 Task: In the Page activelisten.pptxinsert a new slide 'blank', insert the shape ' moon'with color yellow, insert the text boxwith the name  moonApply the font style Arialand save the file as pdf  moon
Action: Mouse moved to (92, 233)
Screenshot: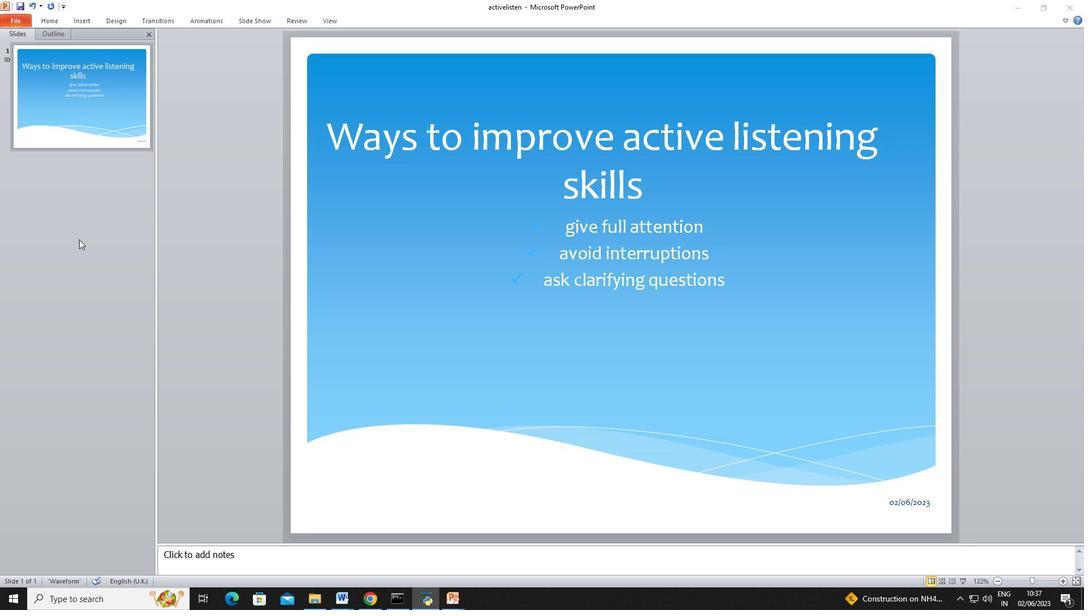 
Action: Mouse pressed right at (92, 233)
Screenshot: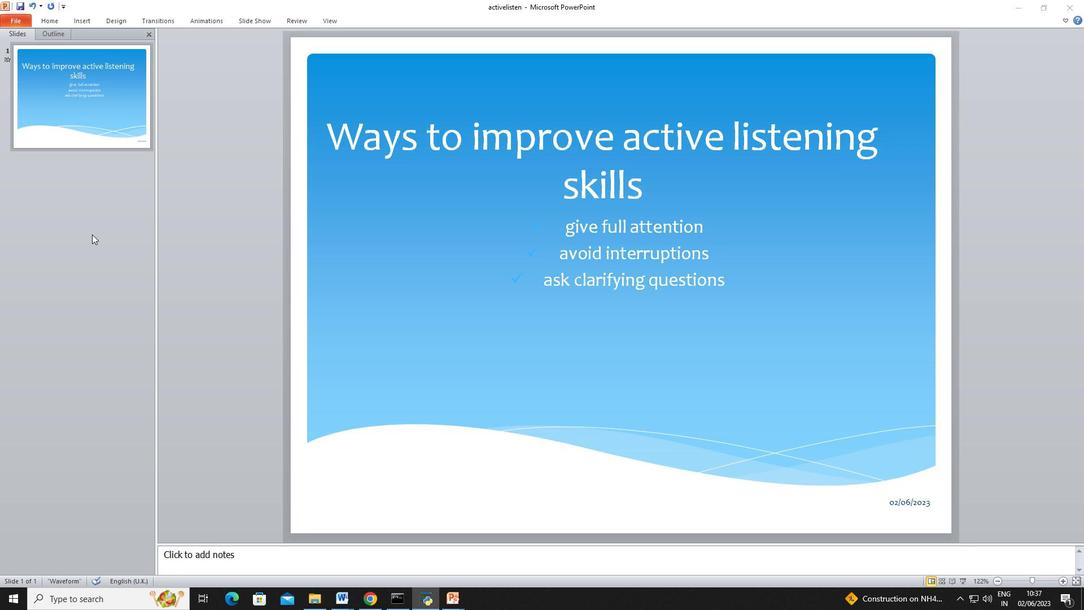 
Action: Mouse moved to (50, 209)
Screenshot: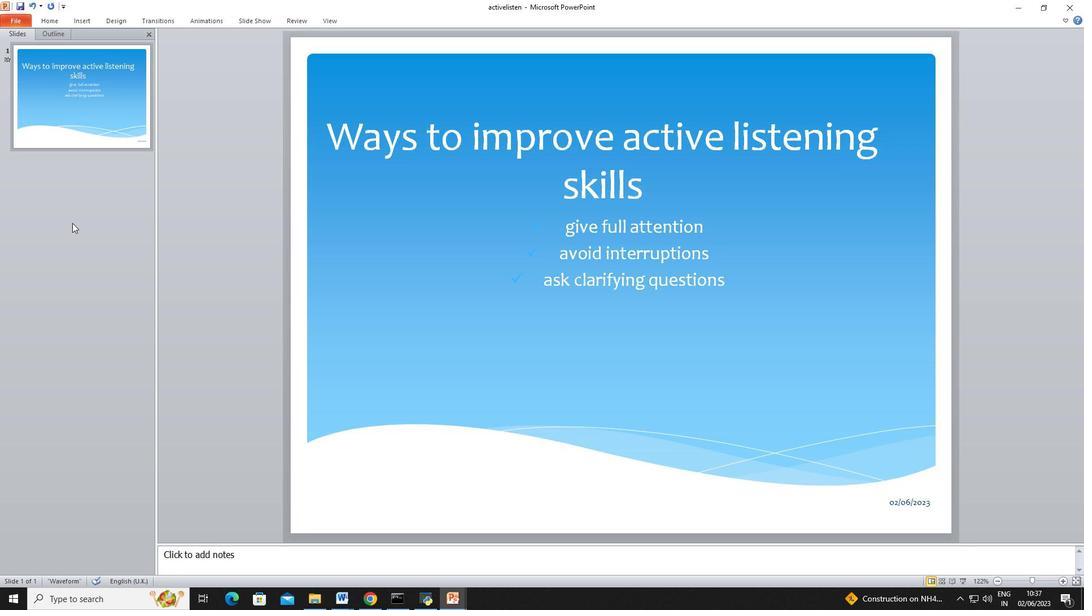 
Action: Mouse pressed right at (50, 209)
Screenshot: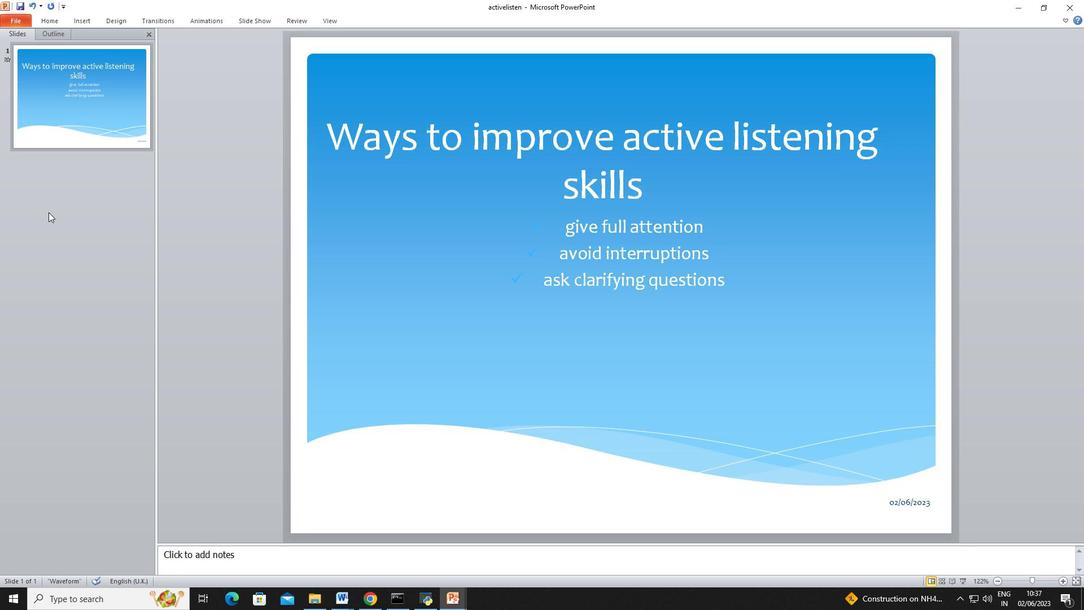 
Action: Mouse moved to (76, 270)
Screenshot: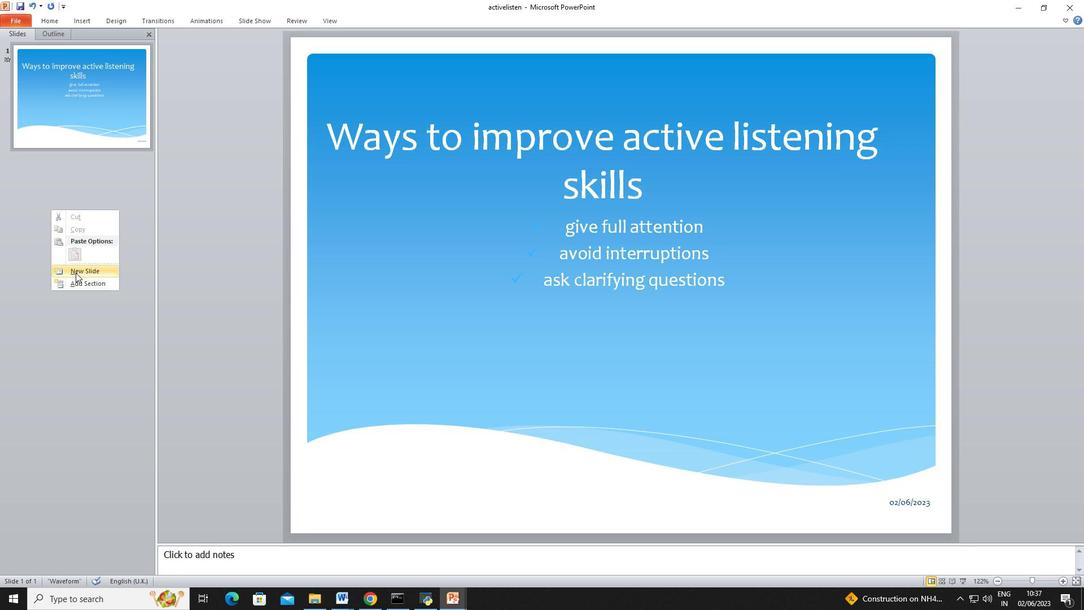 
Action: Mouse pressed left at (76, 270)
Screenshot: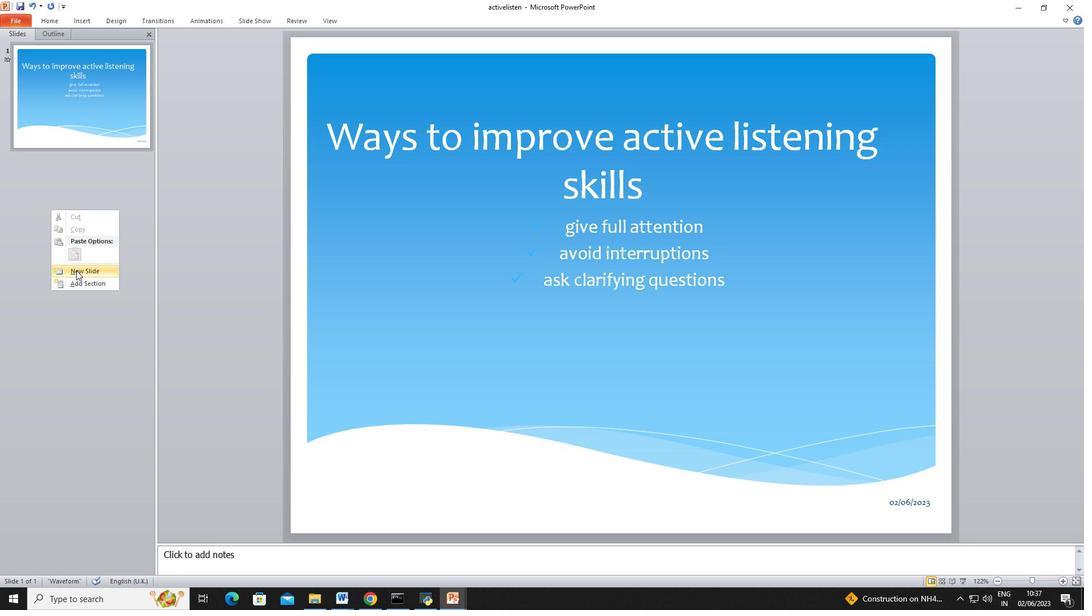 
Action: Mouse moved to (74, 23)
Screenshot: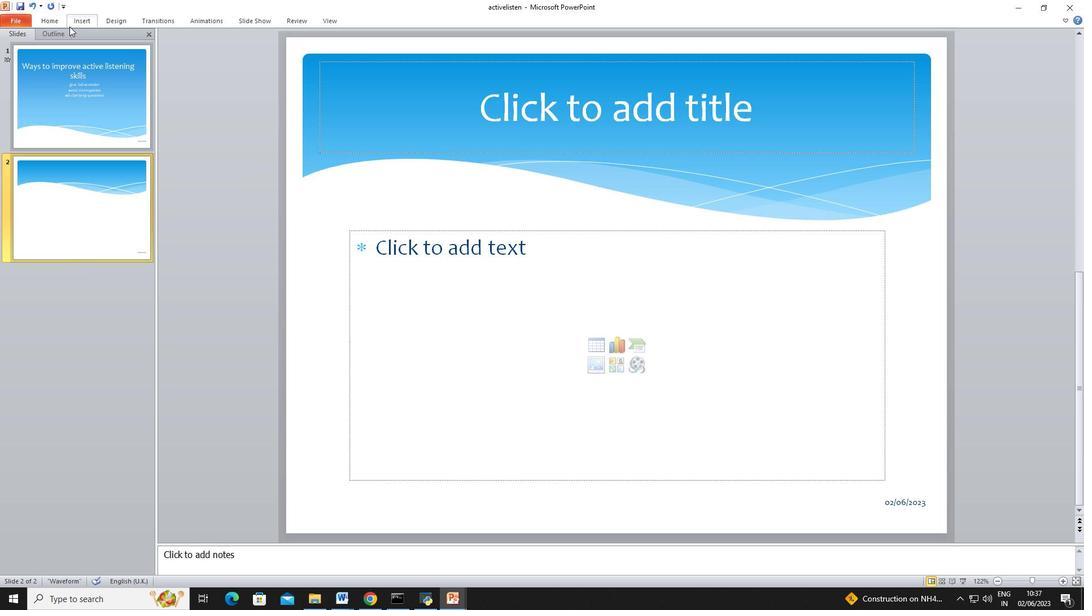 
Action: Mouse pressed left at (74, 23)
Screenshot: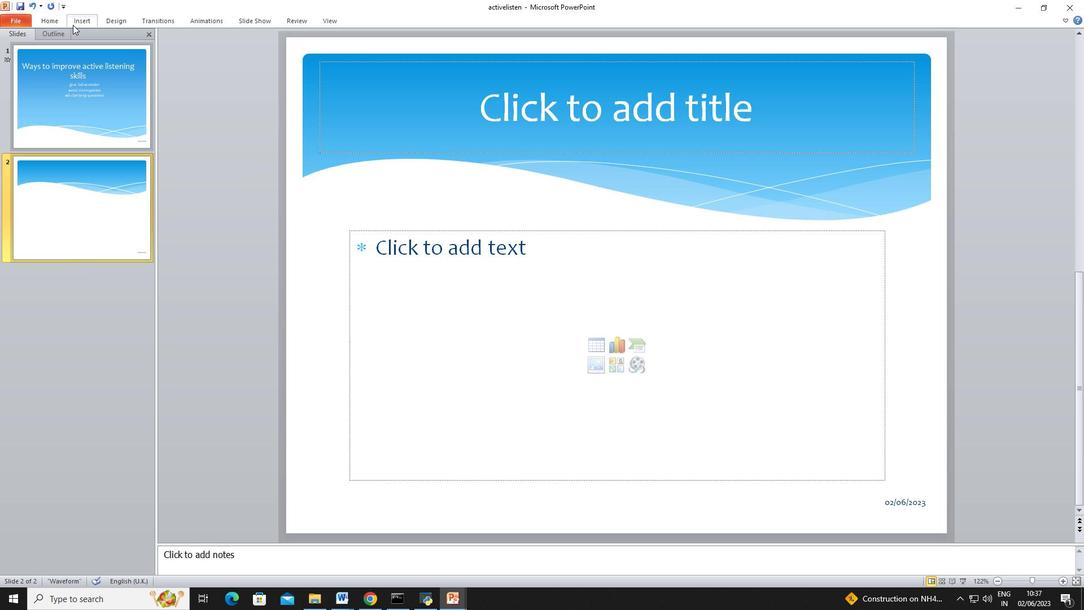 
Action: Mouse moved to (152, 58)
Screenshot: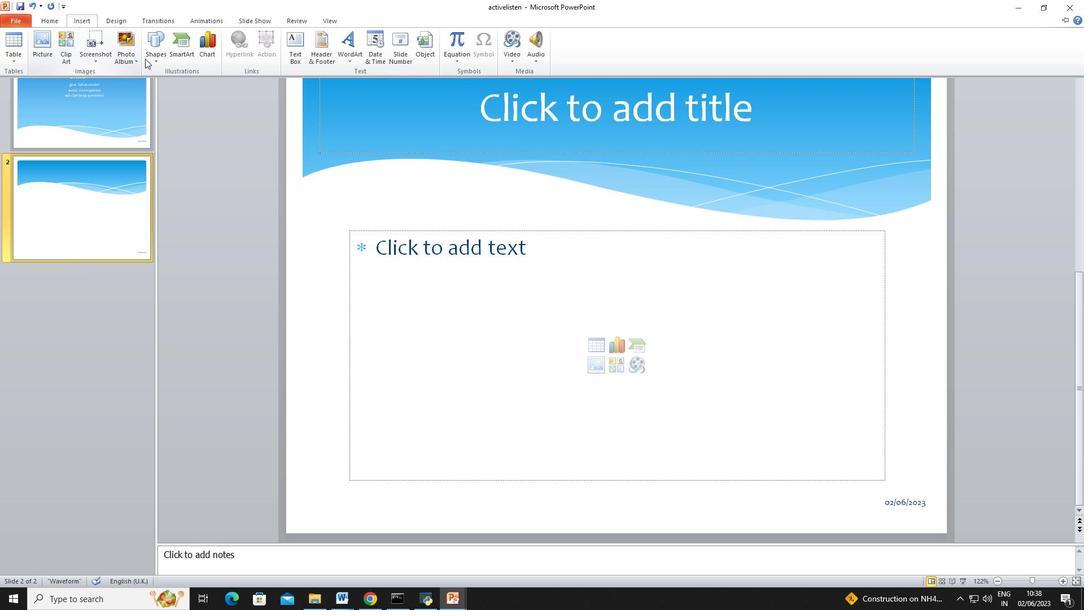 
Action: Mouse pressed left at (152, 58)
Screenshot: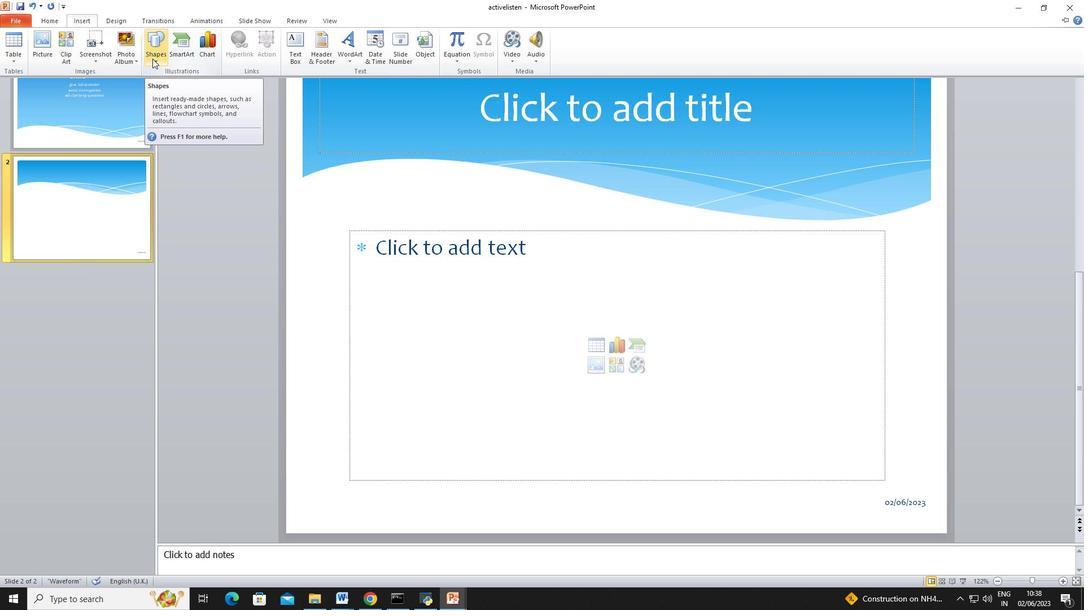 
Action: Mouse moved to (253, 184)
Screenshot: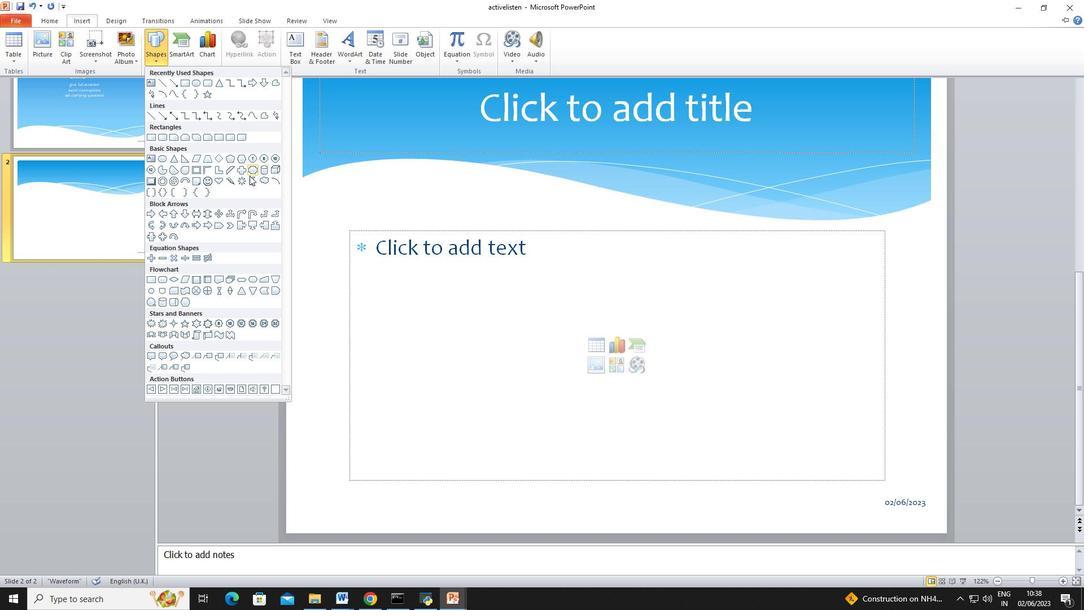 
Action: Mouse pressed left at (253, 184)
Screenshot: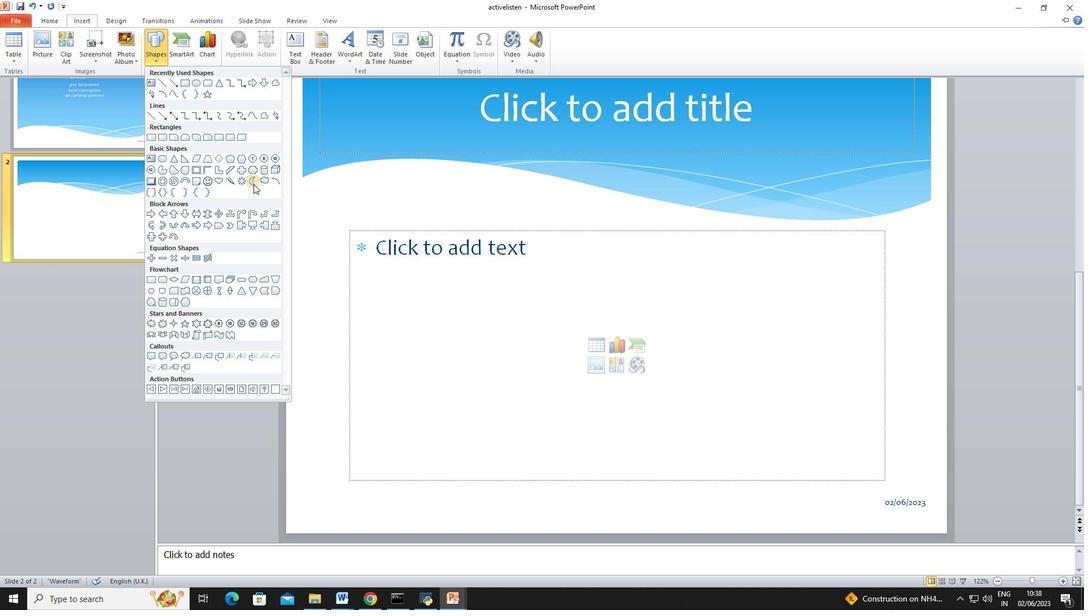
Action: Mouse moved to (457, 271)
Screenshot: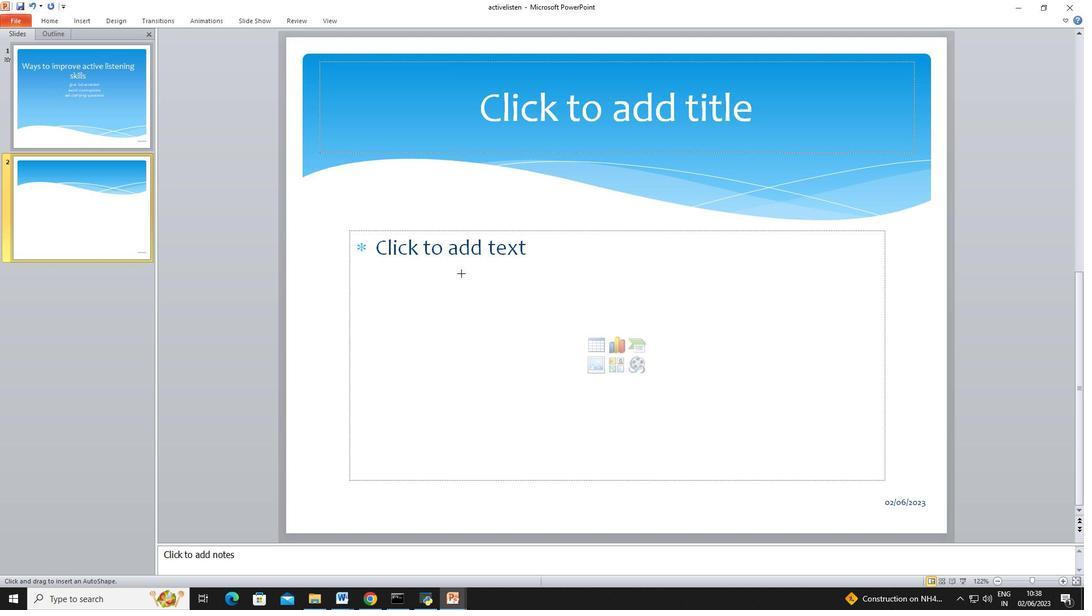 
Action: Mouse pressed left at (457, 271)
Screenshot: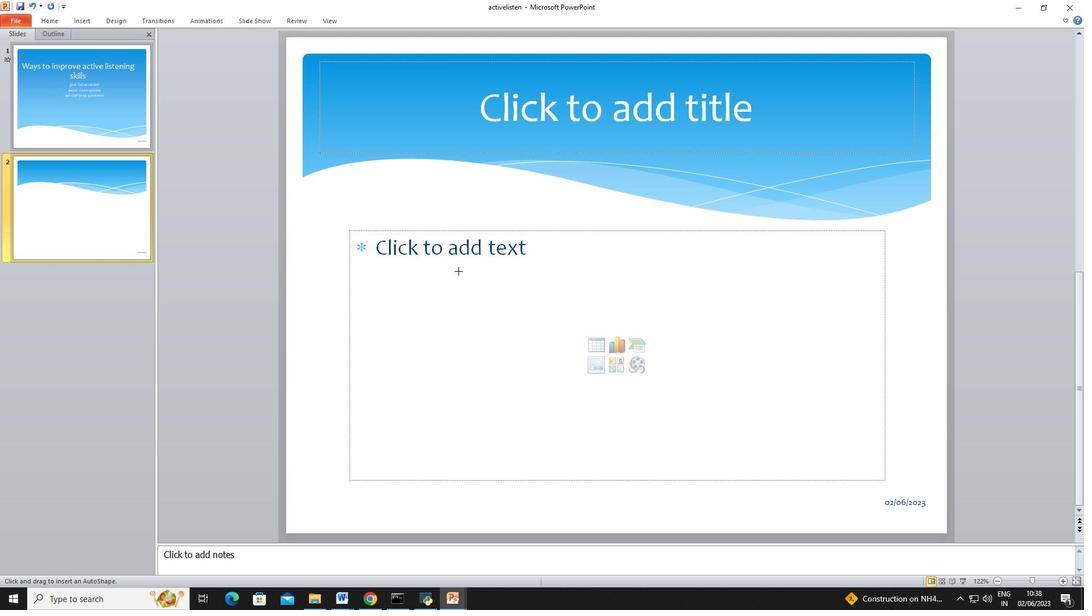 
Action: Mouse moved to (472, 306)
Screenshot: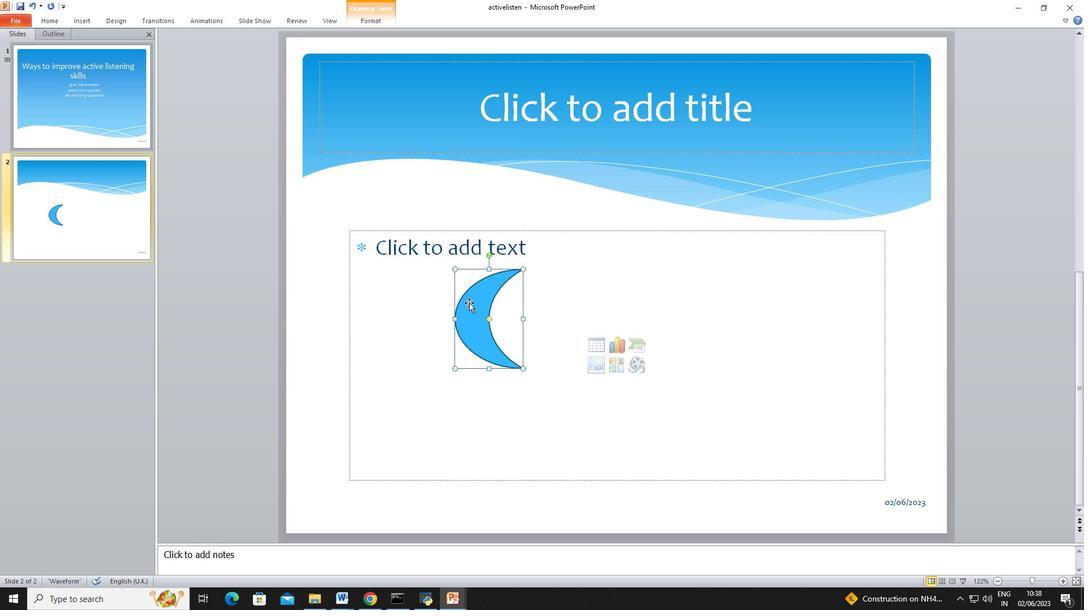 
Action: Mouse pressed left at (472, 306)
Screenshot: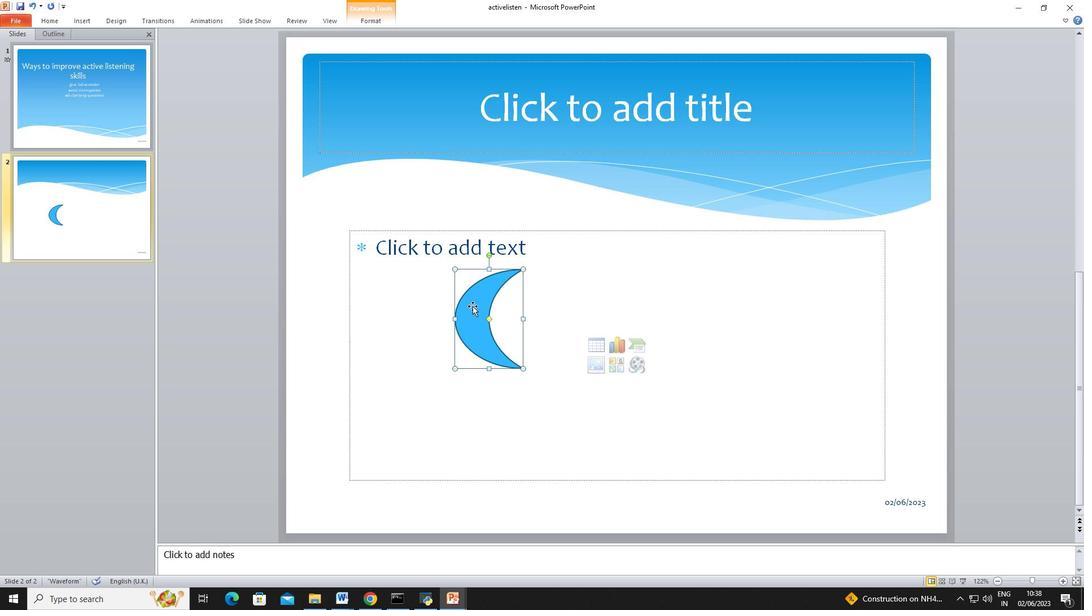 
Action: Mouse moved to (53, 18)
Screenshot: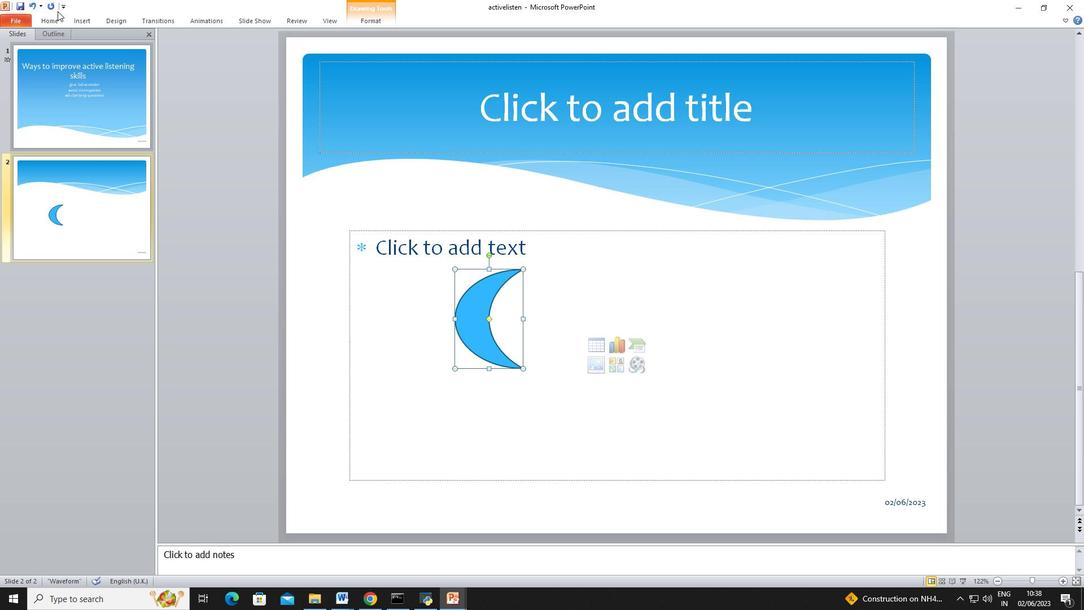 
Action: Mouse pressed left at (53, 18)
Screenshot: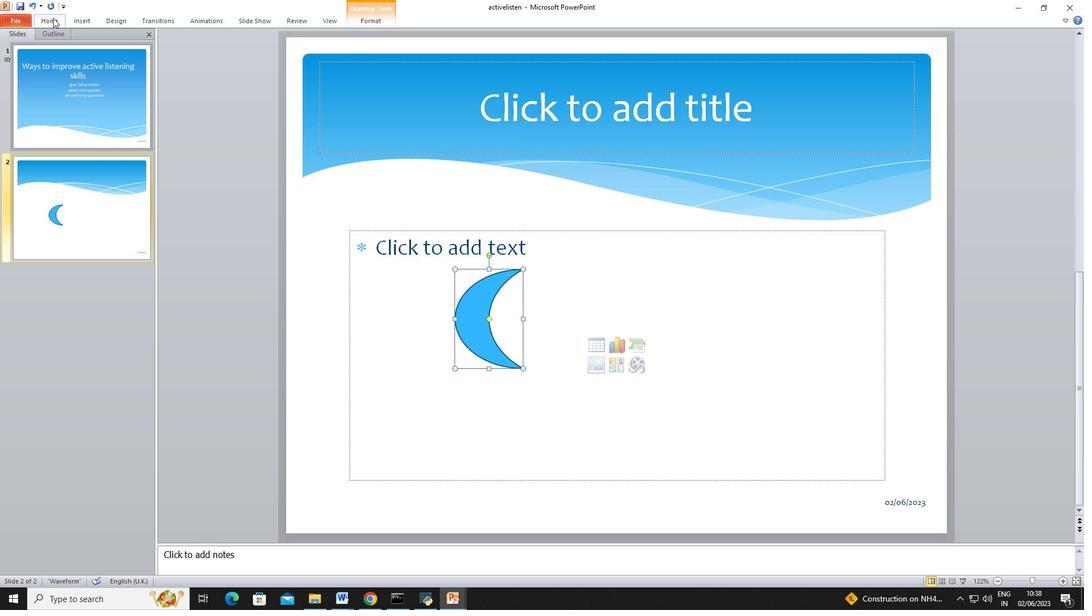 
Action: Mouse moved to (72, 22)
Screenshot: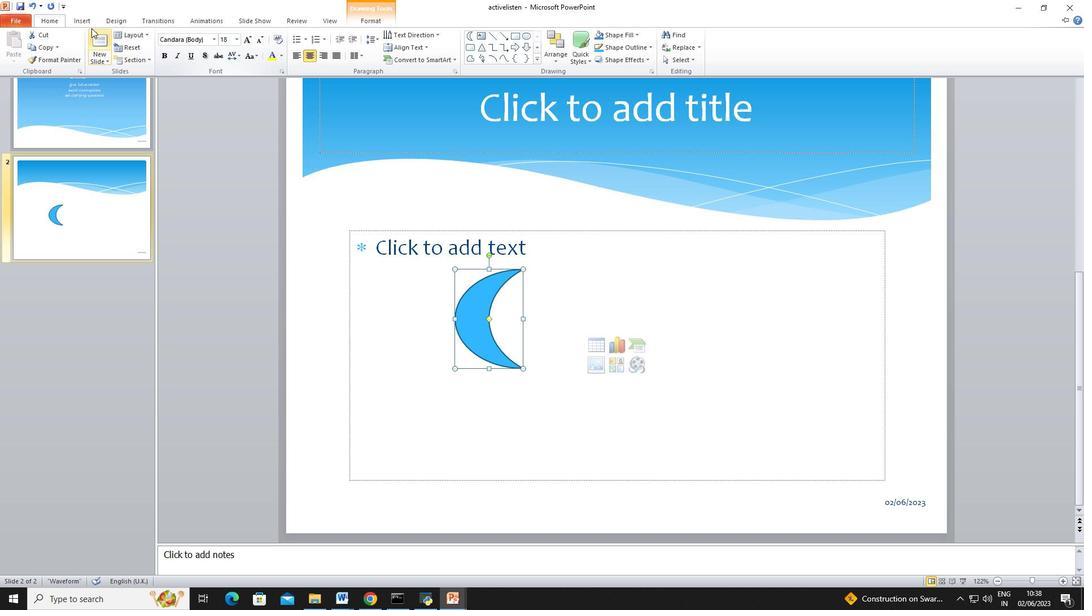 
Action: Mouse pressed left at (72, 22)
Screenshot: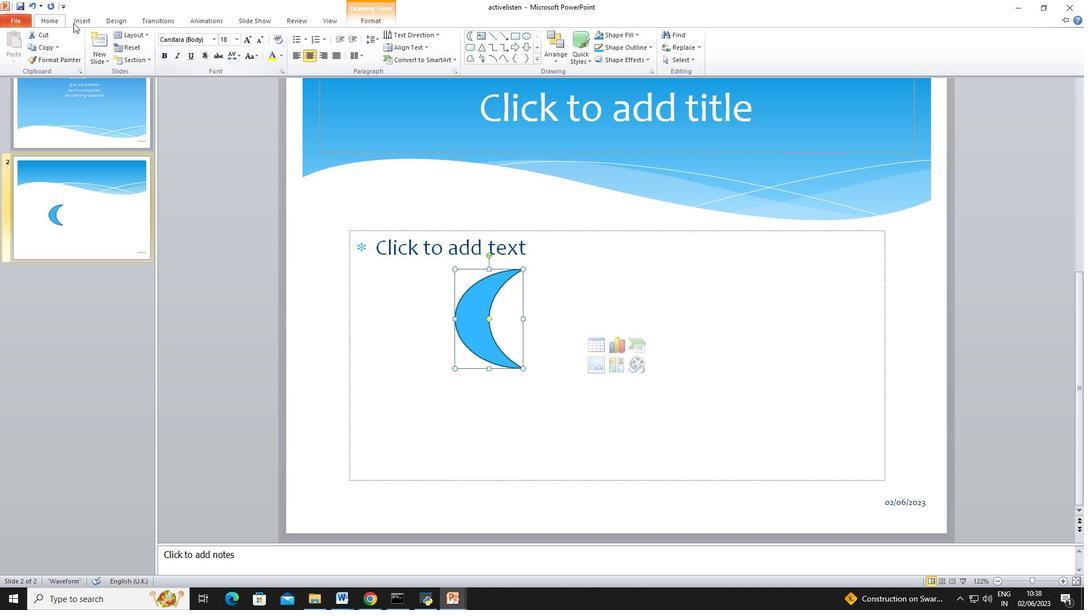 
Action: Mouse moved to (111, 21)
Screenshot: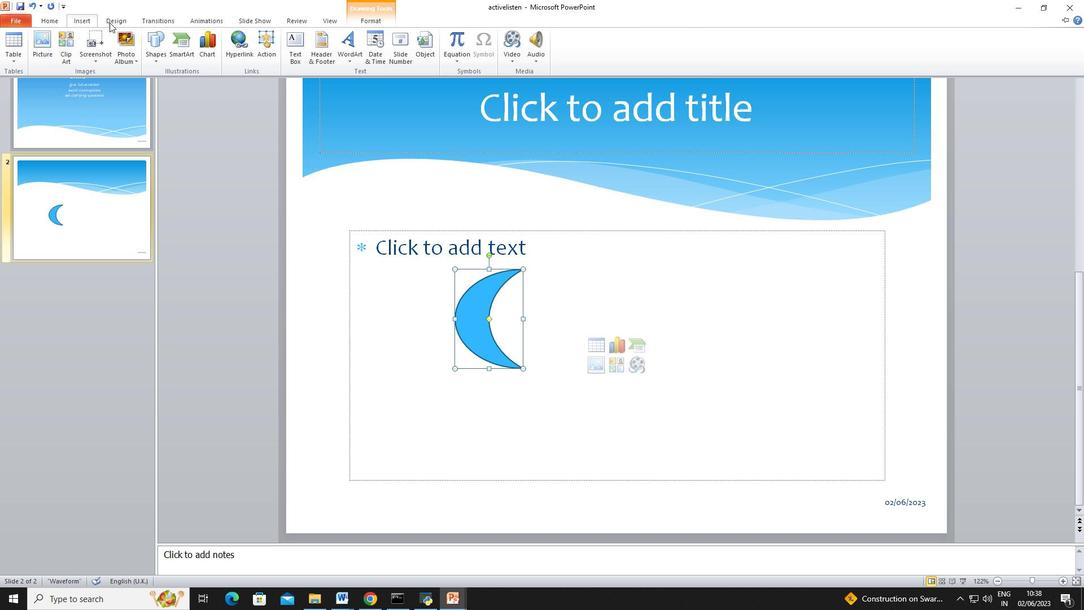 
Action: Mouse pressed left at (111, 21)
Screenshot: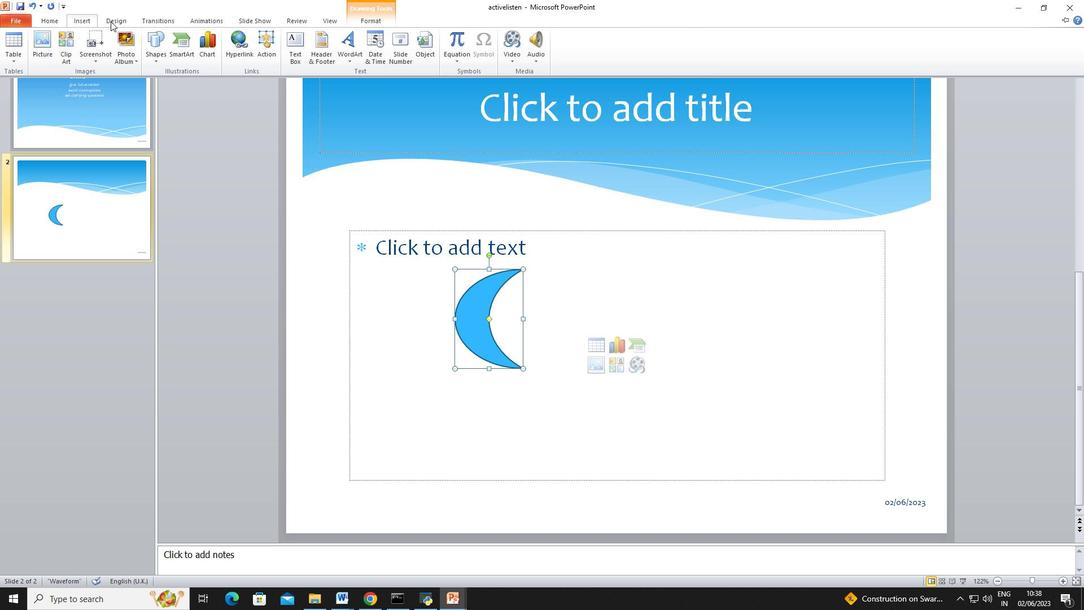 
Action: Mouse moved to (151, 19)
Screenshot: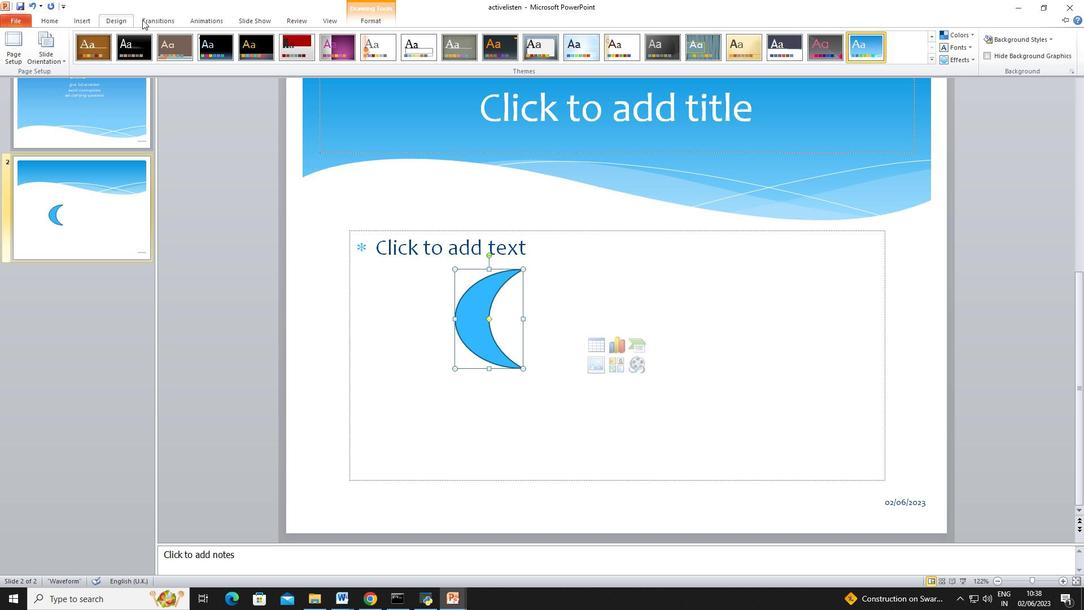 
Action: Mouse pressed left at (151, 19)
Screenshot: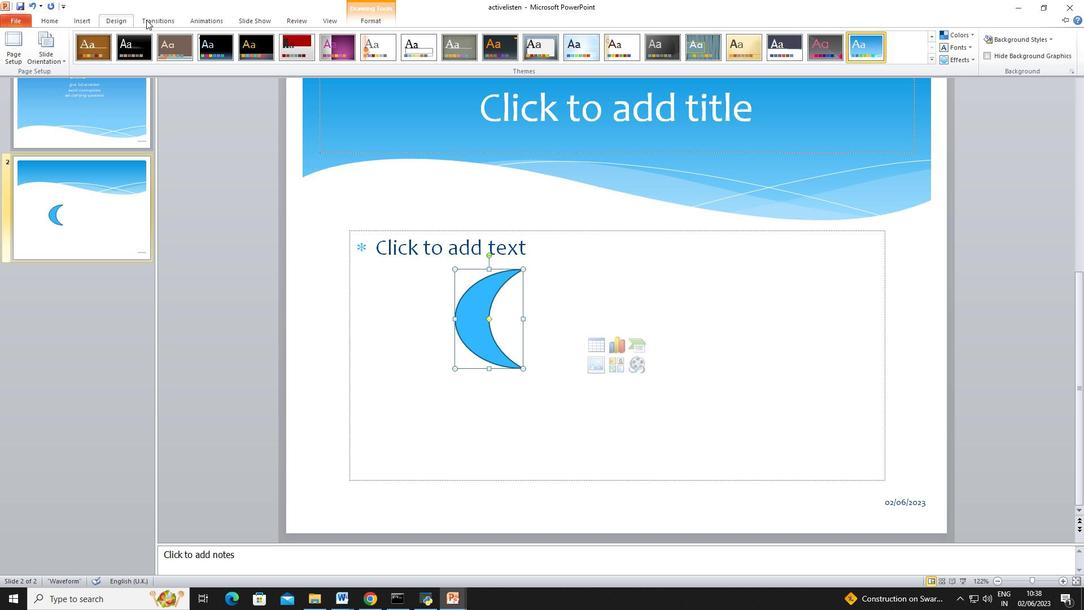 
Action: Mouse moved to (183, 17)
Screenshot: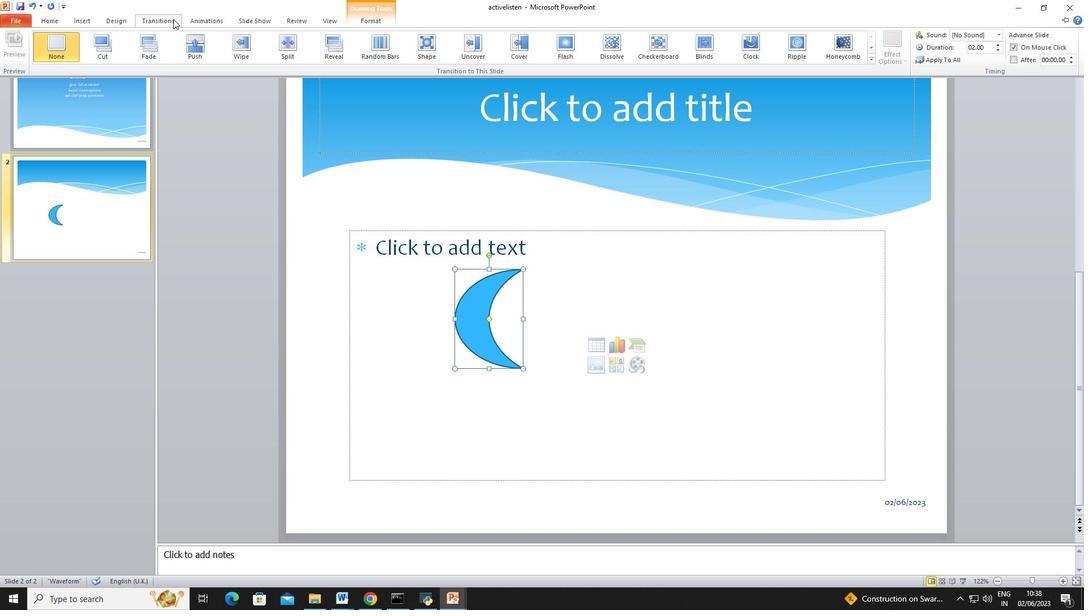 
Action: Mouse pressed left at (183, 17)
Screenshot: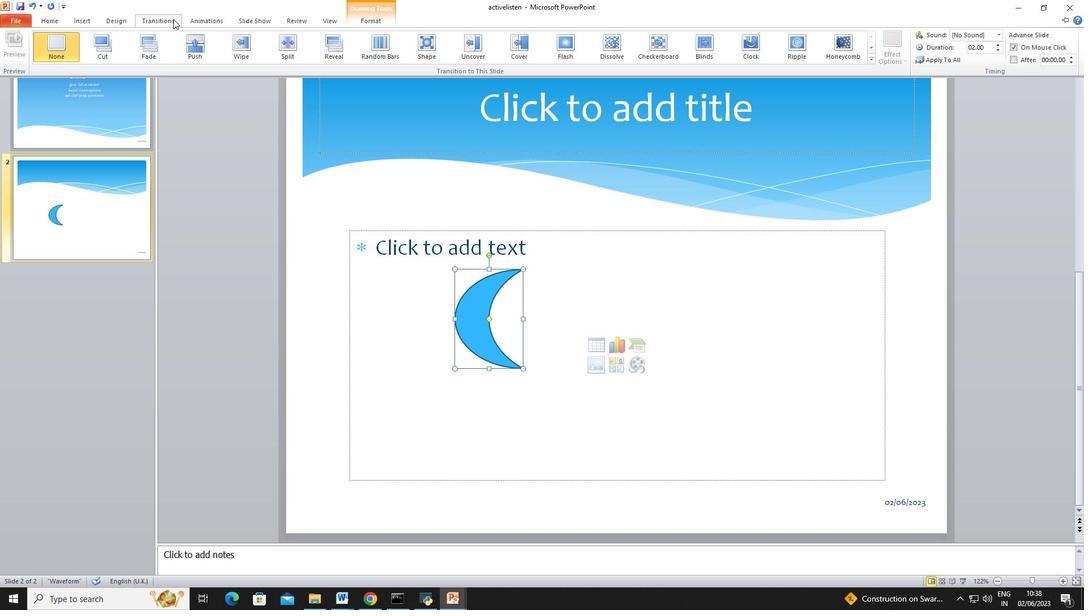 
Action: Mouse moved to (249, 14)
Screenshot: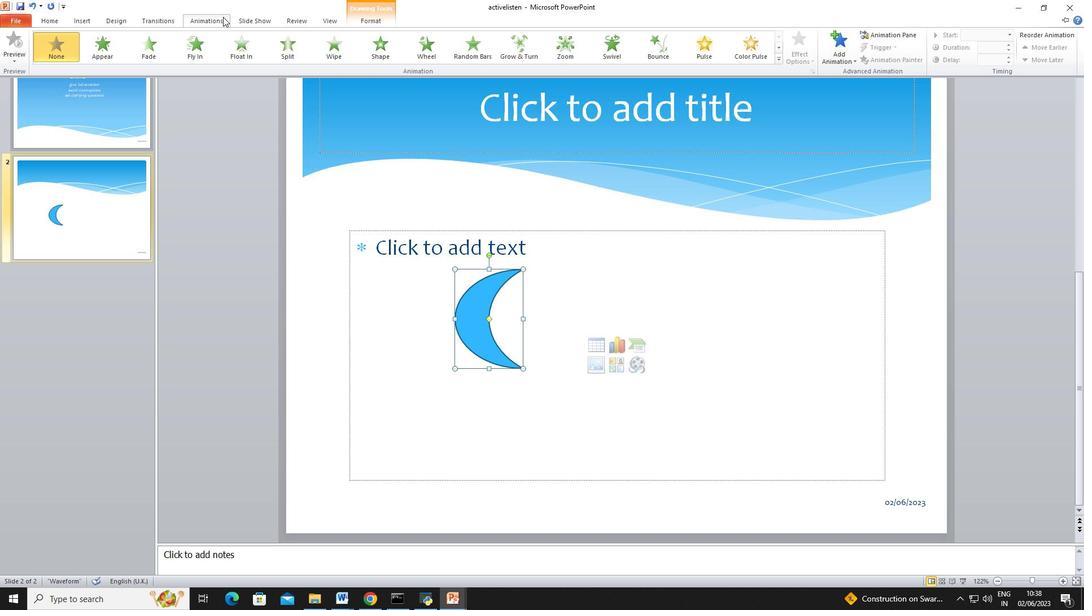 
Action: Mouse pressed left at (249, 14)
Screenshot: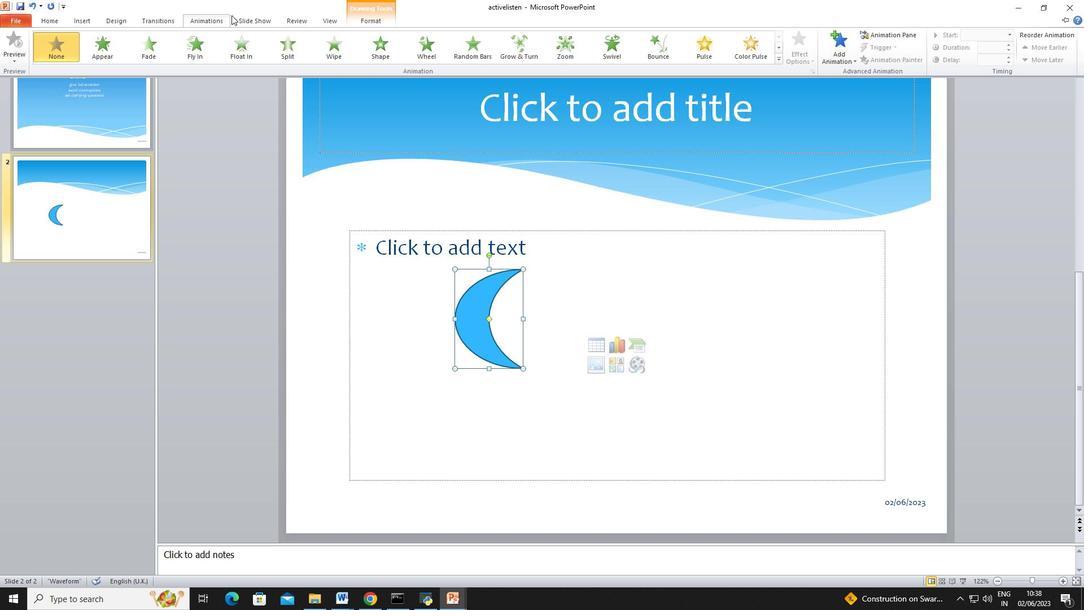 
Action: Mouse moved to (284, 14)
Screenshot: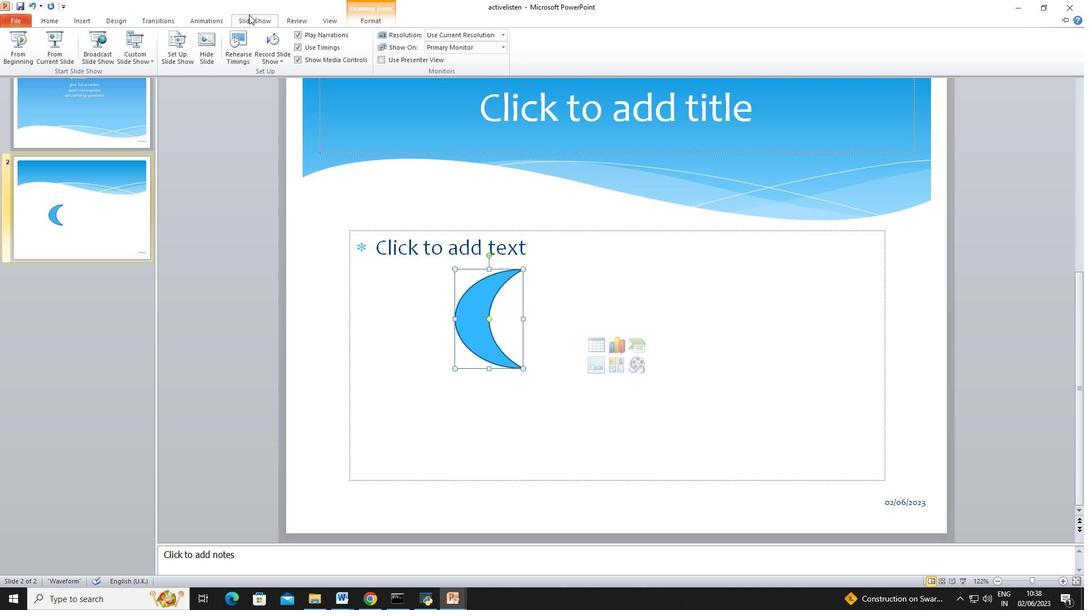 
Action: Mouse pressed left at (284, 14)
Screenshot: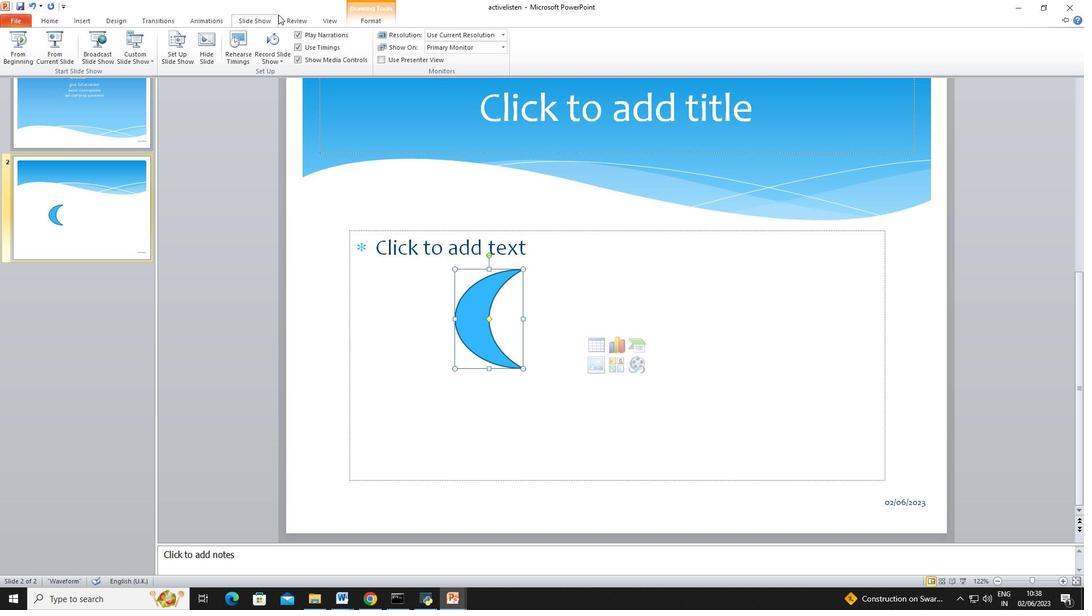 
Action: Mouse moved to (318, 15)
Screenshot: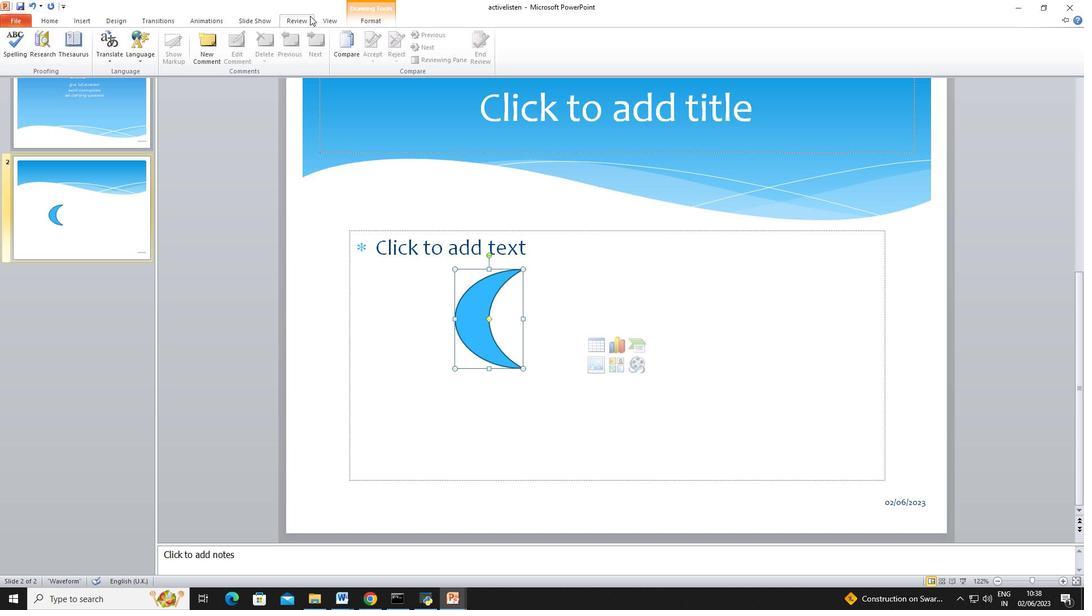 
Action: Mouse pressed left at (318, 15)
Screenshot: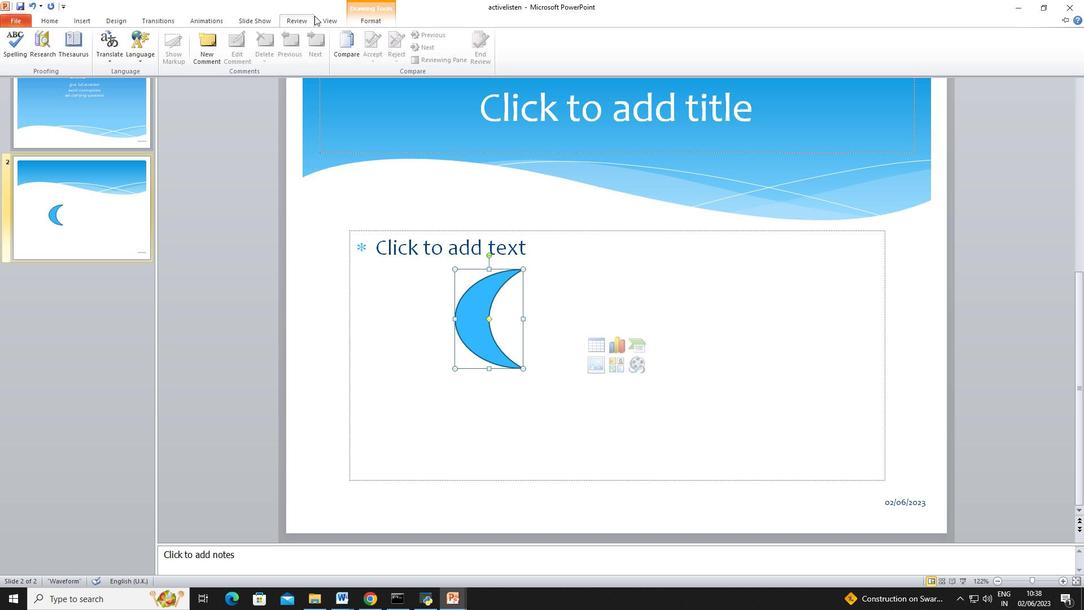 
Action: Mouse moved to (46, 17)
Screenshot: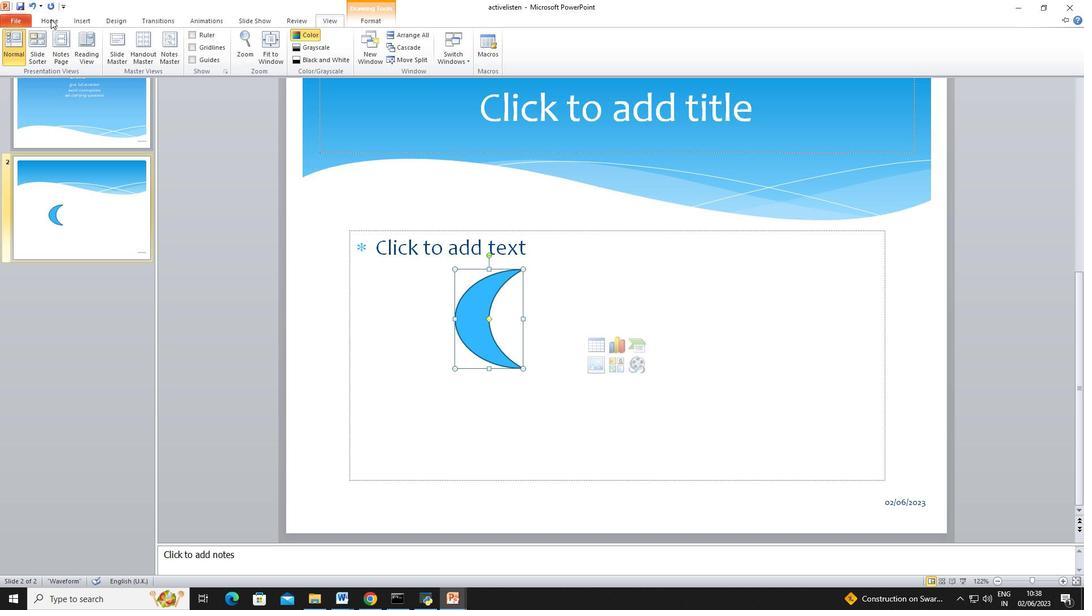 
Action: Mouse pressed left at (46, 17)
Screenshot: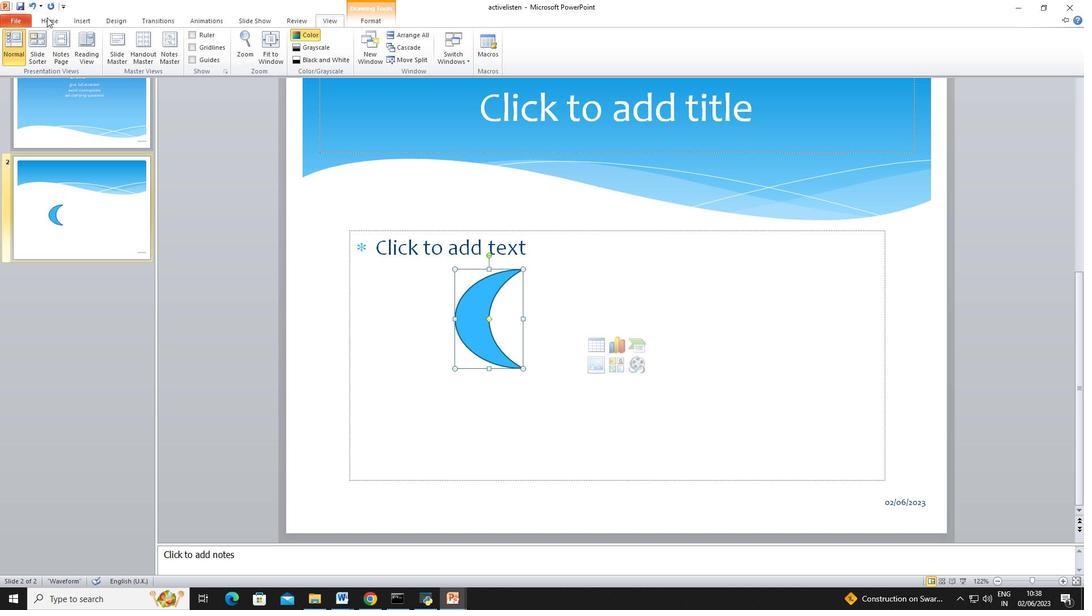 
Action: Mouse moved to (280, 55)
Screenshot: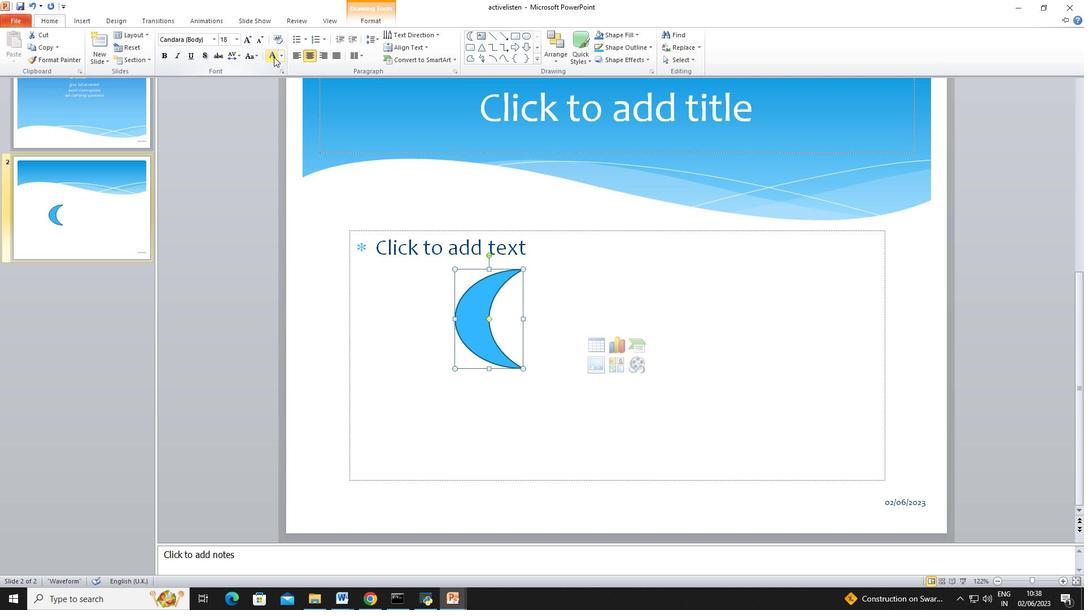 
Action: Mouse pressed left at (280, 55)
Screenshot: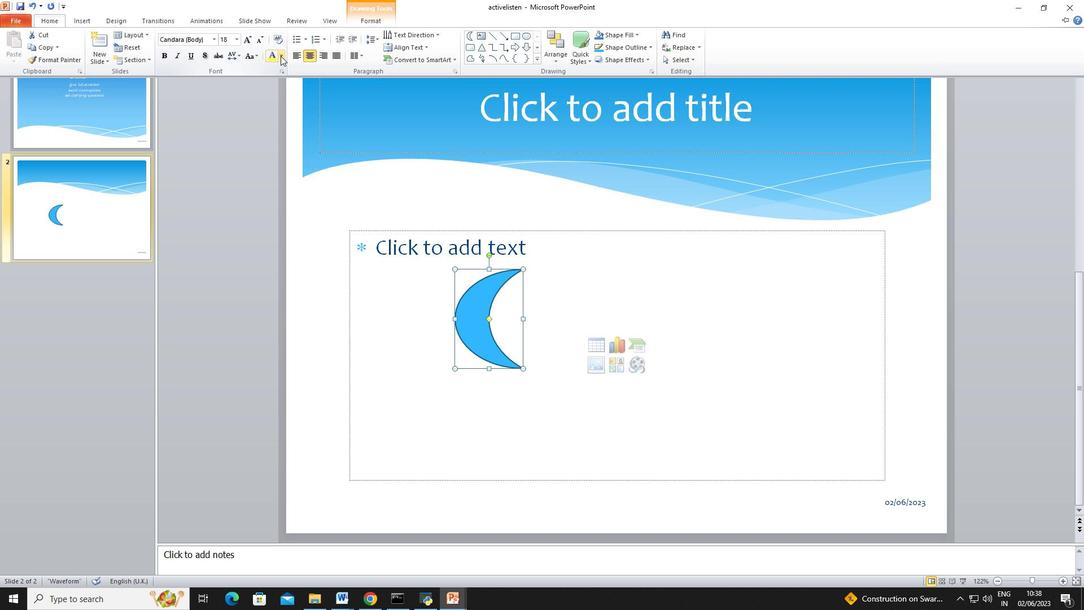 
Action: Mouse moved to (288, 40)
Screenshot: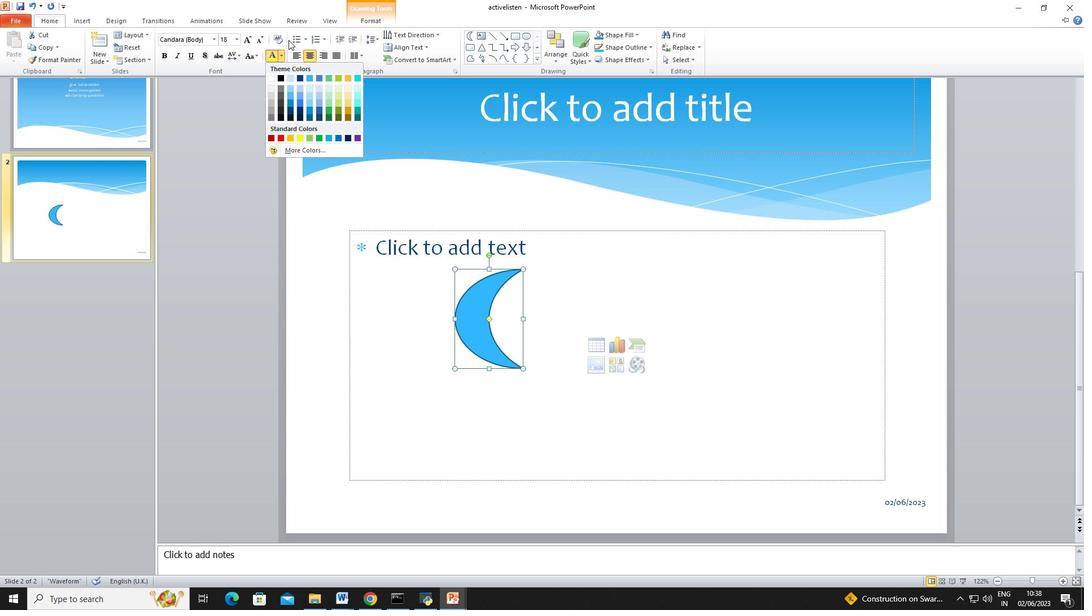 
Action: Mouse pressed left at (288, 40)
Screenshot: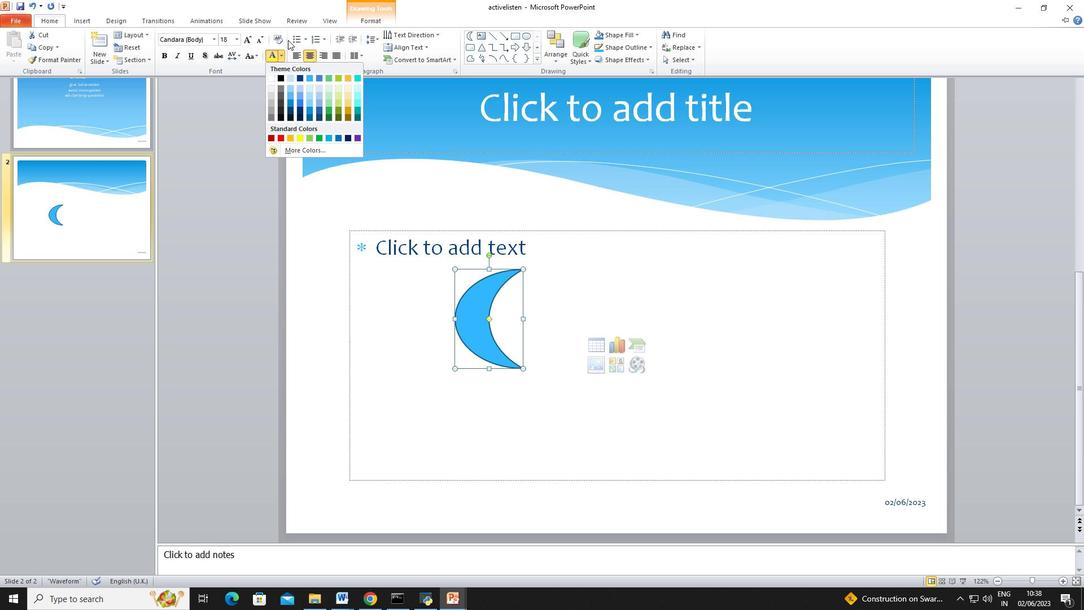 
Action: Mouse moved to (469, 306)
Screenshot: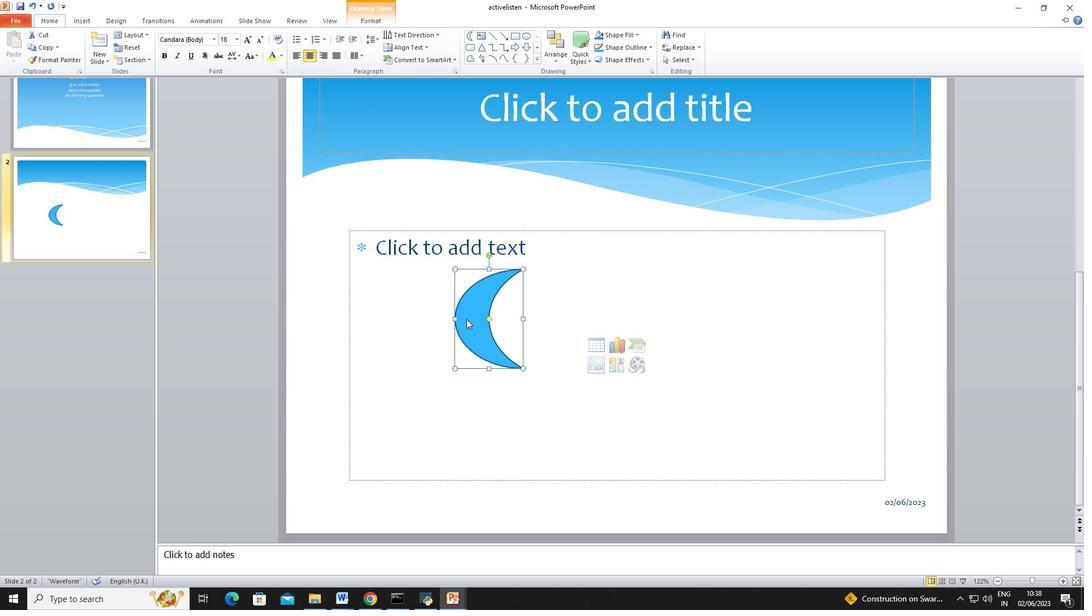 
Action: Mouse pressed left at (469, 306)
Screenshot: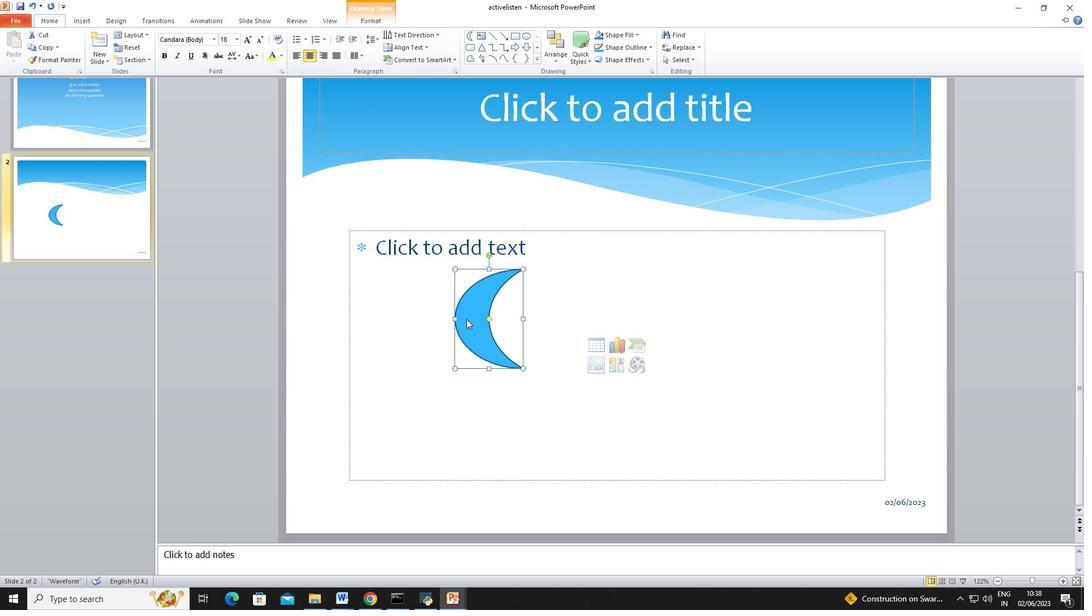 
Action: Mouse moved to (375, 15)
Screenshot: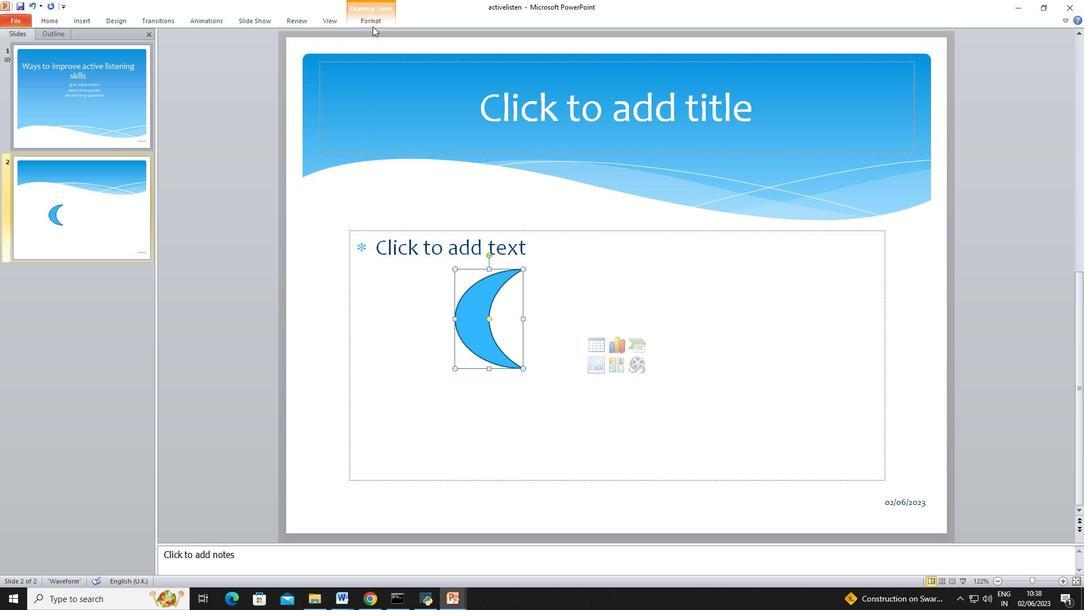
Action: Mouse pressed left at (375, 15)
Screenshot: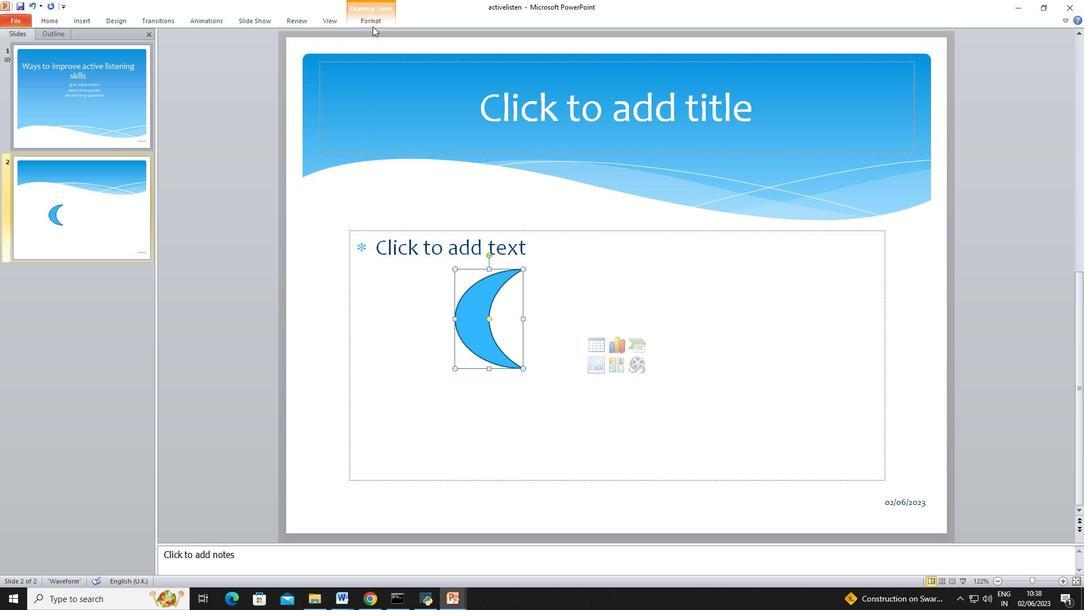 
Action: Mouse moved to (412, 31)
Screenshot: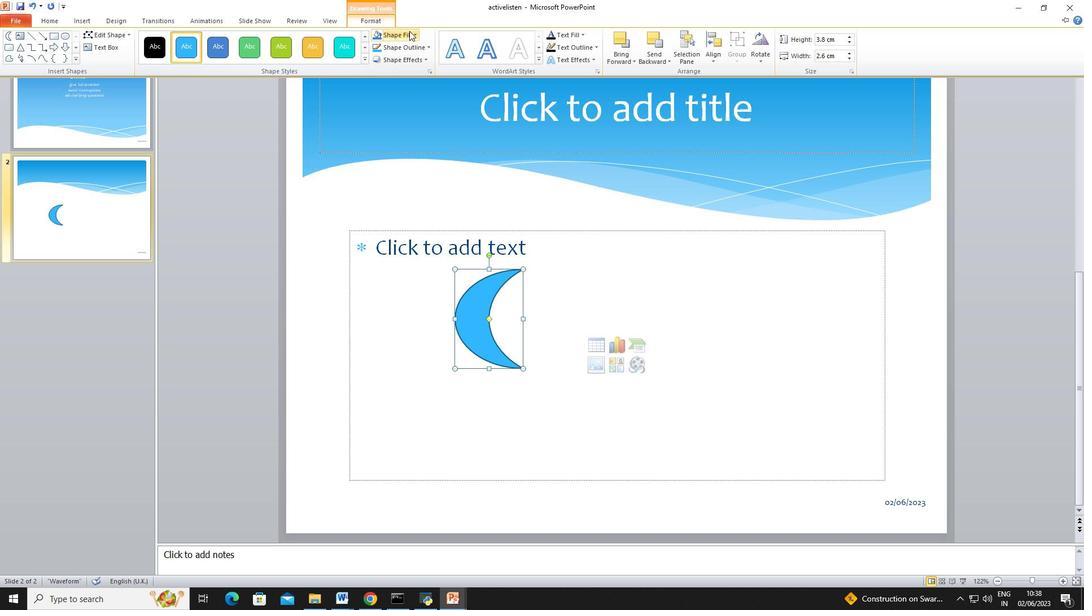 
Action: Mouse pressed left at (412, 31)
Screenshot: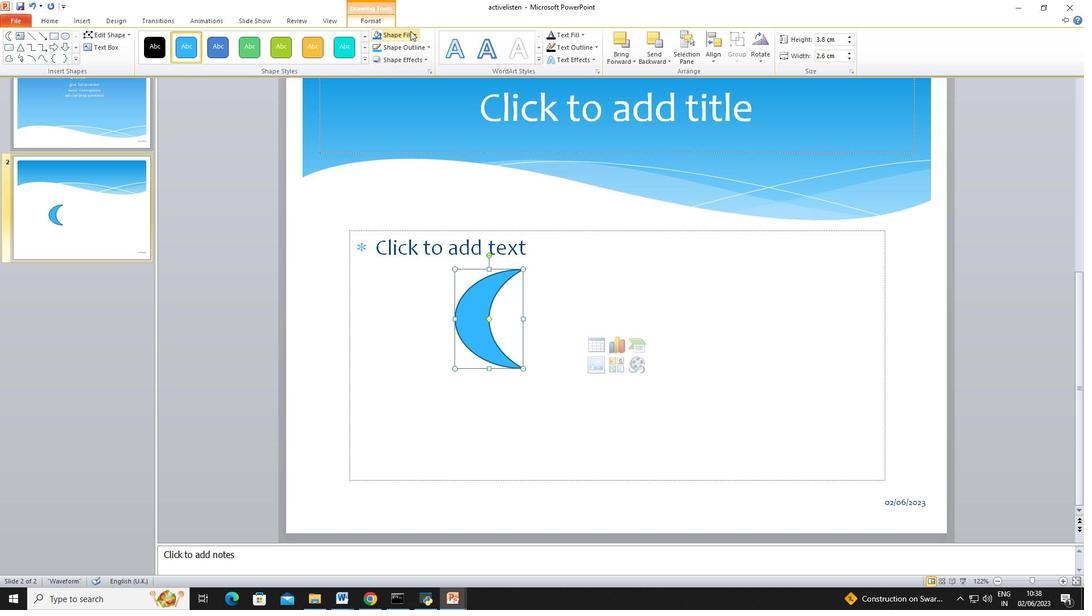
Action: Mouse moved to (408, 116)
Screenshot: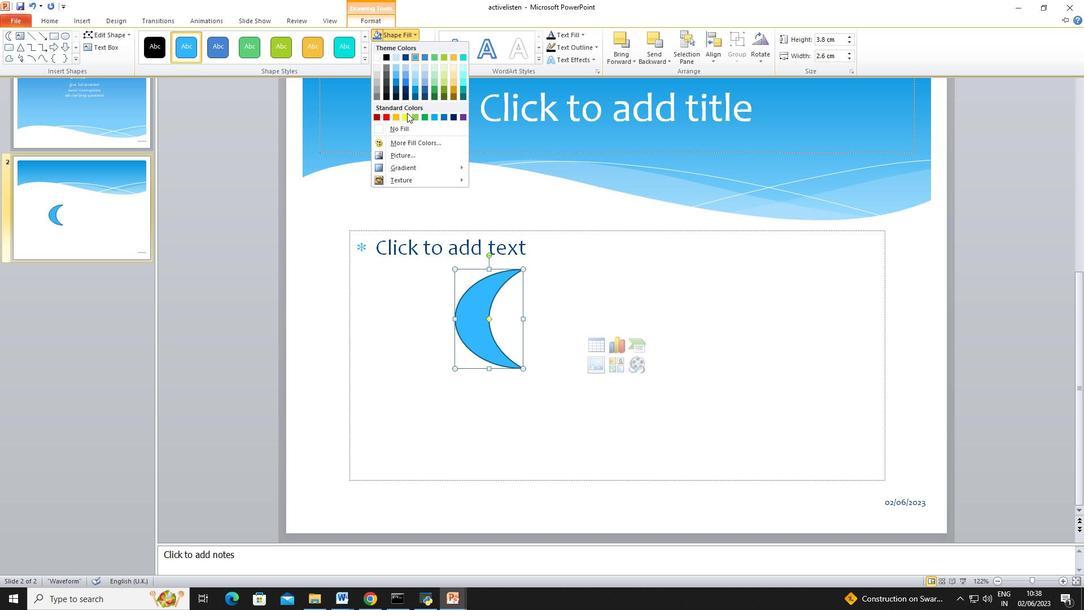 
Action: Mouse pressed left at (408, 116)
Screenshot: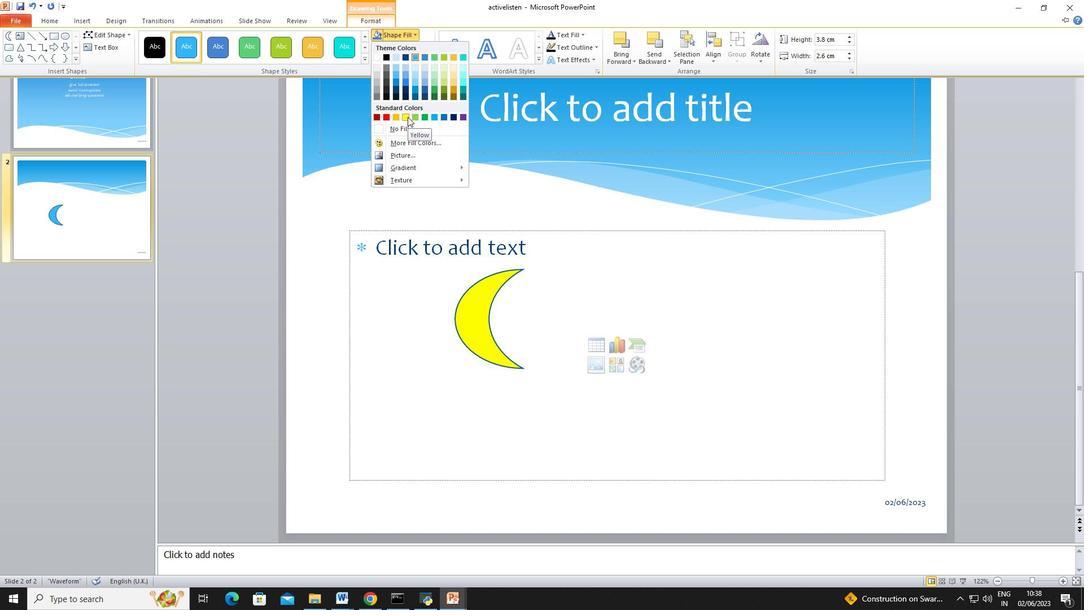 
Action: Mouse moved to (377, 18)
Screenshot: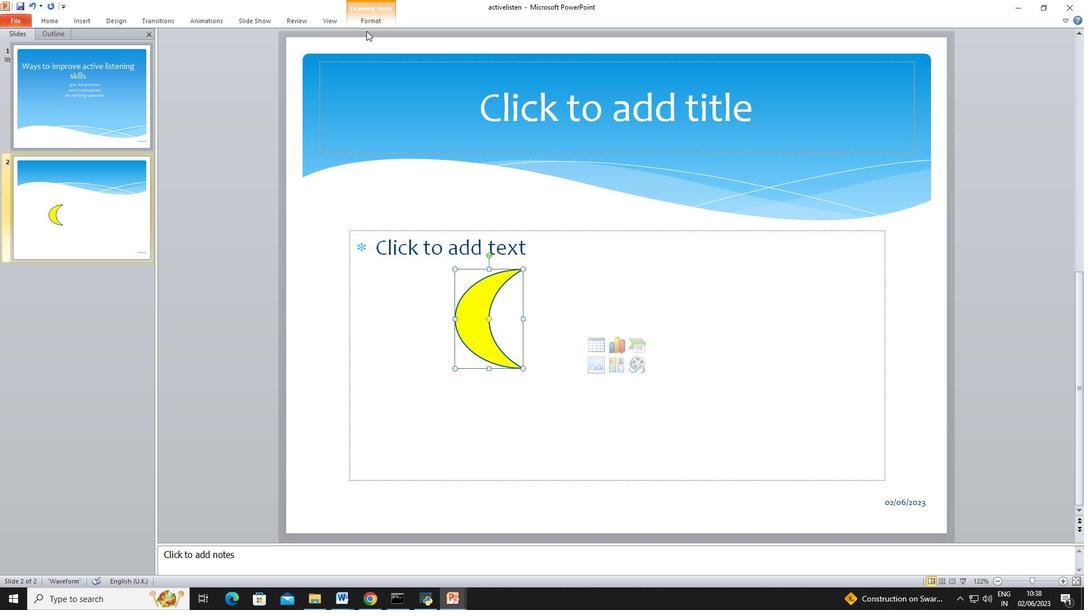 
Action: Mouse pressed left at (377, 18)
Screenshot: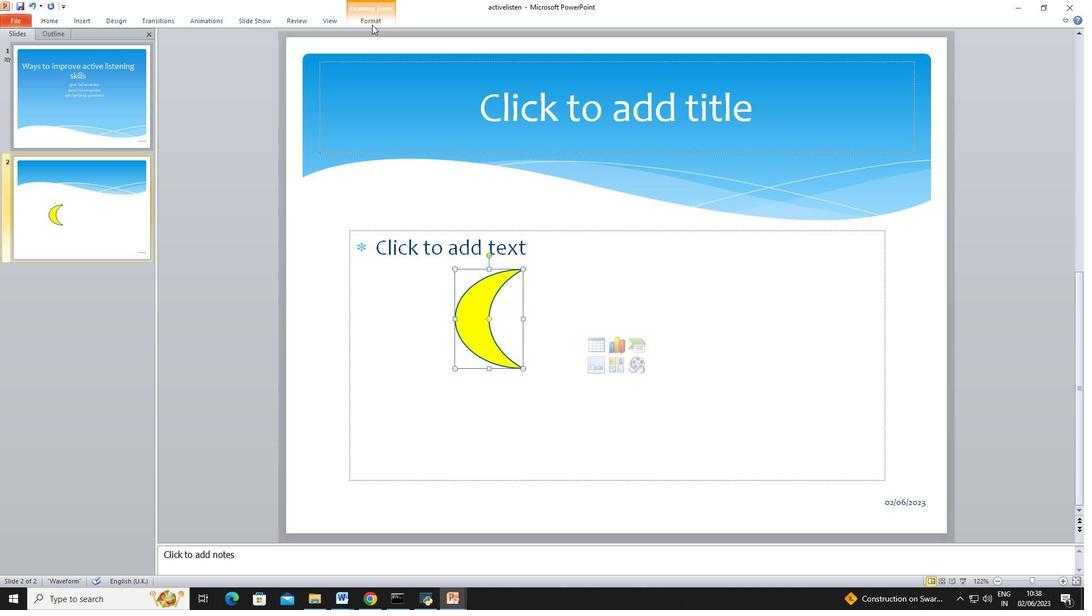 
Action: Mouse moved to (583, 32)
Screenshot: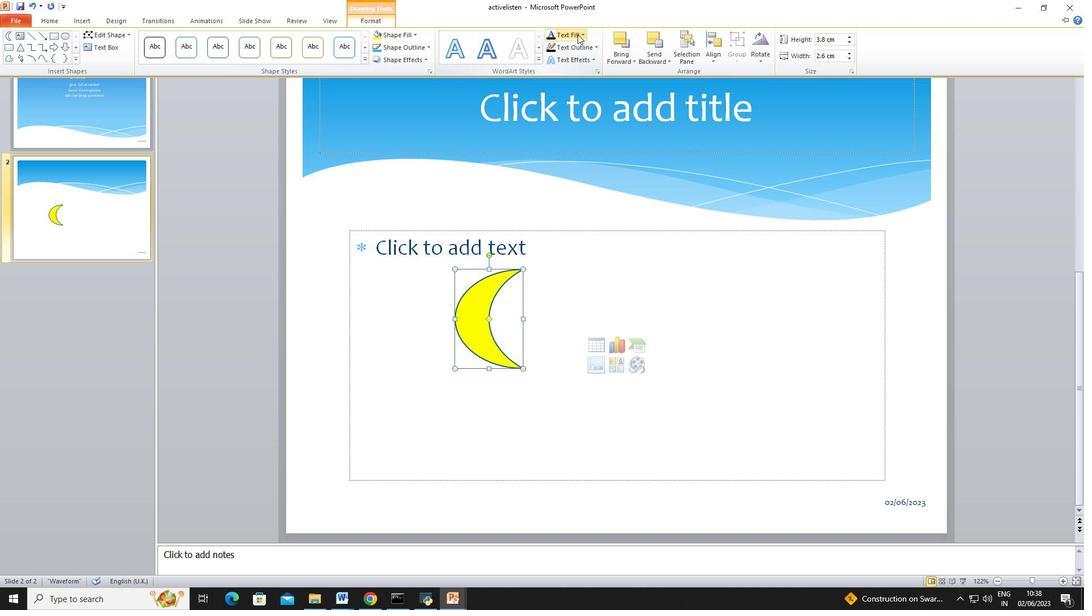 
Action: Mouse pressed left at (583, 32)
Screenshot: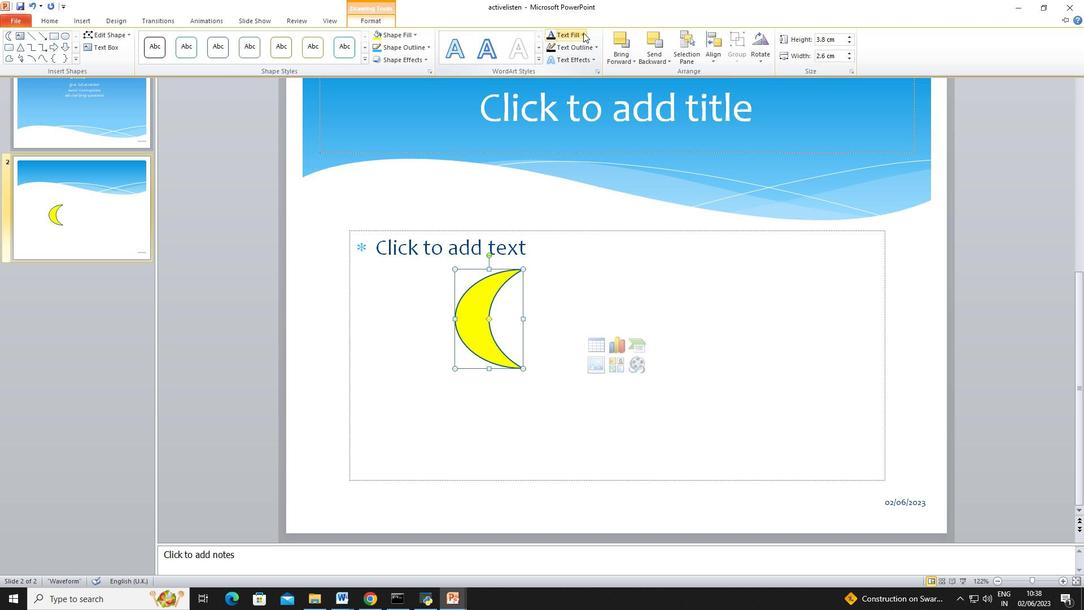 
Action: Mouse moved to (99, 46)
Screenshot: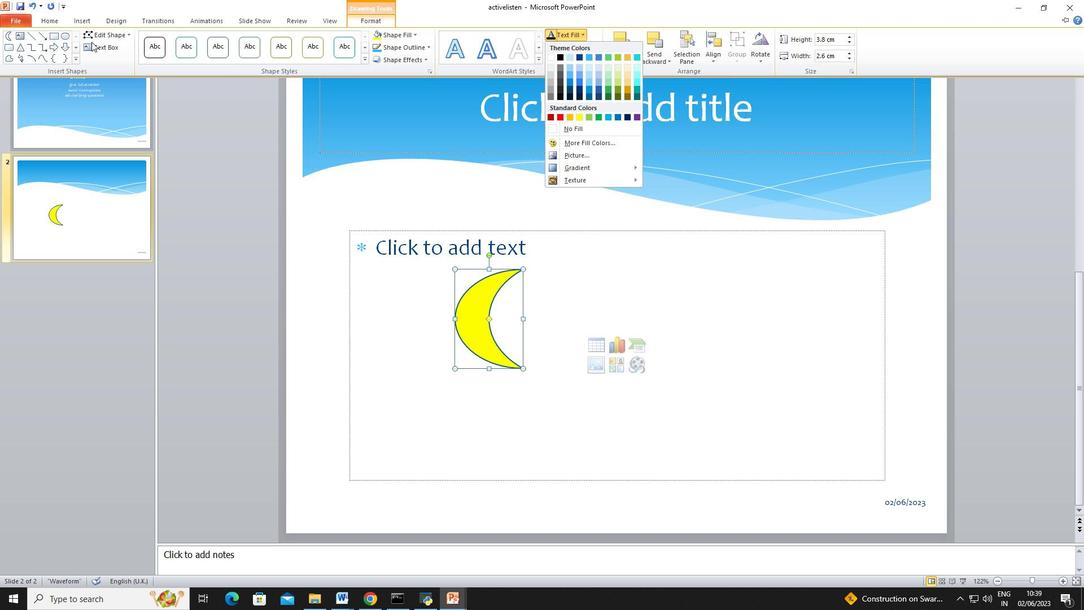 
Action: Mouse pressed left at (99, 46)
Screenshot: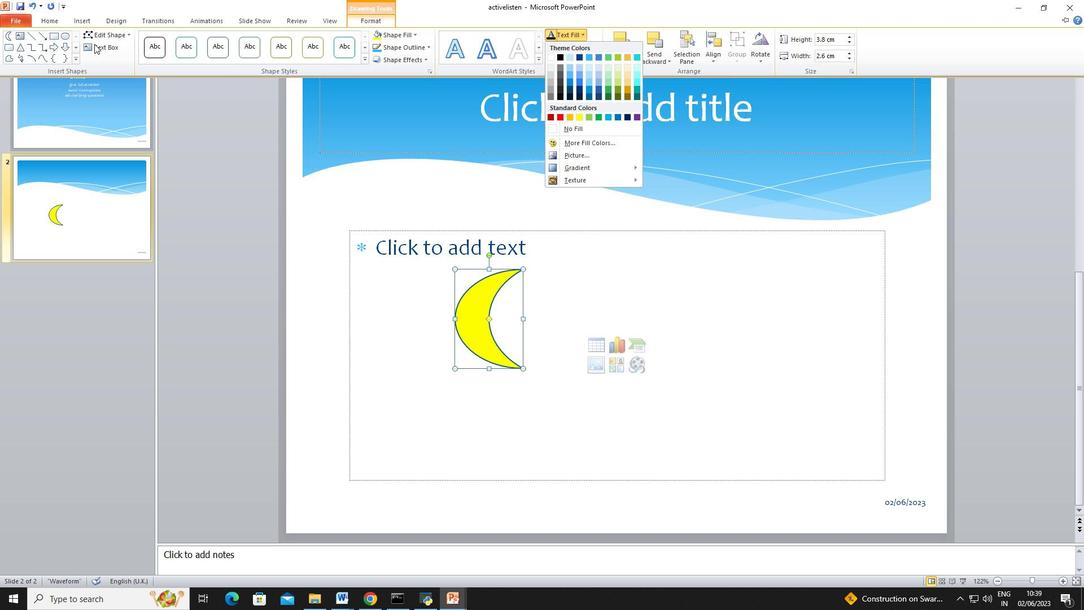 
Action: Mouse moved to (463, 312)
Screenshot: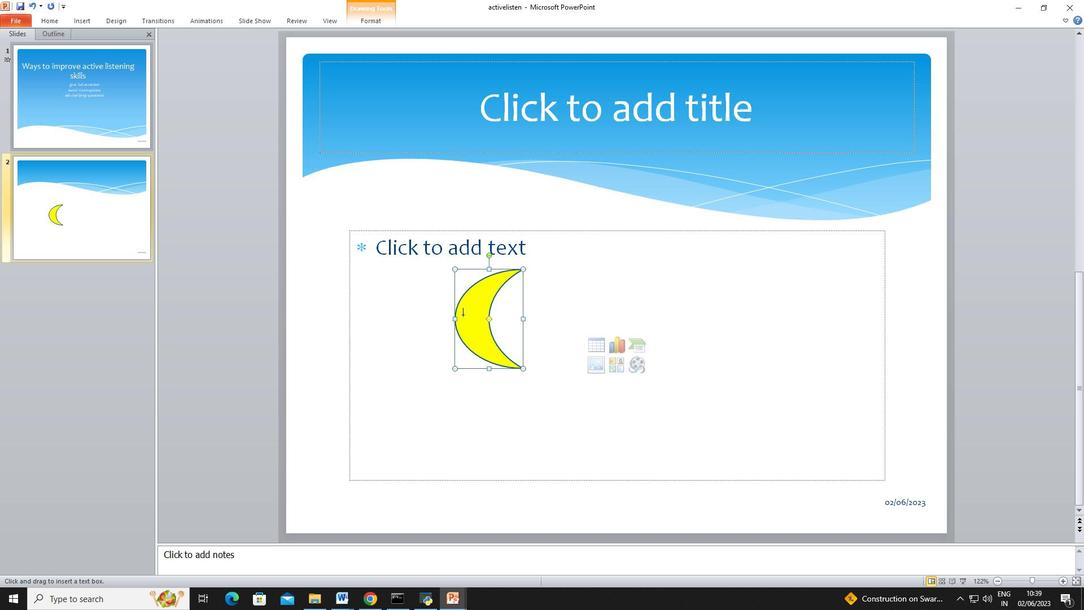 
Action: Mouse pressed left at (463, 312)
Screenshot: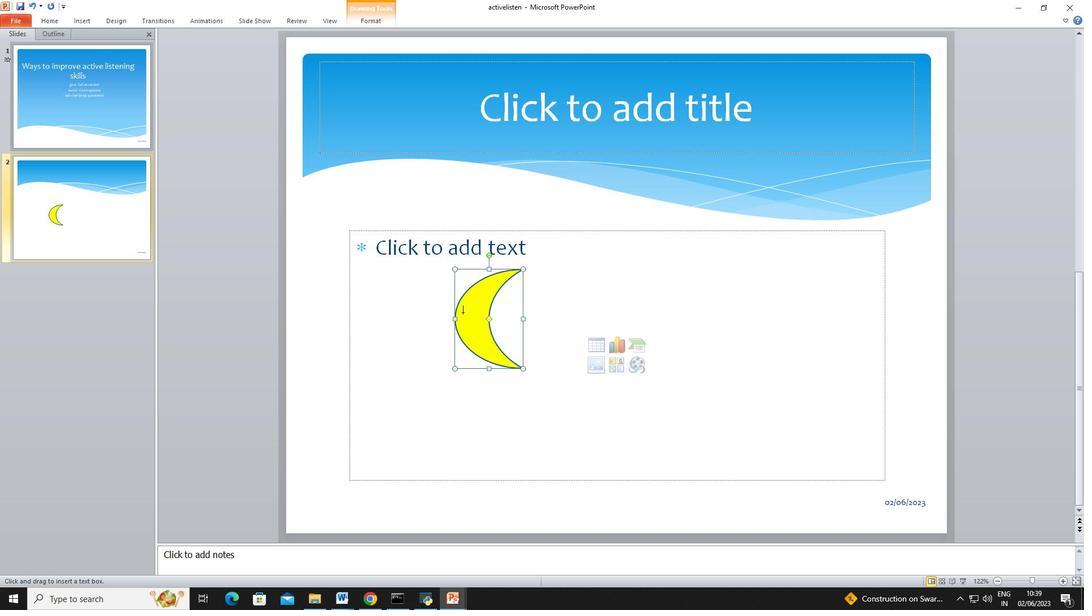 
Action: Mouse moved to (477, 331)
Screenshot: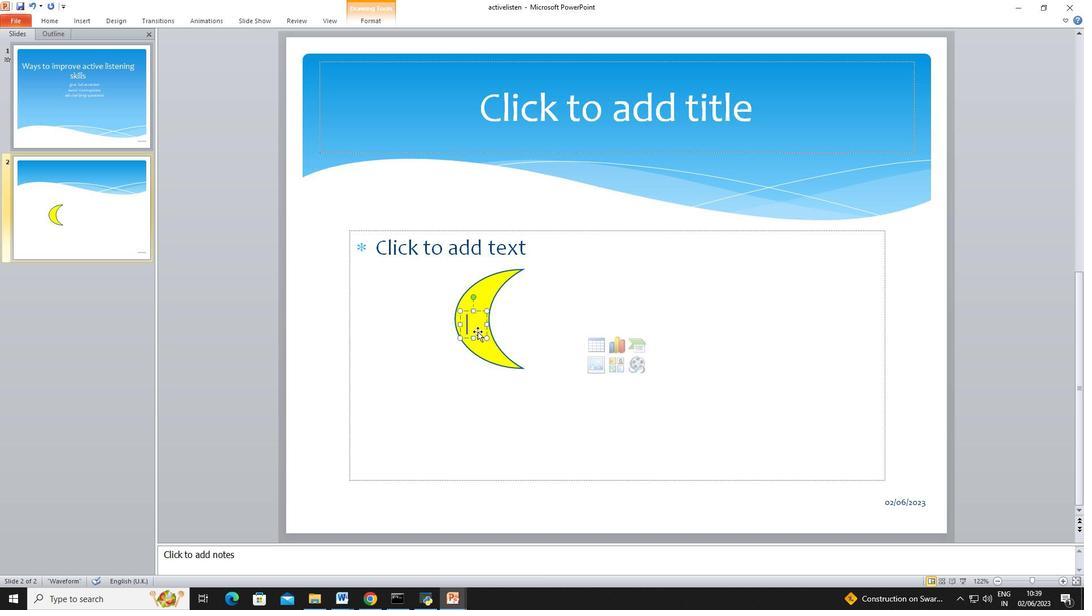 
Action: Key pressed <Key.shift>Moon
Screenshot: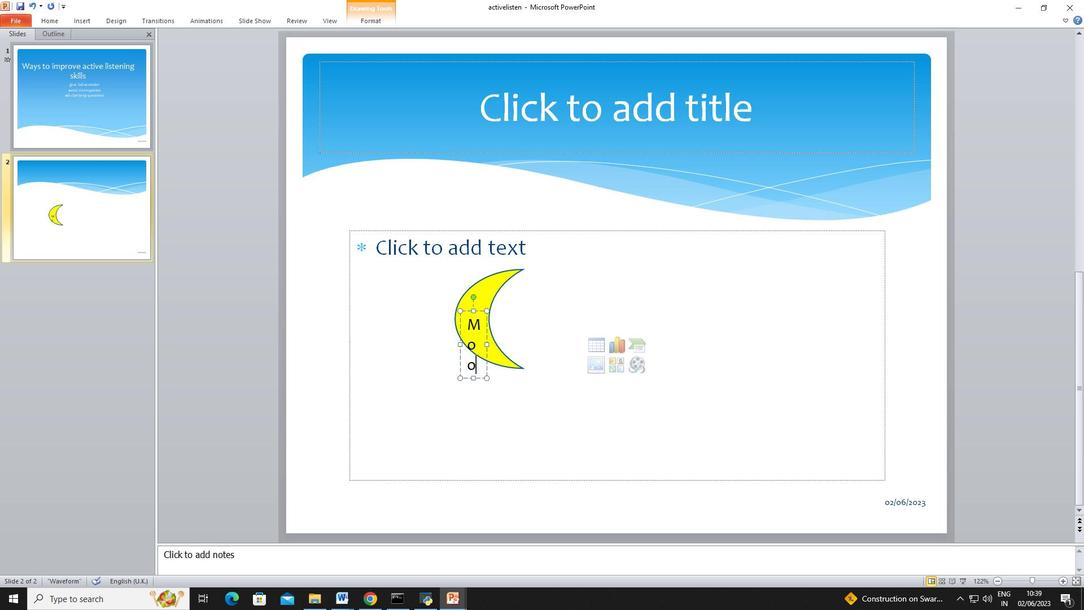 
Action: Mouse moved to (485, 397)
Screenshot: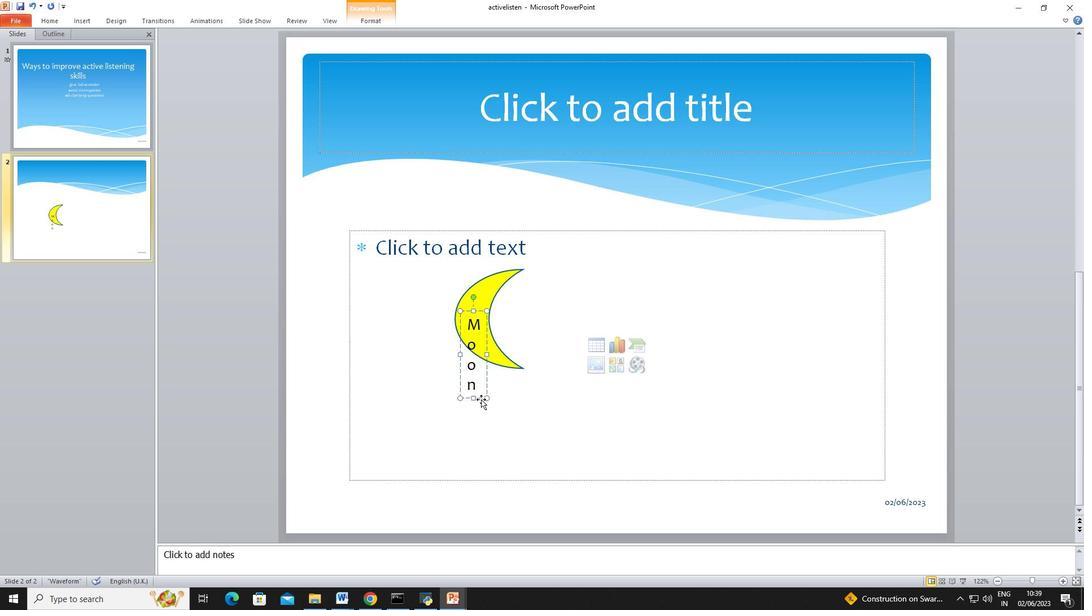 
Action: Mouse pressed left at (485, 397)
Screenshot: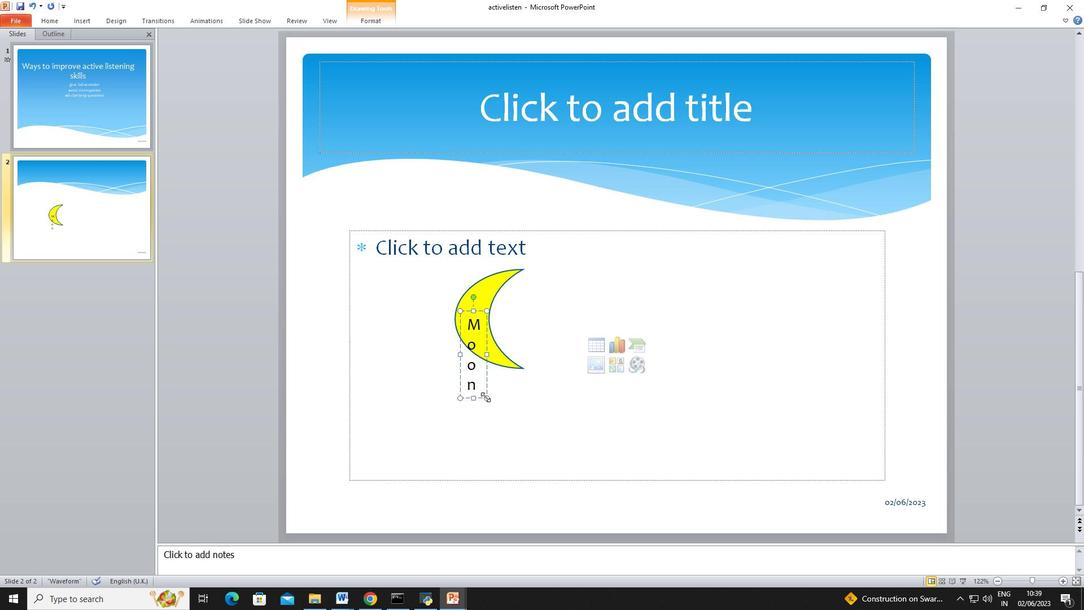 
Action: Mouse moved to (513, 358)
Screenshot: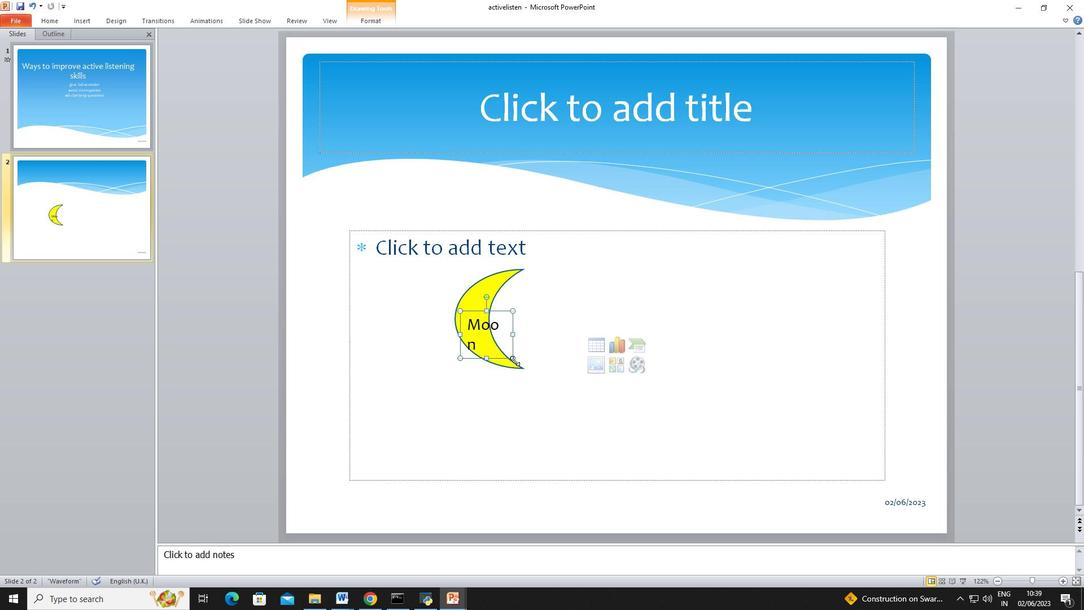
Action: Mouse pressed left at (513, 358)
Screenshot: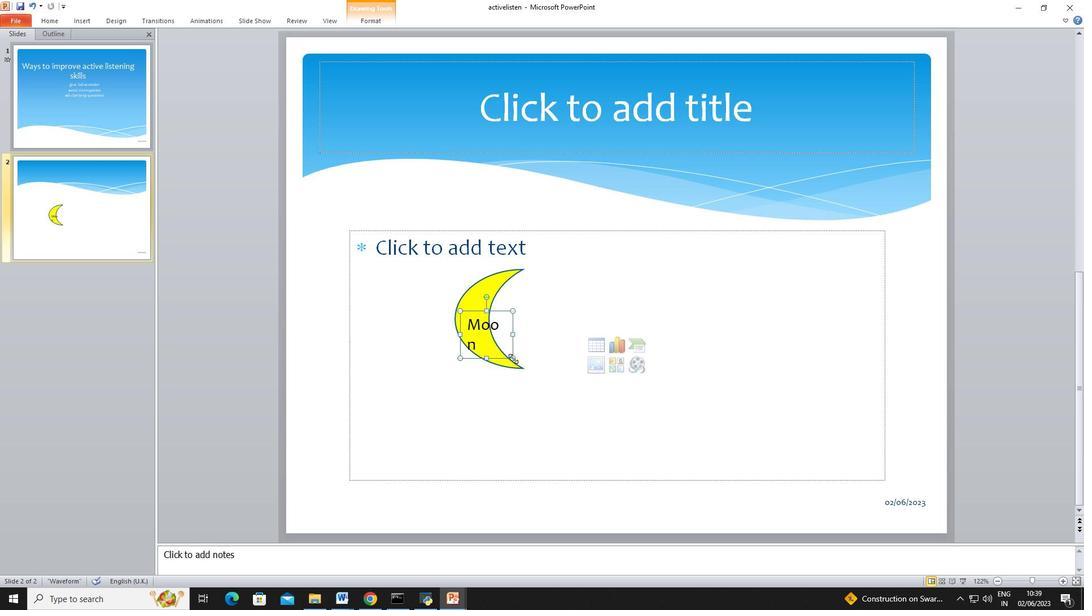 
Action: Mouse moved to (489, 285)
Screenshot: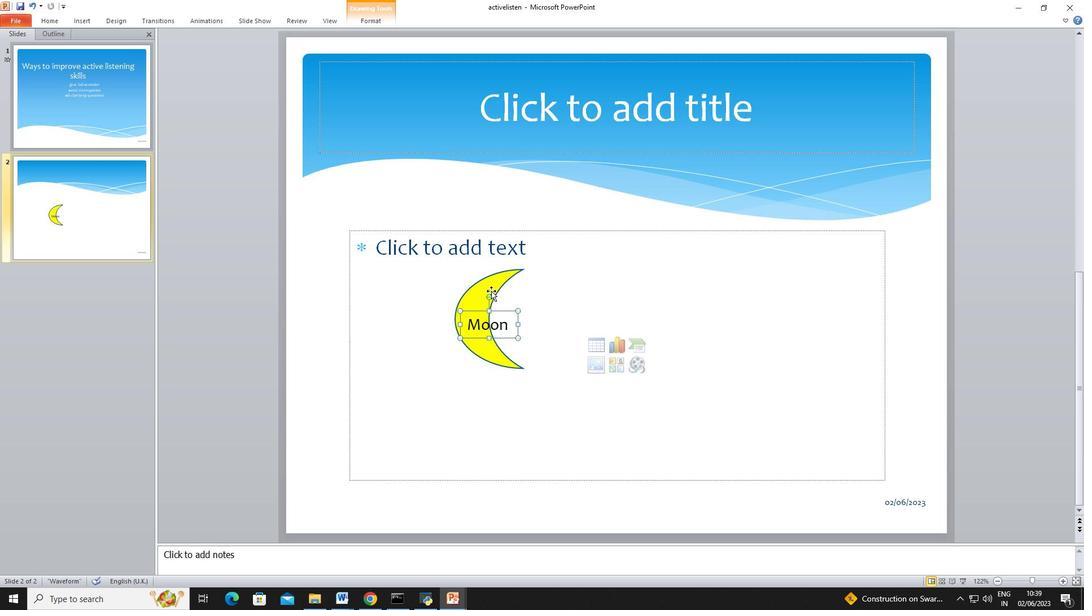 
Action: Mouse pressed left at (489, 285)
Screenshot: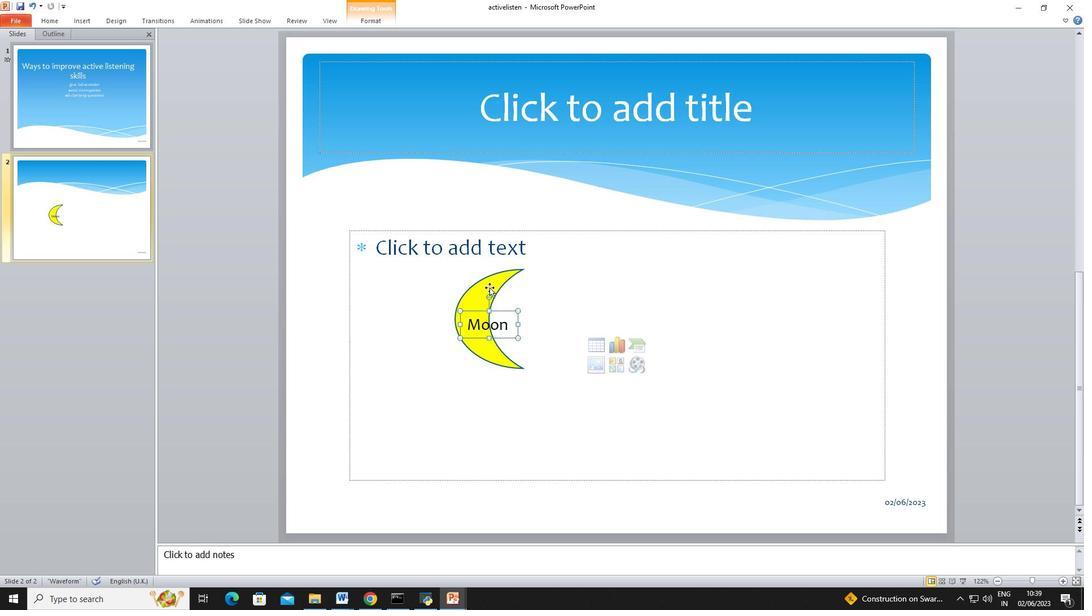 
Action: Mouse moved to (521, 320)
Screenshot: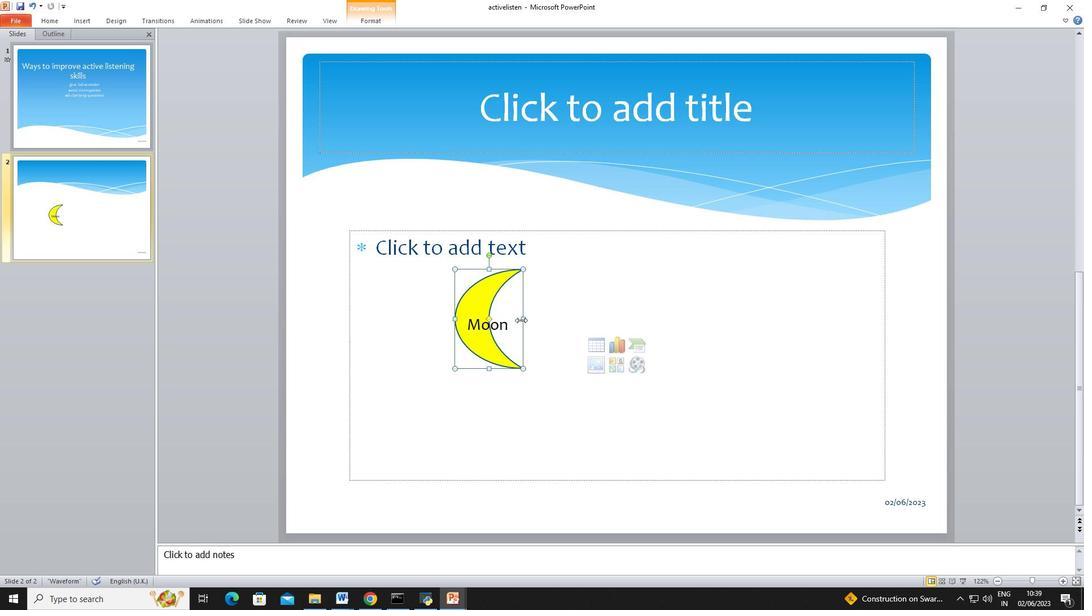 
Action: Mouse pressed left at (521, 320)
Screenshot: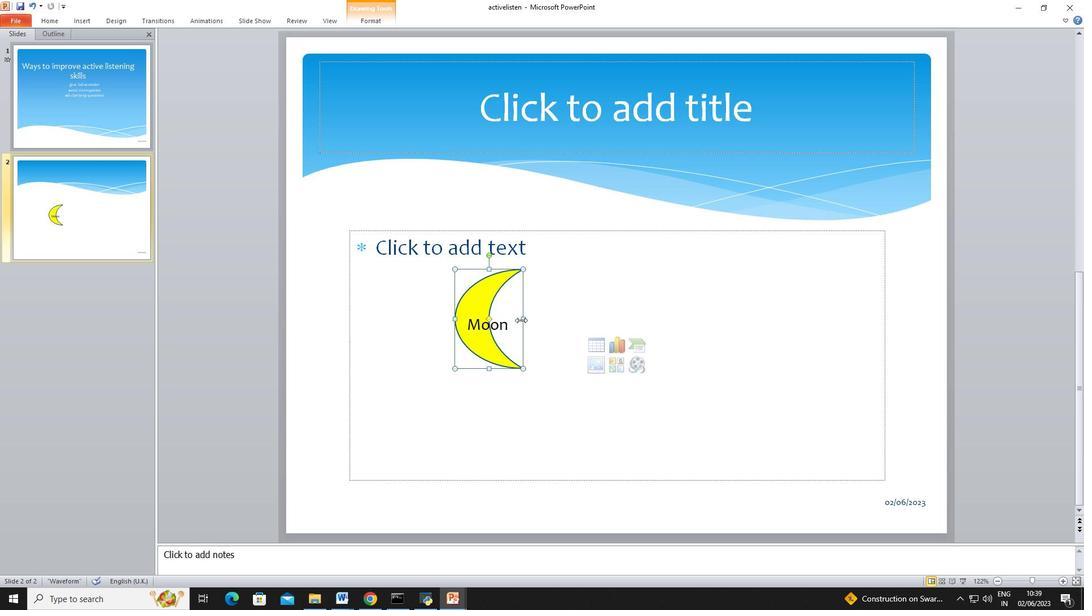 
Action: Mouse moved to (500, 268)
Screenshot: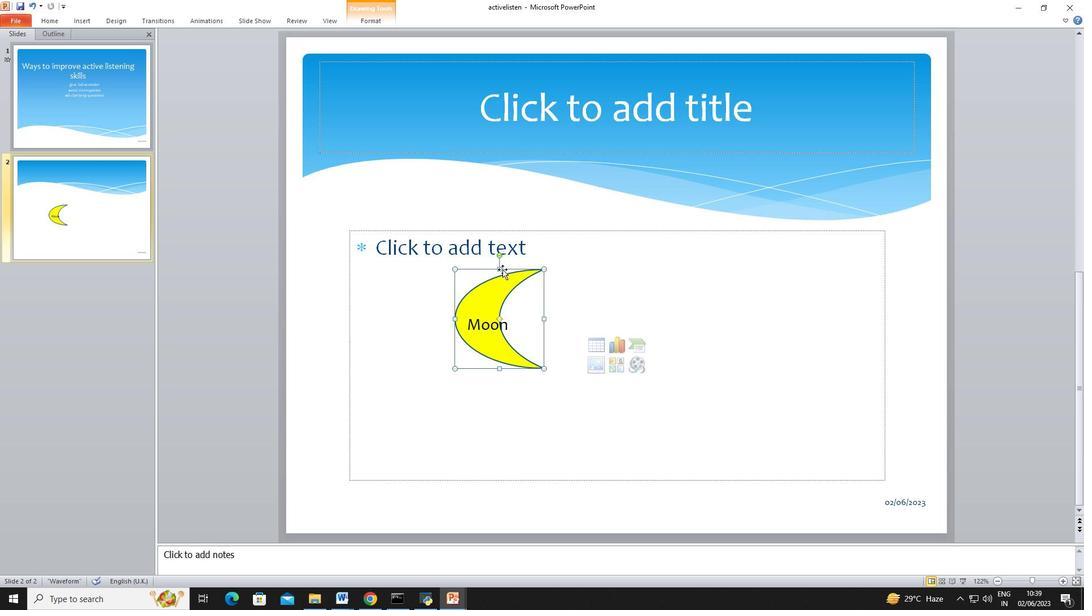 
Action: Mouse pressed left at (500, 268)
Screenshot: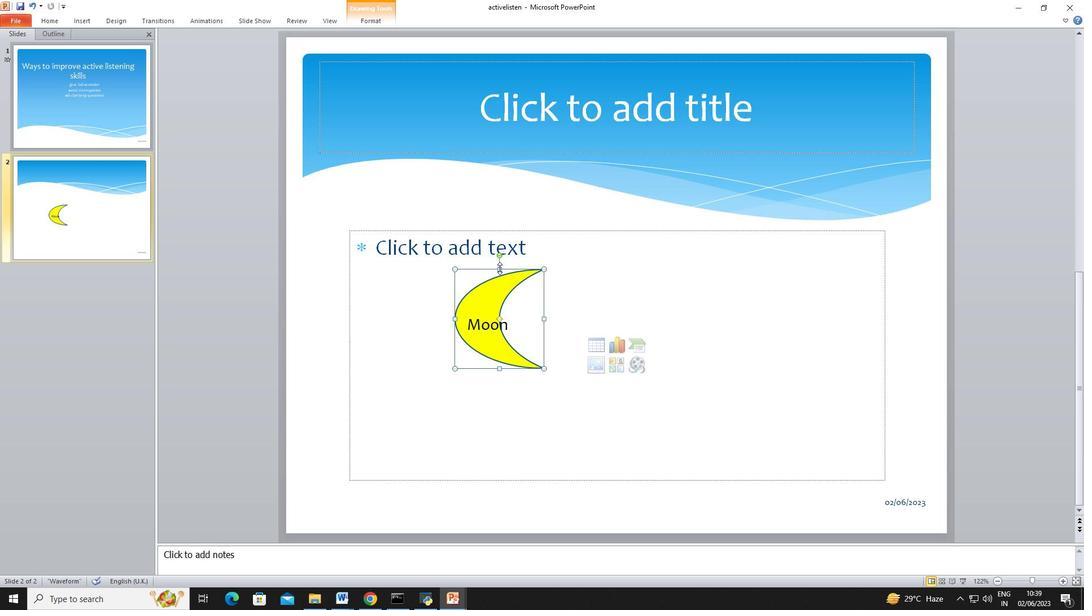 
Action: Mouse moved to (544, 310)
Screenshot: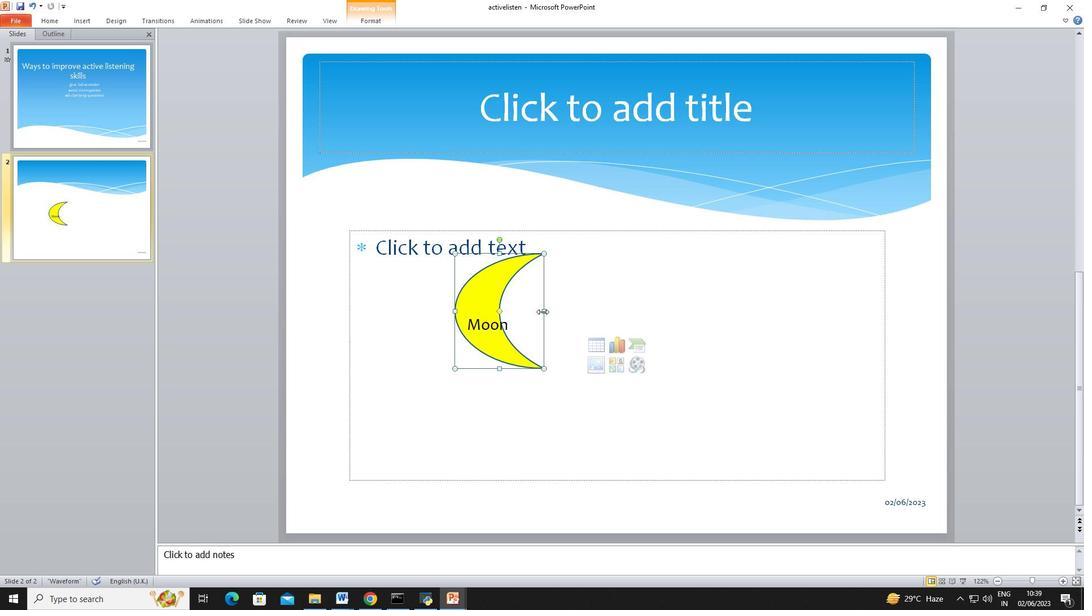 
Action: Mouse pressed left at (544, 310)
Screenshot: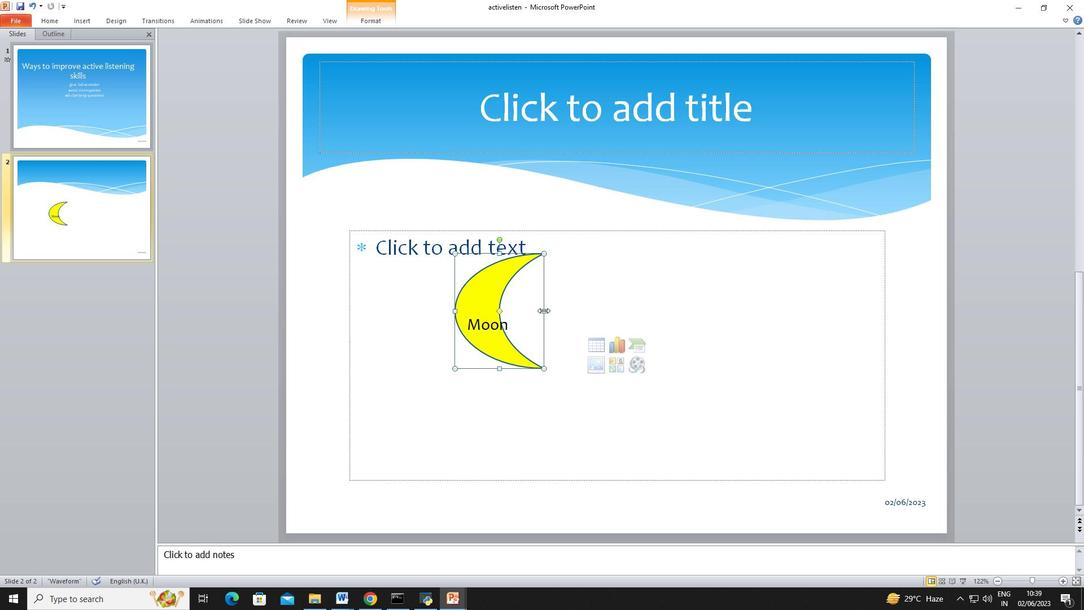 
Action: Mouse moved to (469, 322)
Screenshot: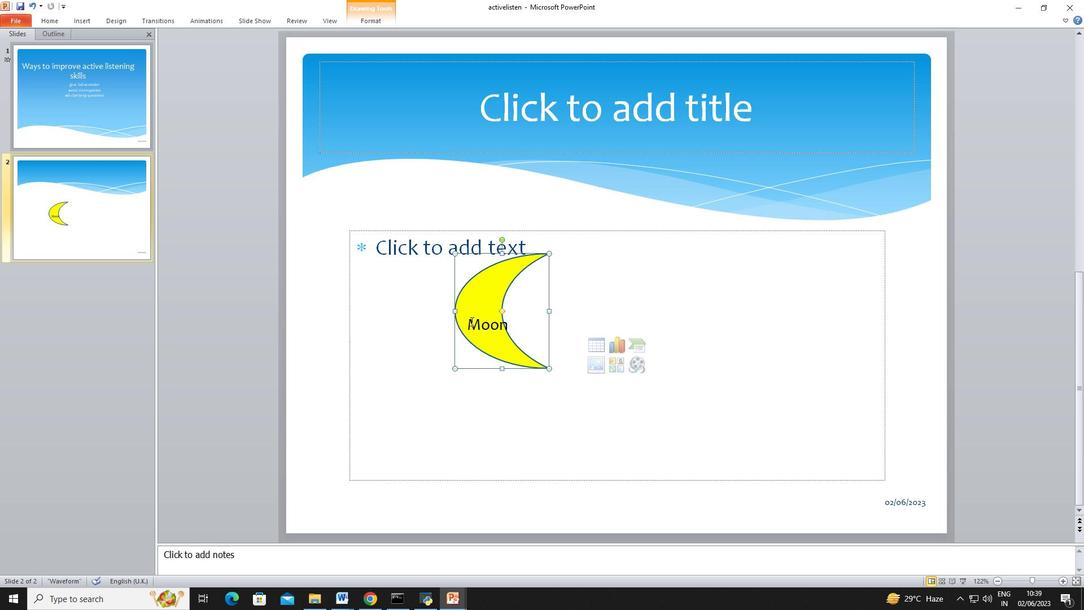 
Action: Mouse pressed left at (469, 322)
Screenshot: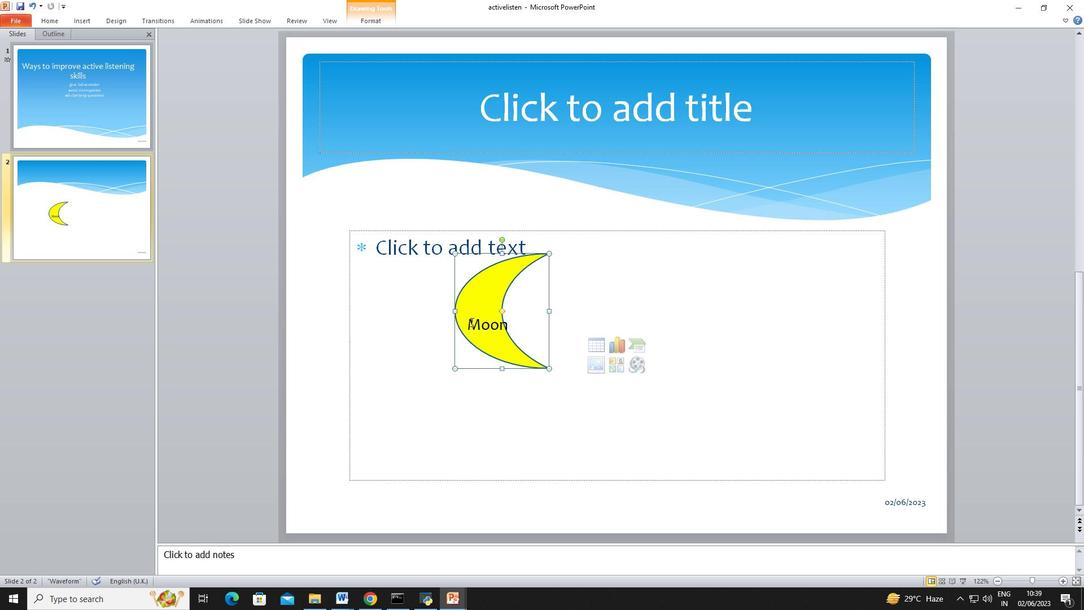 
Action: Mouse moved to (374, 16)
Screenshot: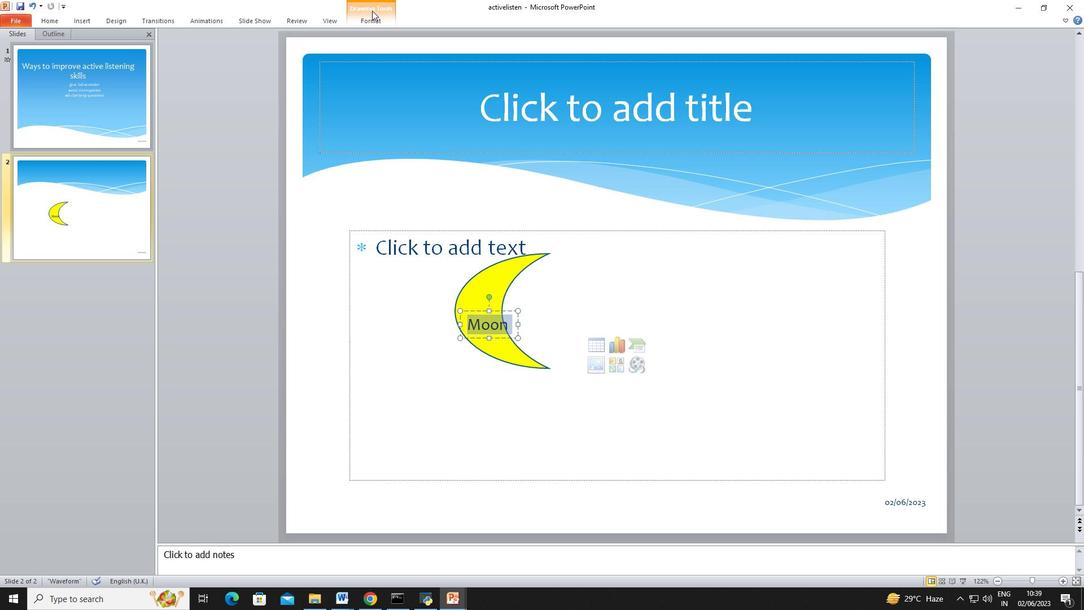 
Action: Mouse pressed left at (374, 16)
Screenshot: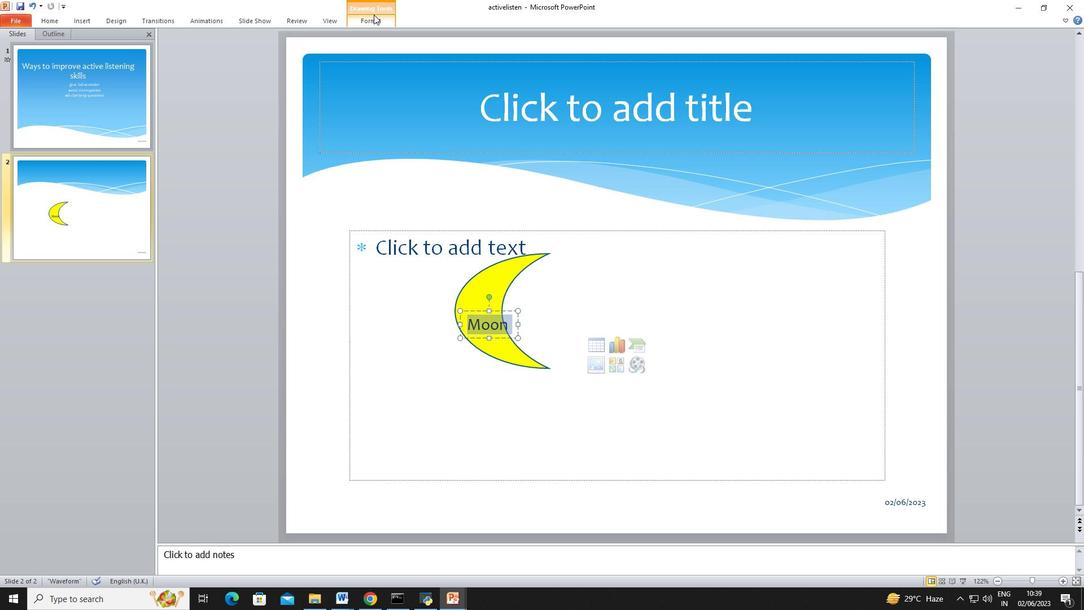 
Action: Mouse moved to (492, 330)
Screenshot: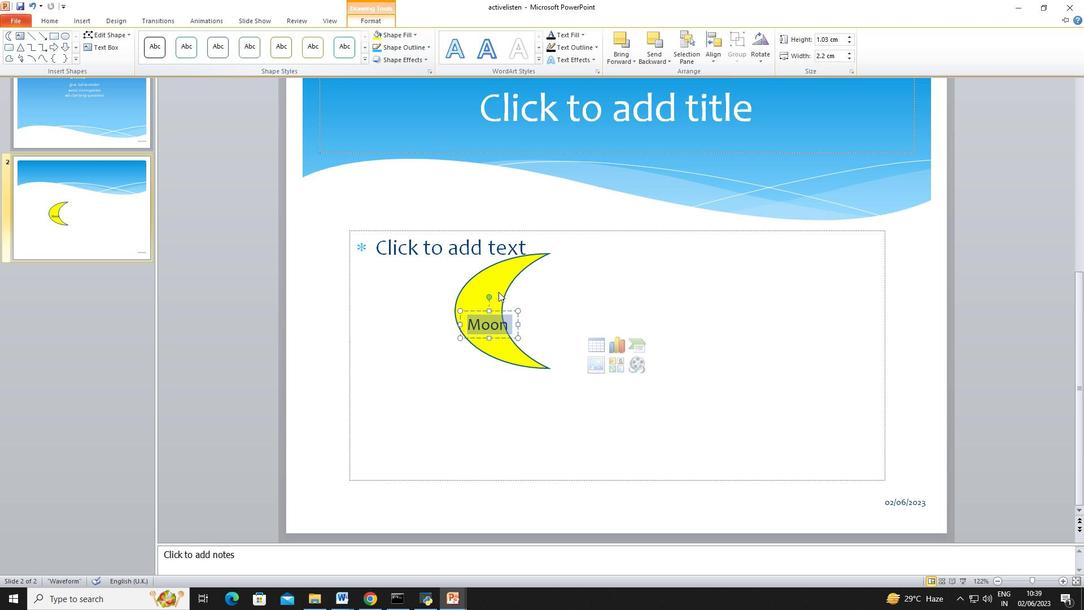 
Action: Mouse pressed left at (492, 330)
Screenshot: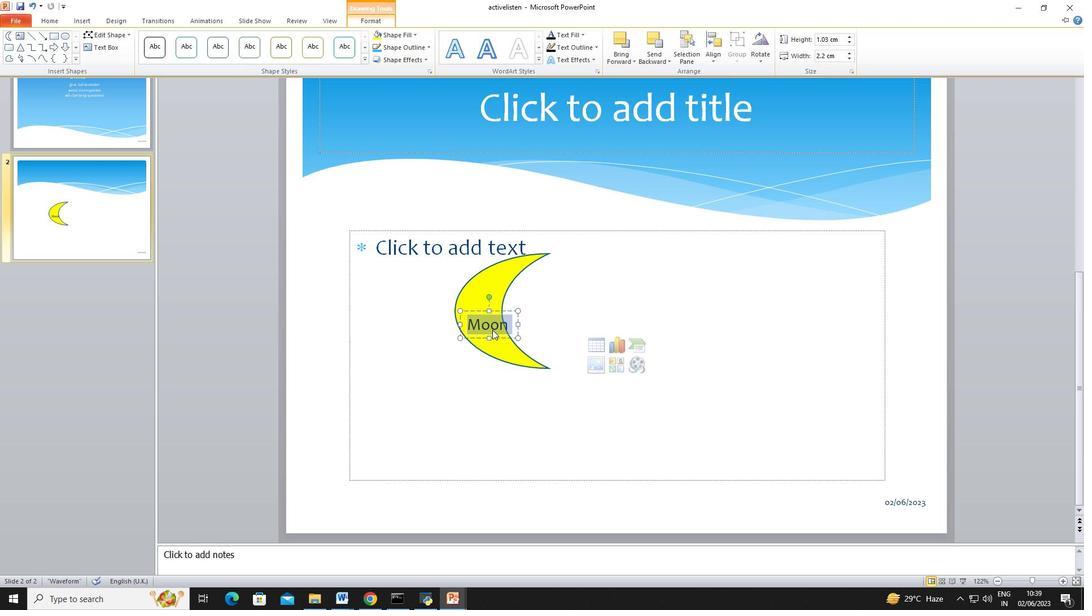 
Action: Mouse moved to (471, 324)
Screenshot: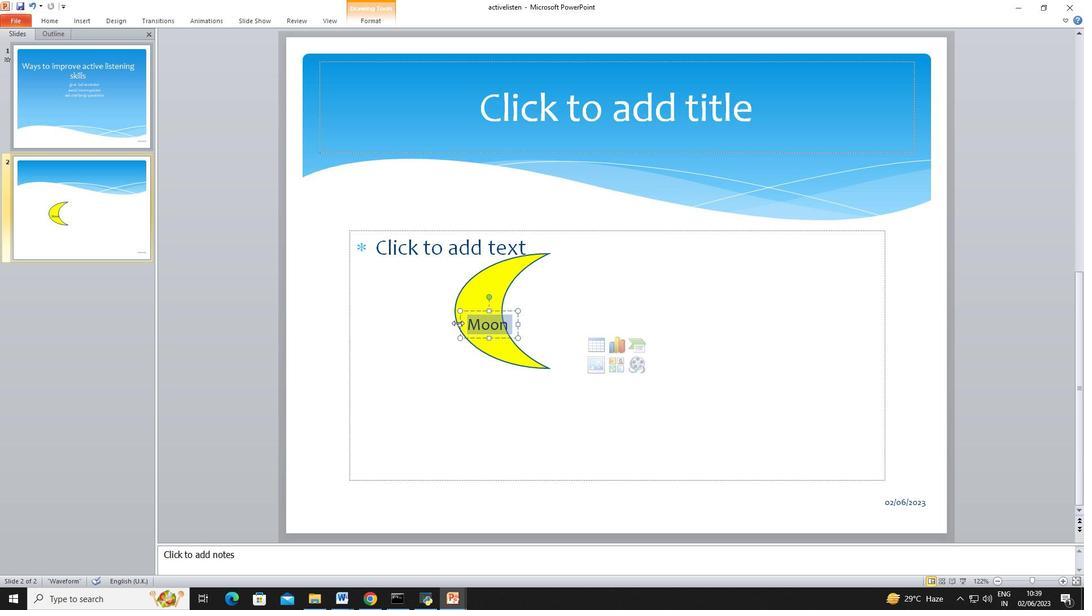 
Action: Mouse pressed left at (471, 324)
Screenshot: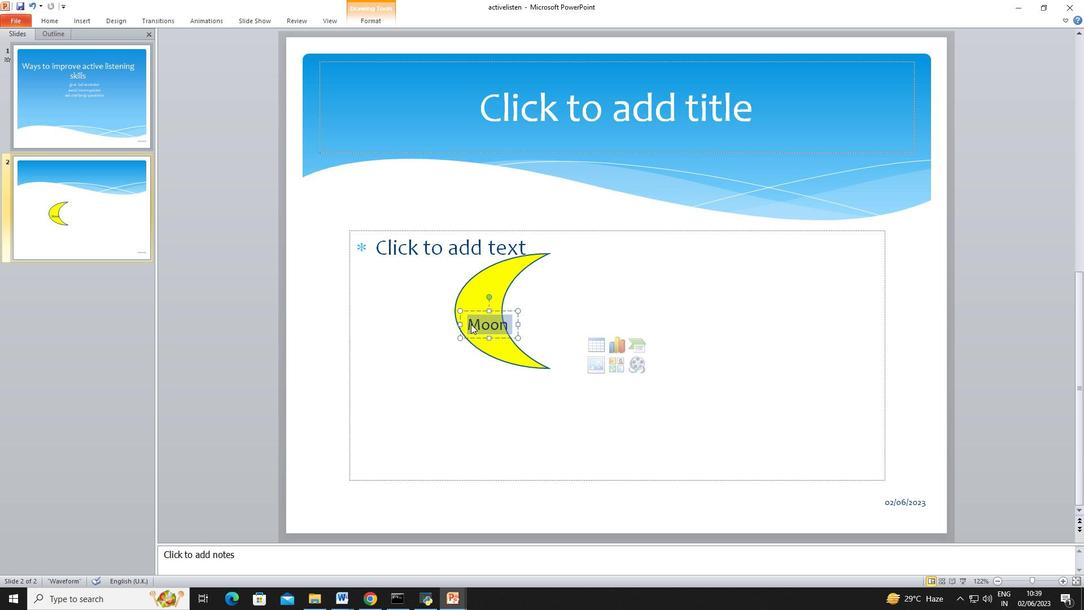 
Action: Mouse moved to (469, 324)
Screenshot: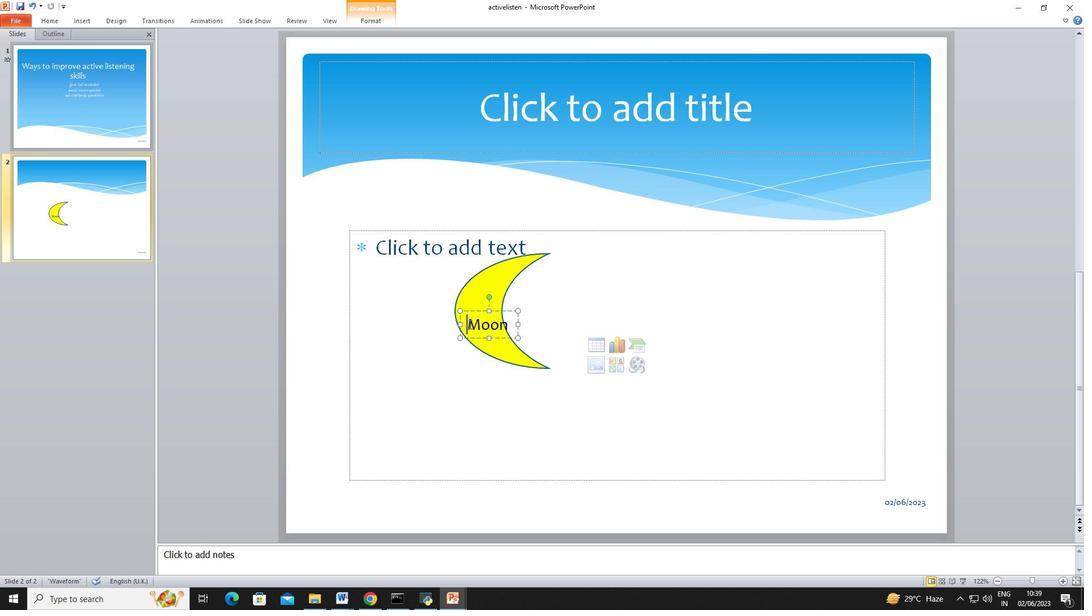 
Action: Mouse pressed left at (469, 324)
Screenshot: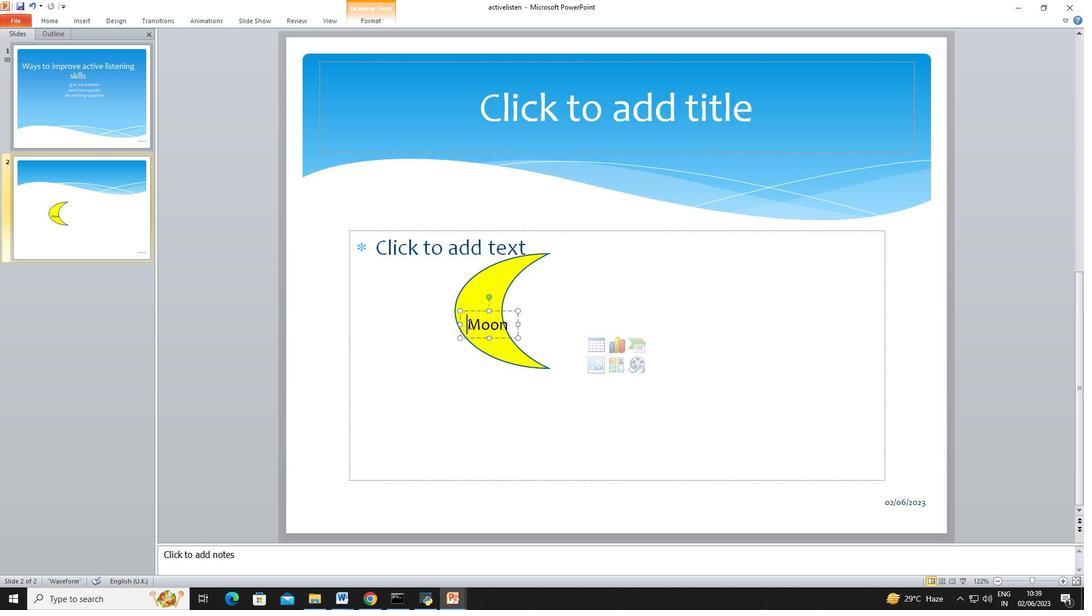 
Action: Mouse moved to (537, 294)
Screenshot: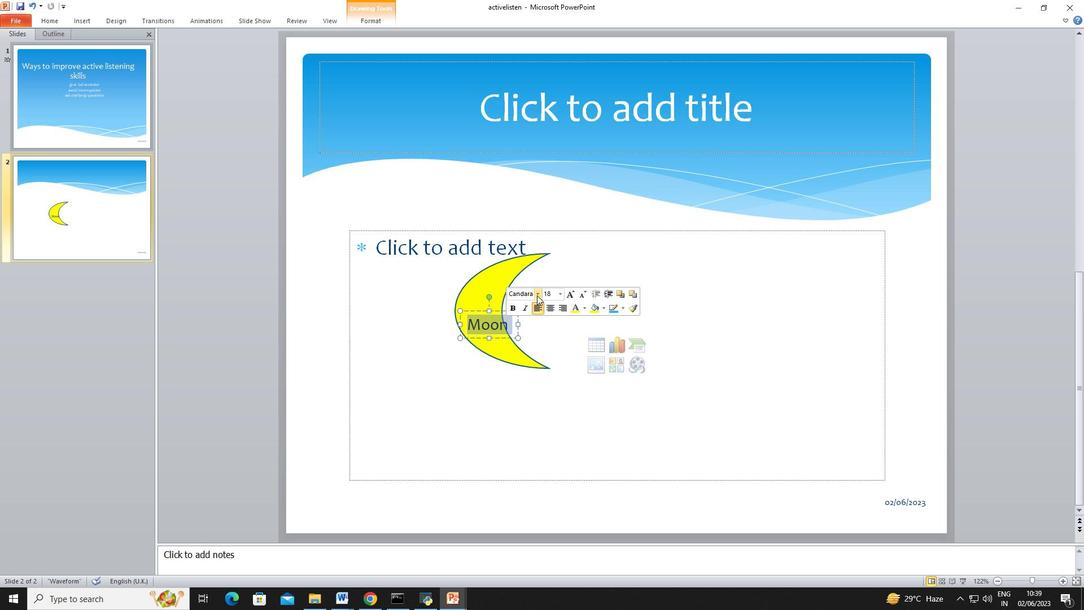 
Action: Mouse pressed left at (537, 294)
Screenshot: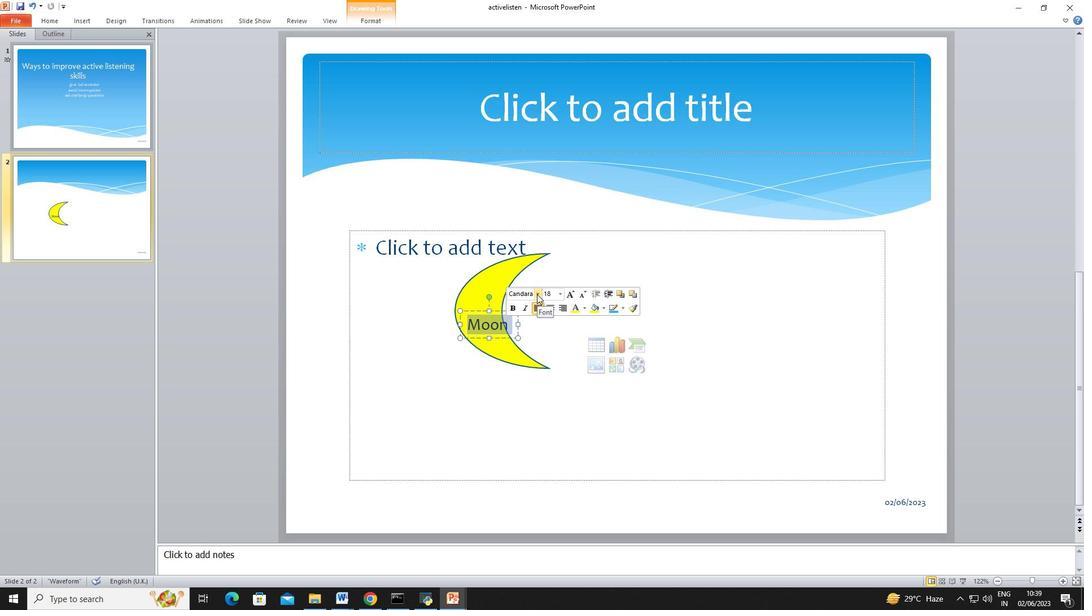 
Action: Mouse moved to (555, 127)
Screenshot: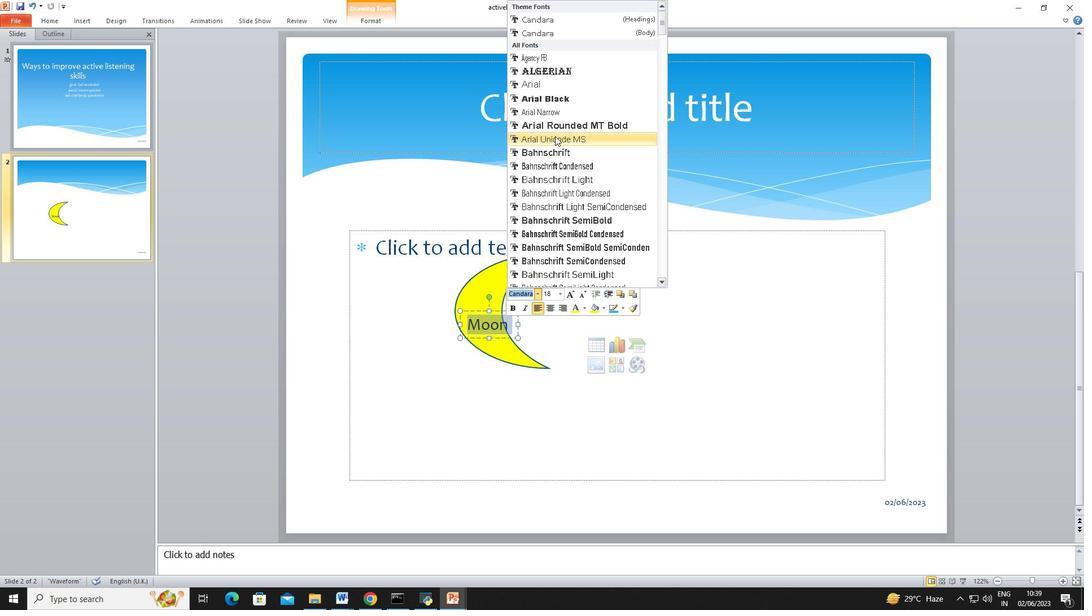 
Action: Mouse scrolled (555, 127) with delta (0, 0)
Screenshot: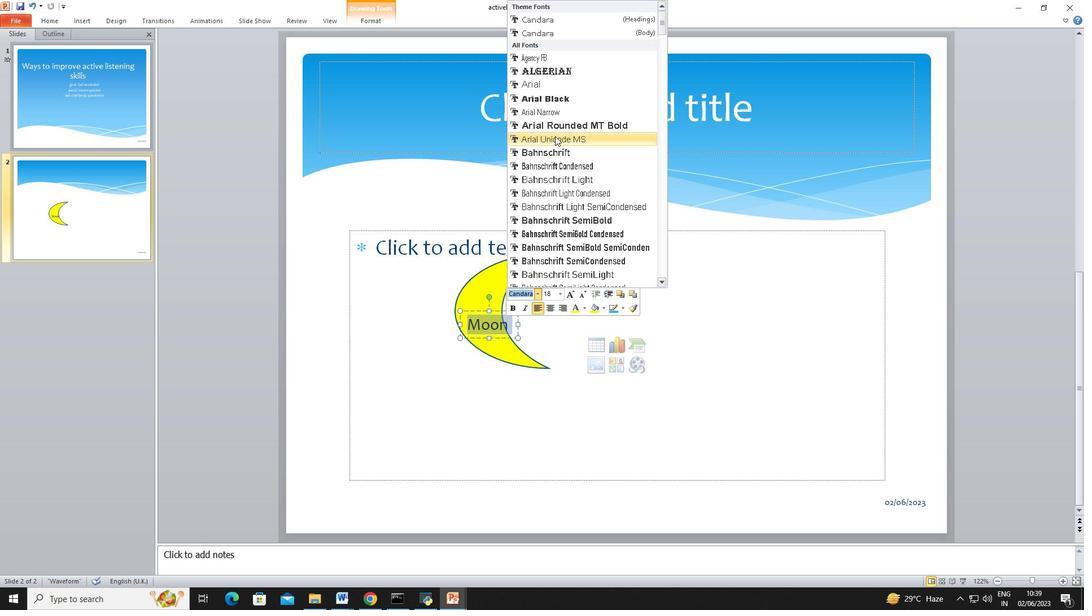 
Action: Mouse moved to (550, 79)
Screenshot: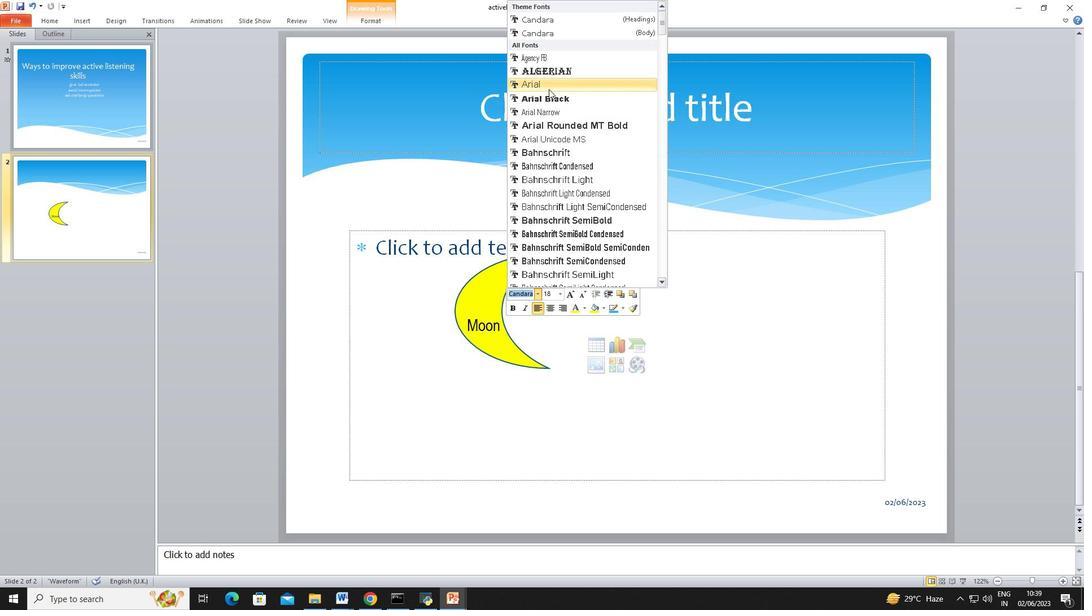 
Action: Mouse pressed left at (550, 79)
Screenshot: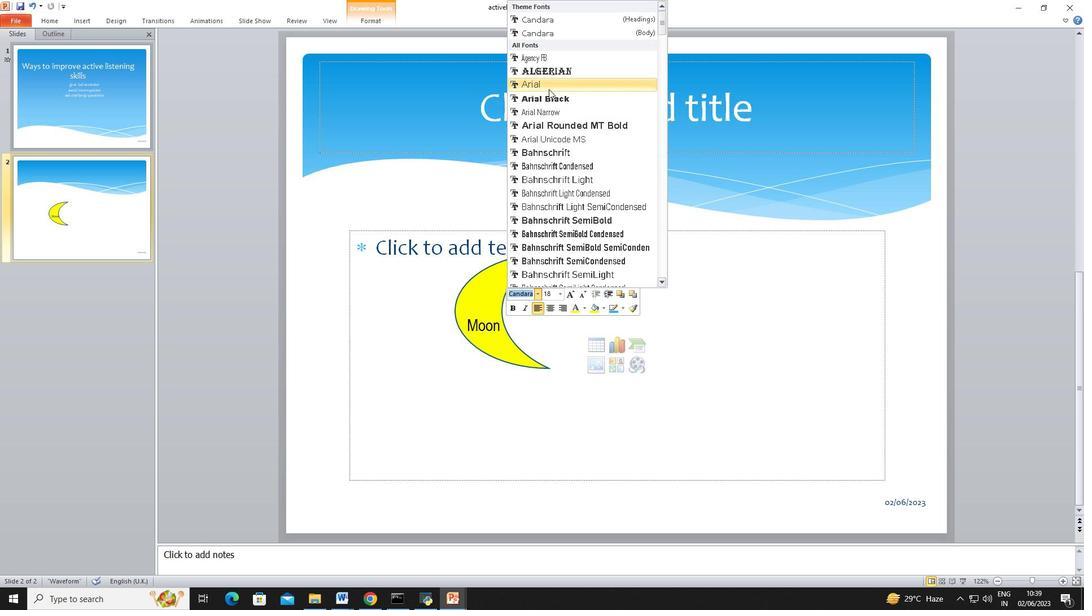 
Action: Mouse moved to (20, 4)
Screenshot: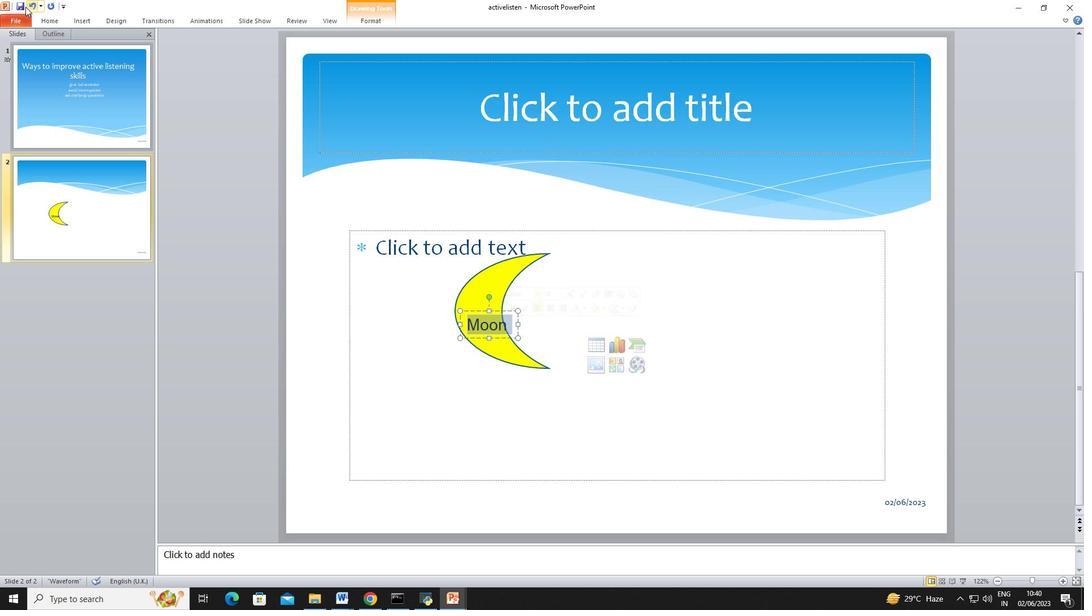 
Action: Mouse pressed left at (20, 4)
Screenshot: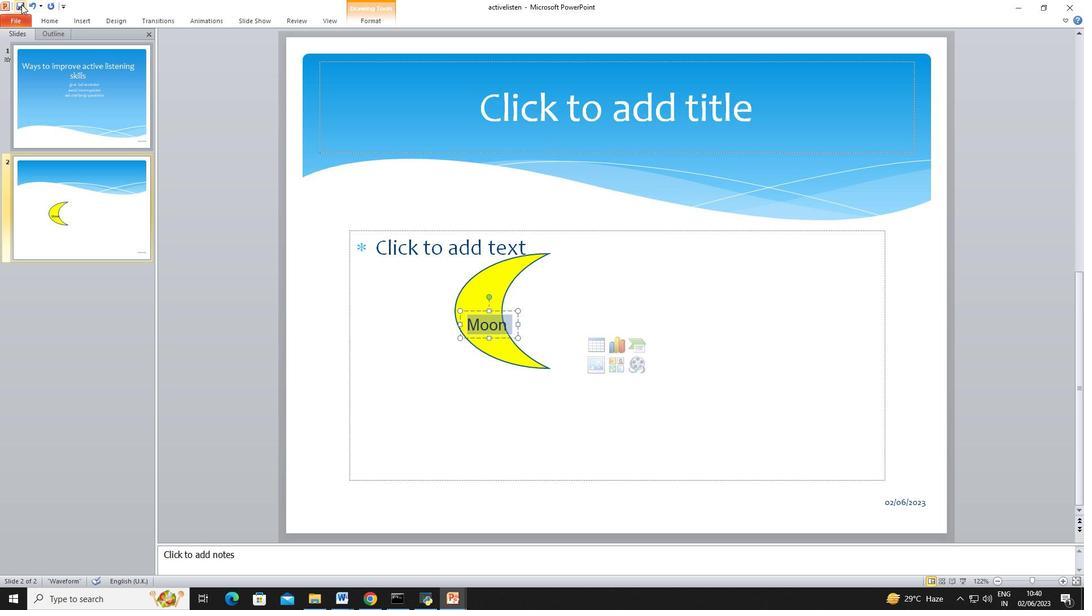 
Action: Mouse moved to (19, 3)
Screenshot: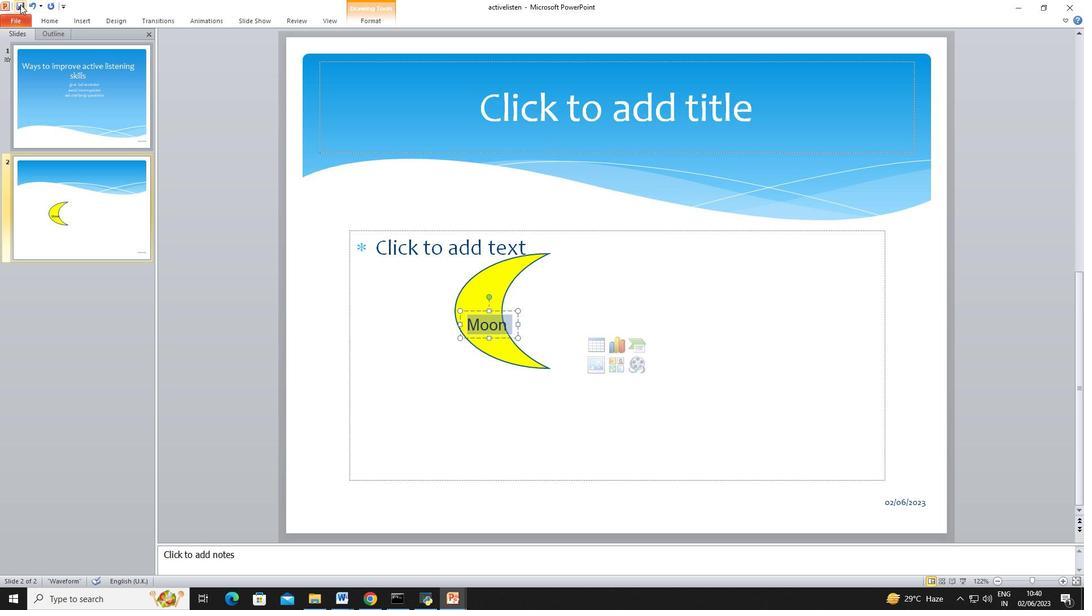 
Action: Mouse pressed left at (19, 3)
Screenshot: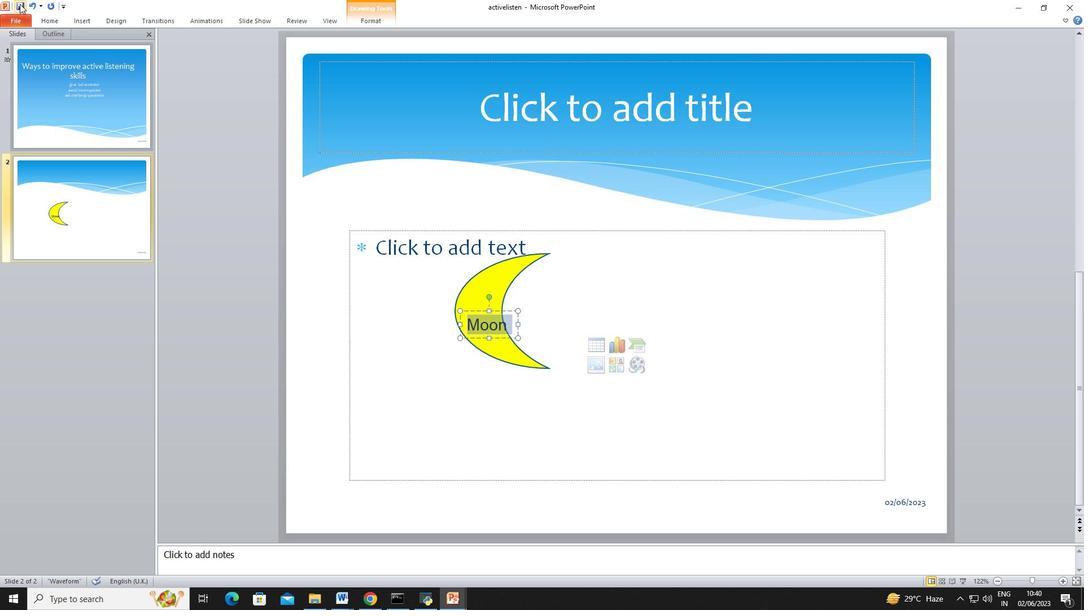 
Action: Mouse pressed left at (19, 3)
Screenshot: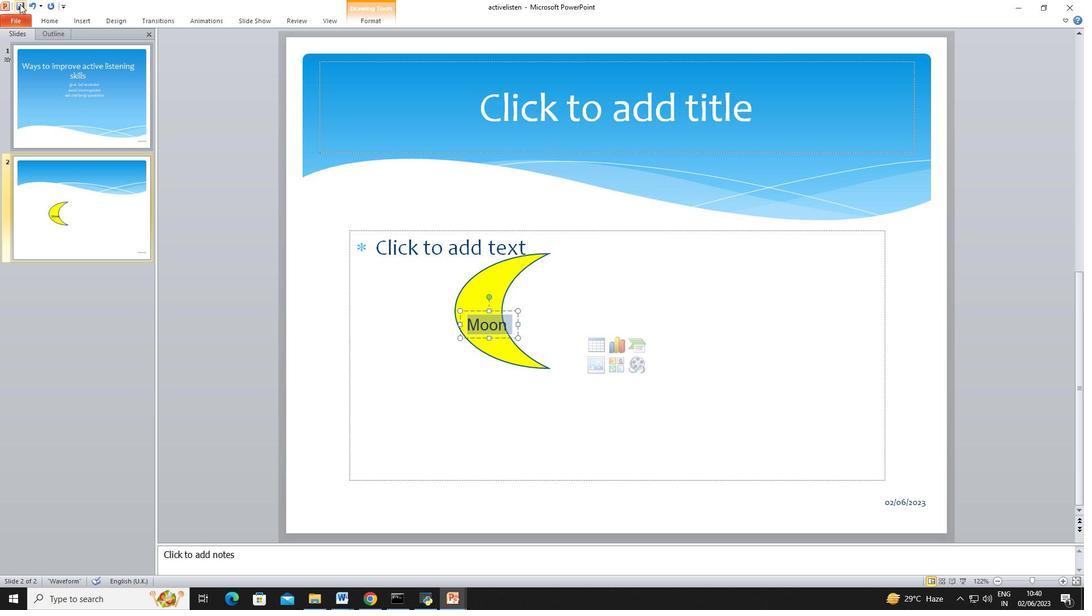 
Action: Mouse pressed left at (19, 3)
Screenshot: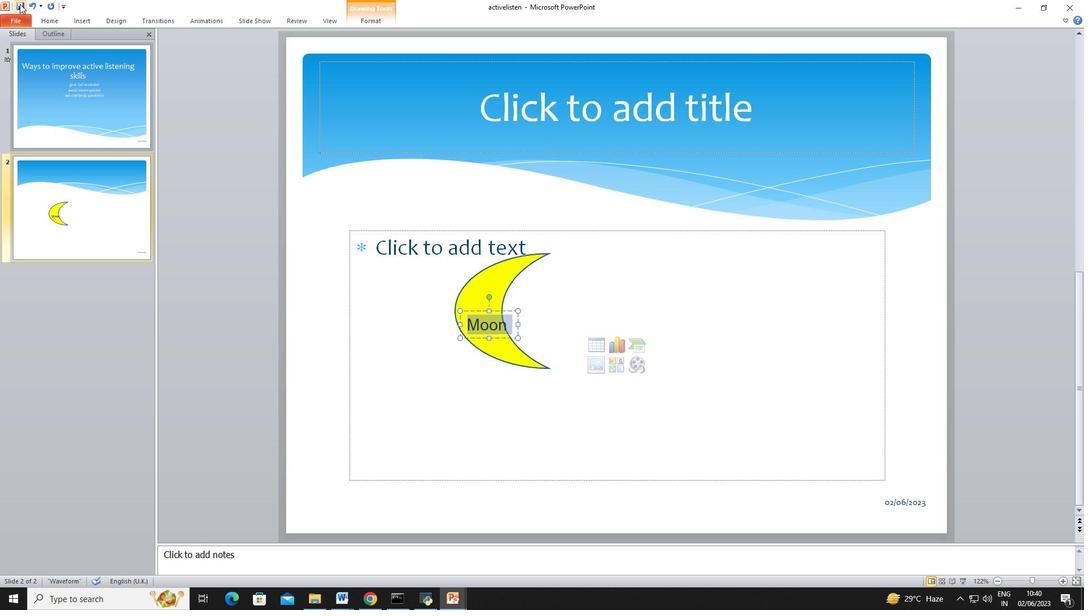 
Action: Mouse pressed left at (19, 3)
Screenshot: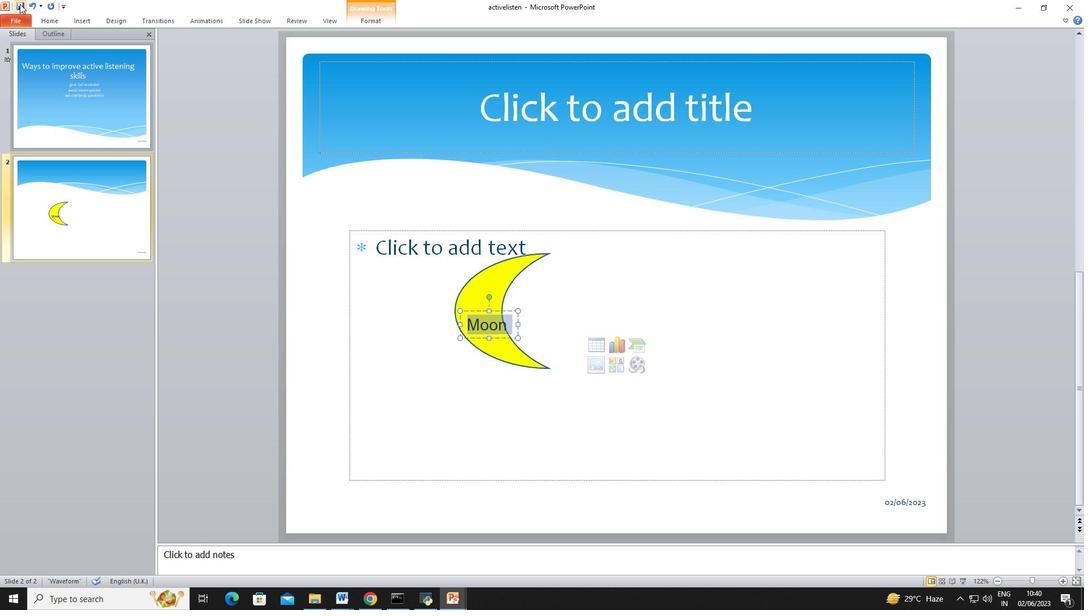 
Action: Mouse moved to (20, 6)
Screenshot: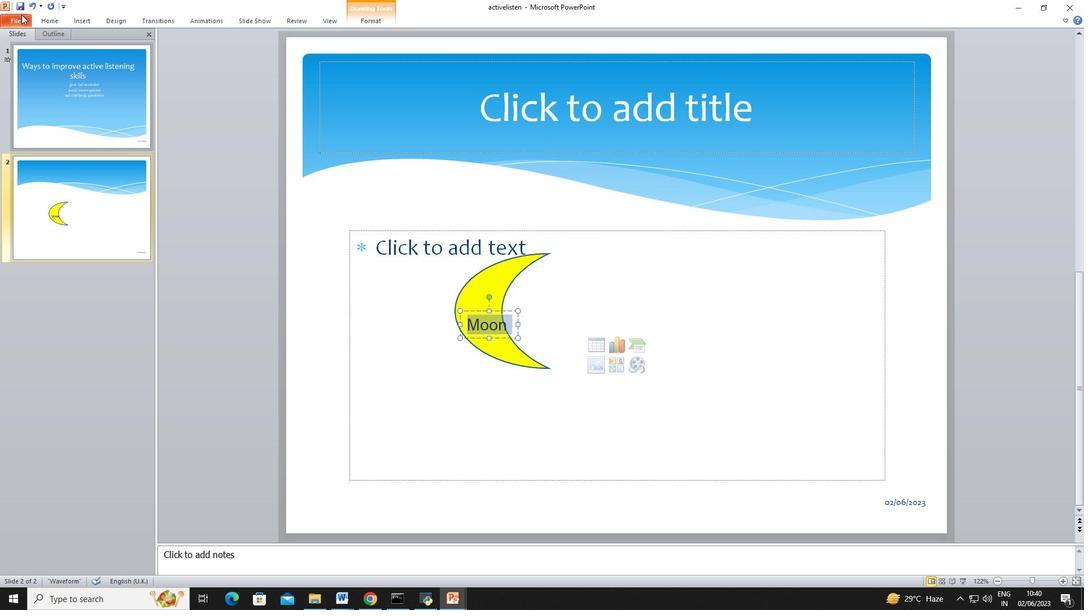 
Action: Mouse pressed left at (20, 6)
Screenshot: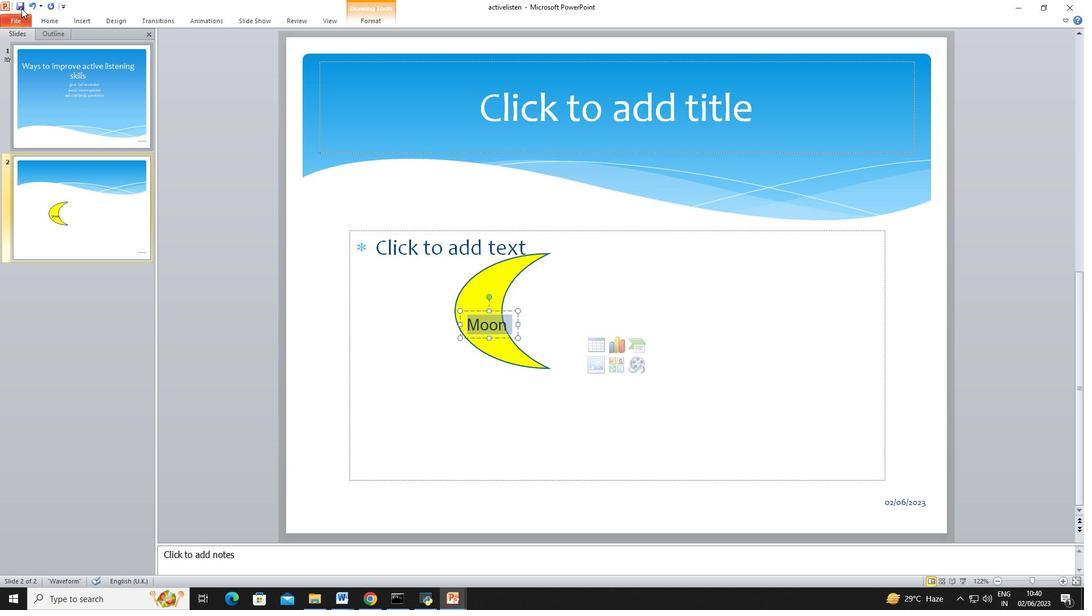 
Action: Mouse pressed left at (20, 6)
Screenshot: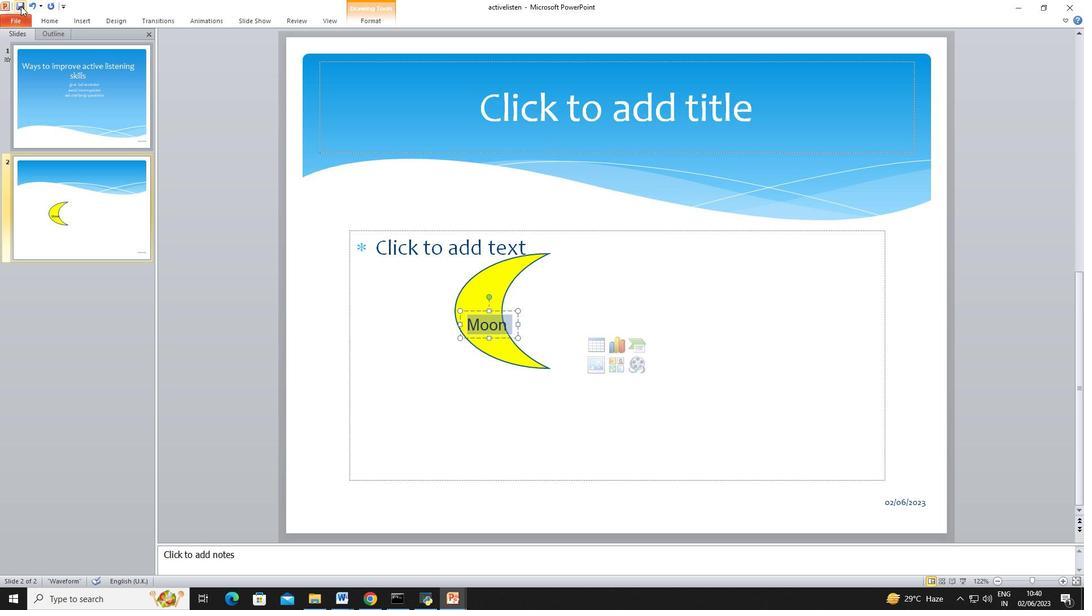 
Action: Mouse moved to (18, 6)
Screenshot: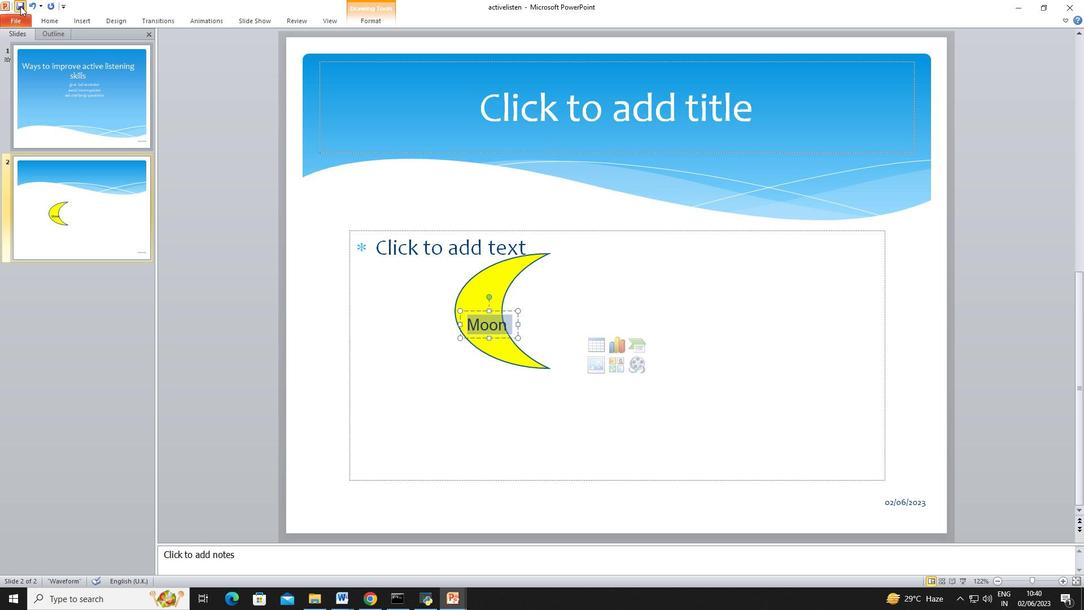 
Action: Mouse pressed left at (18, 6)
Screenshot: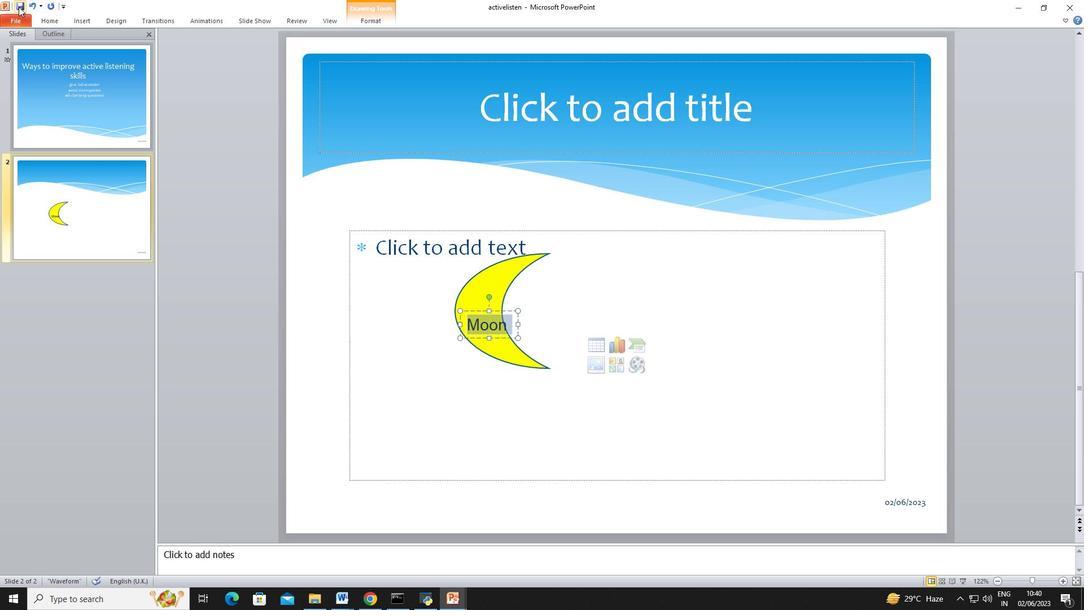 
Action: Mouse pressed left at (18, 6)
Screenshot: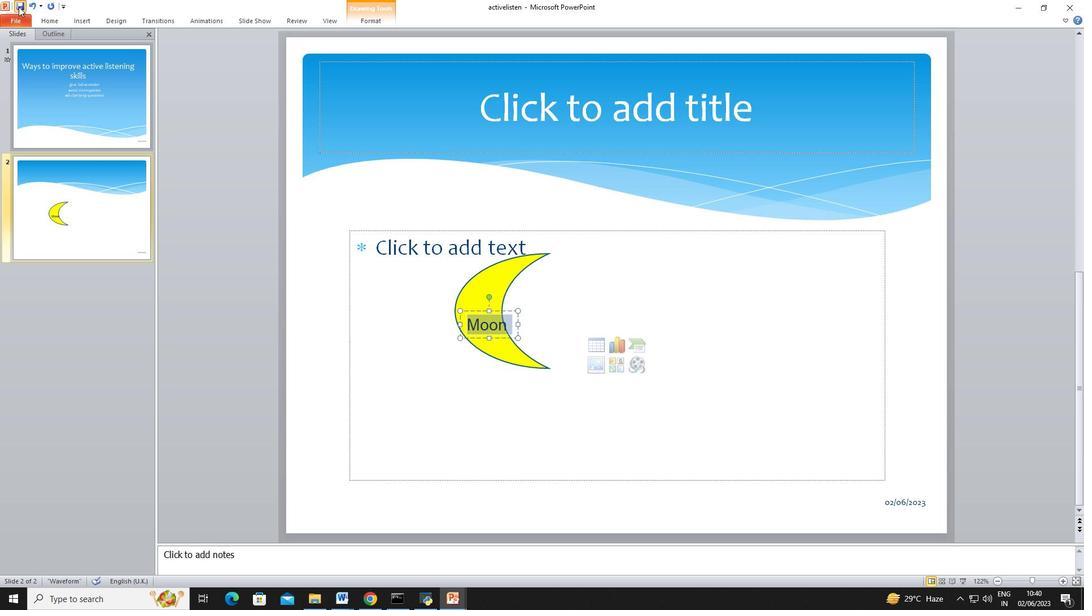 
Action: Mouse moved to (19, 20)
Screenshot: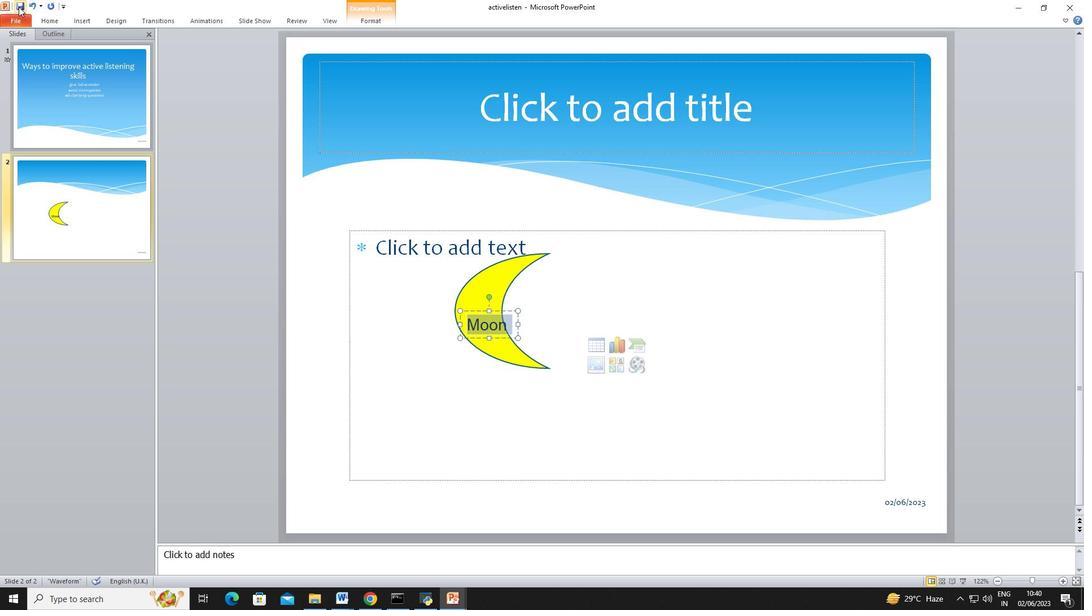 
Action: Mouse pressed left at (19, 20)
Screenshot: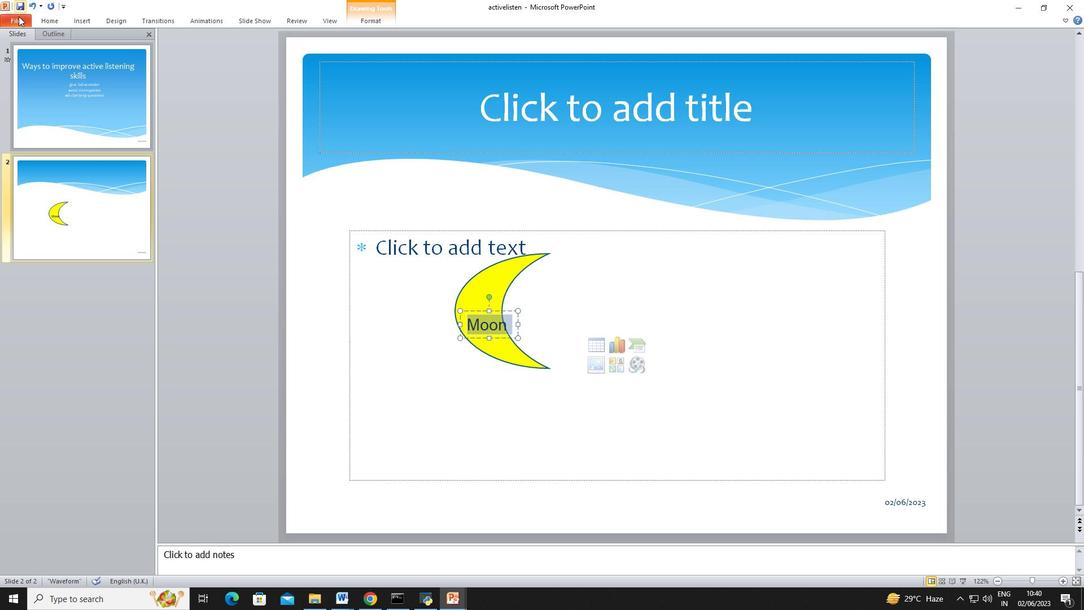 
Action: Mouse moved to (37, 39)
Screenshot: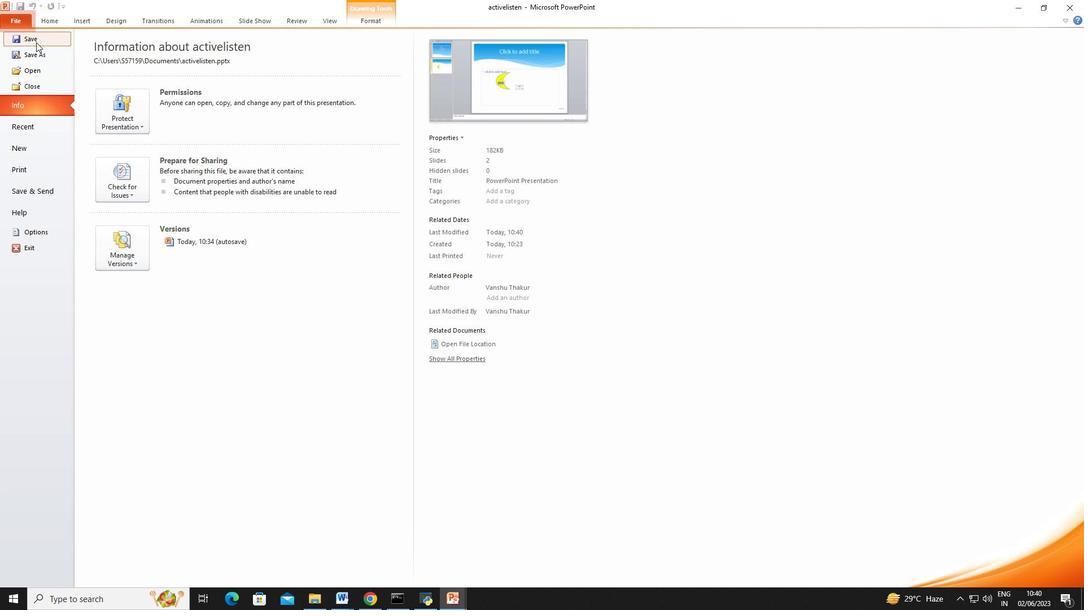 
Action: Mouse pressed left at (37, 39)
Screenshot: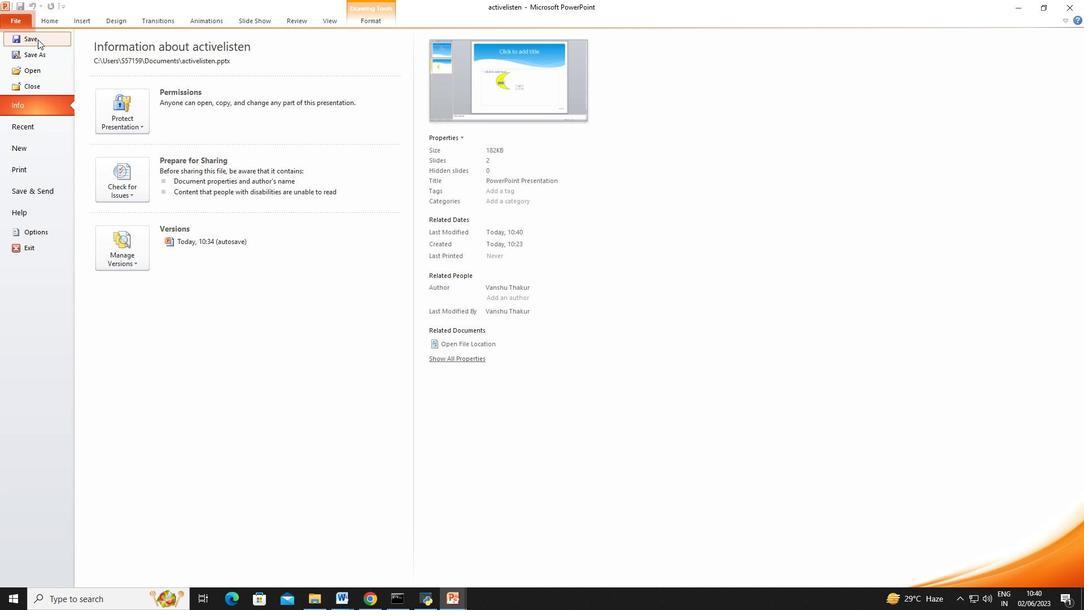 
Action: Mouse moved to (18, 0)
Screenshot: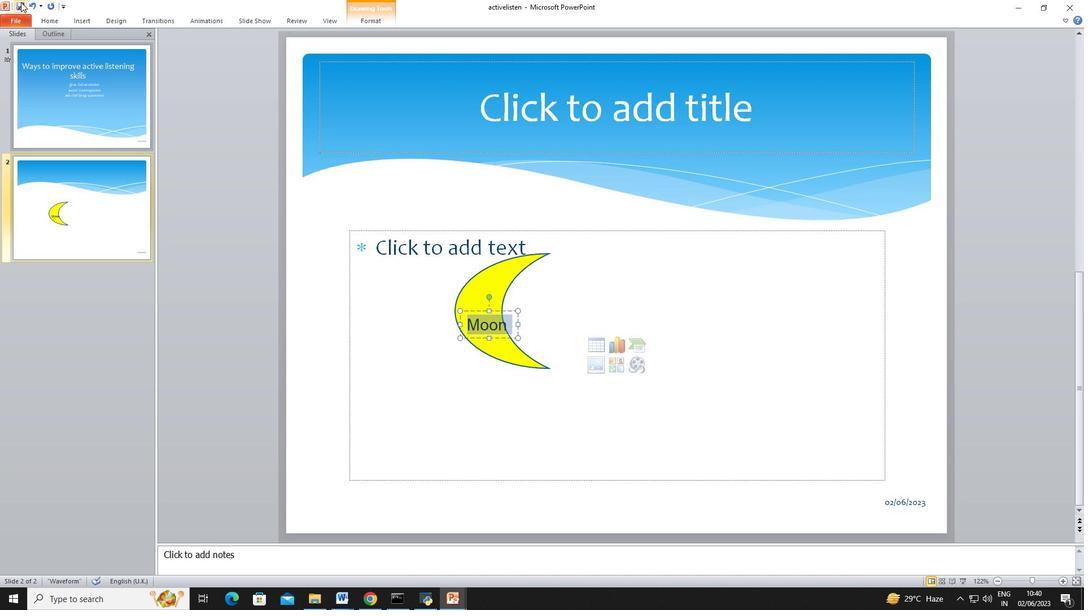 
Action: Mouse pressed left at (18, 0)
Screenshot: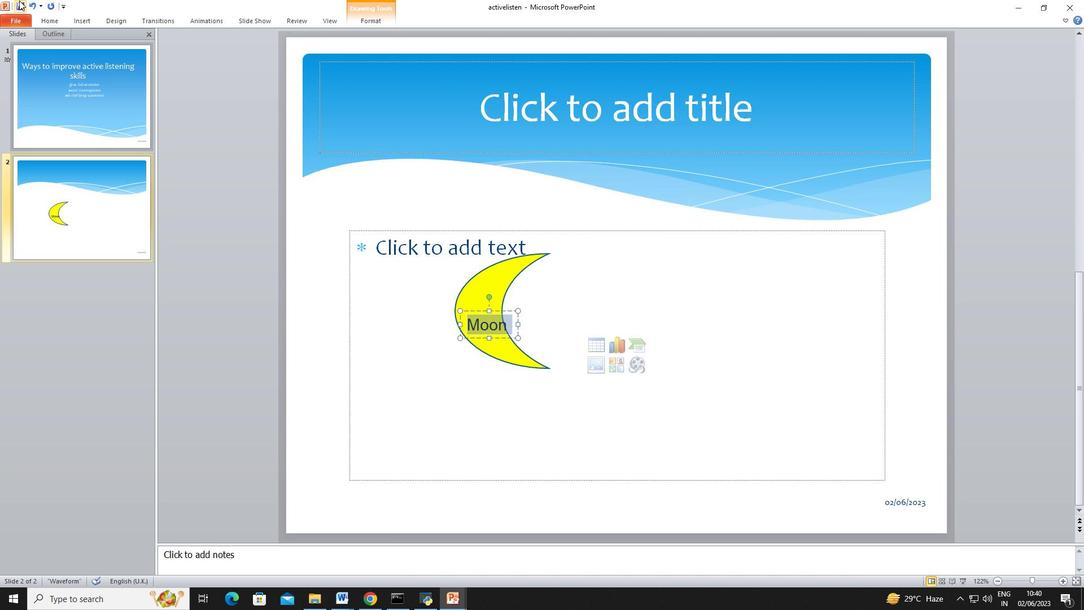 
Action: Mouse moved to (19, 19)
Screenshot: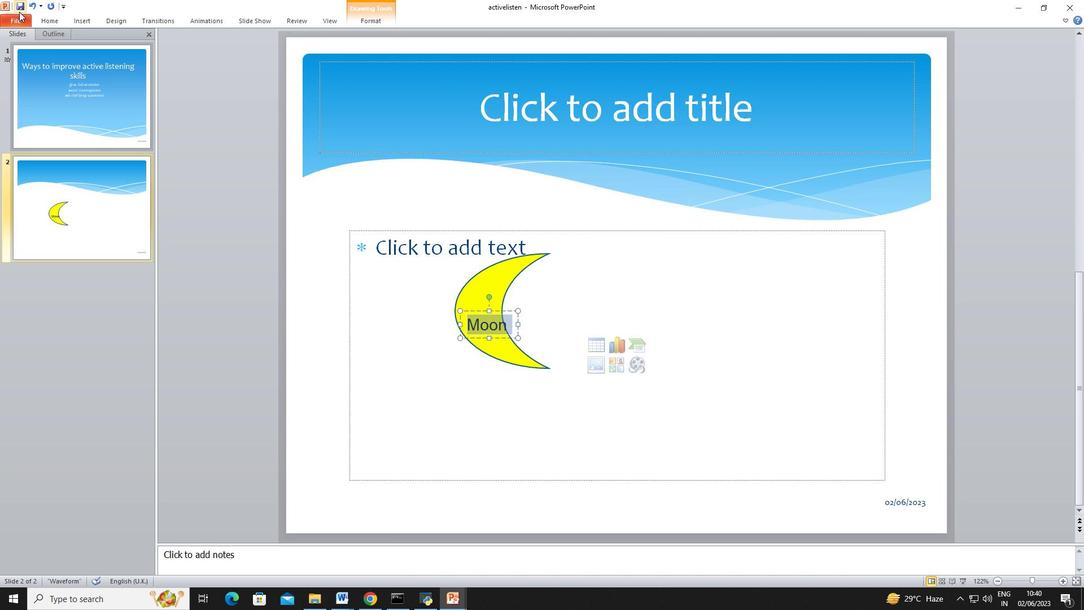 
Action: Mouse pressed left at (19, 19)
Screenshot: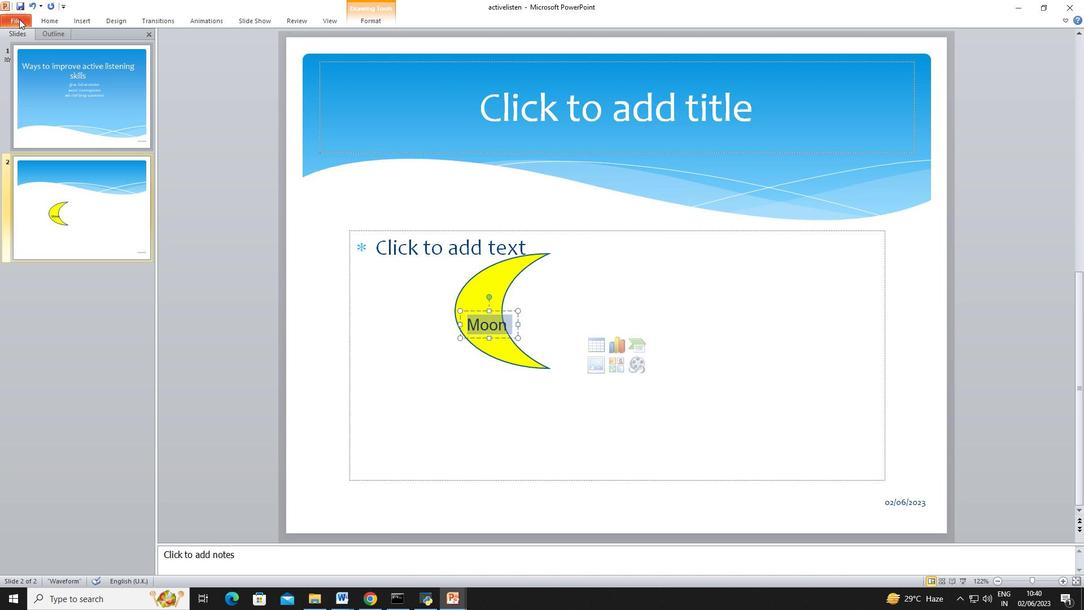 
Action: Mouse moved to (29, 36)
Screenshot: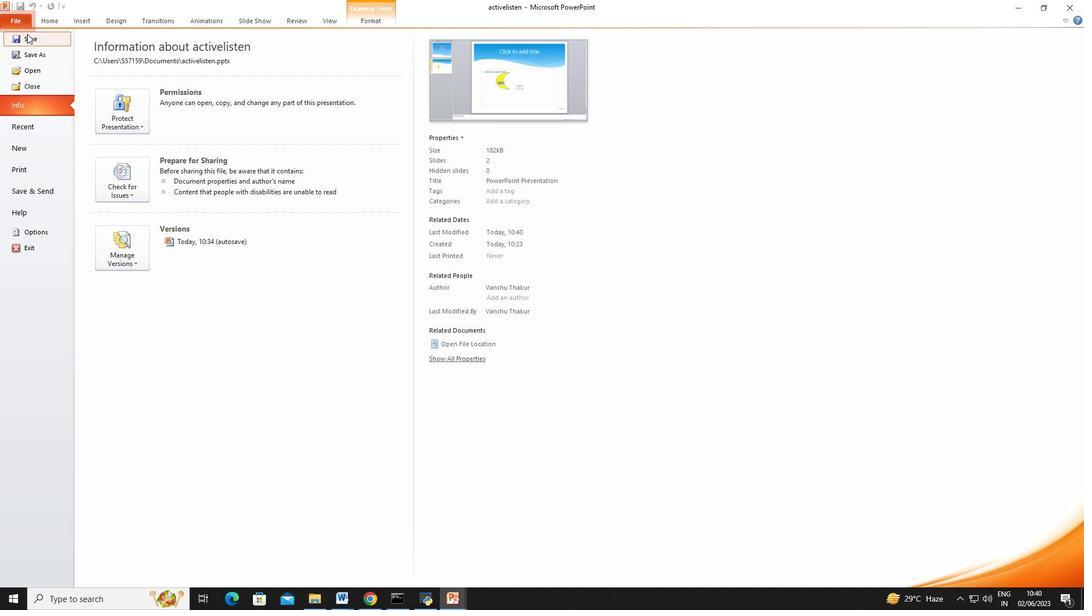 
Action: Mouse pressed left at (29, 36)
Screenshot: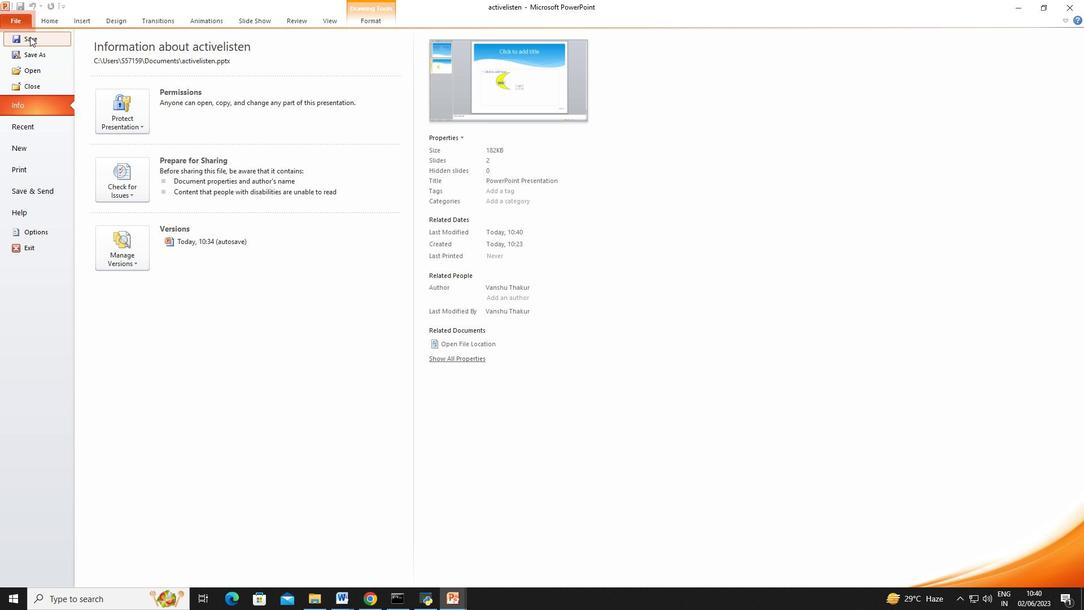 
Action: Mouse moved to (23, 20)
Screenshot: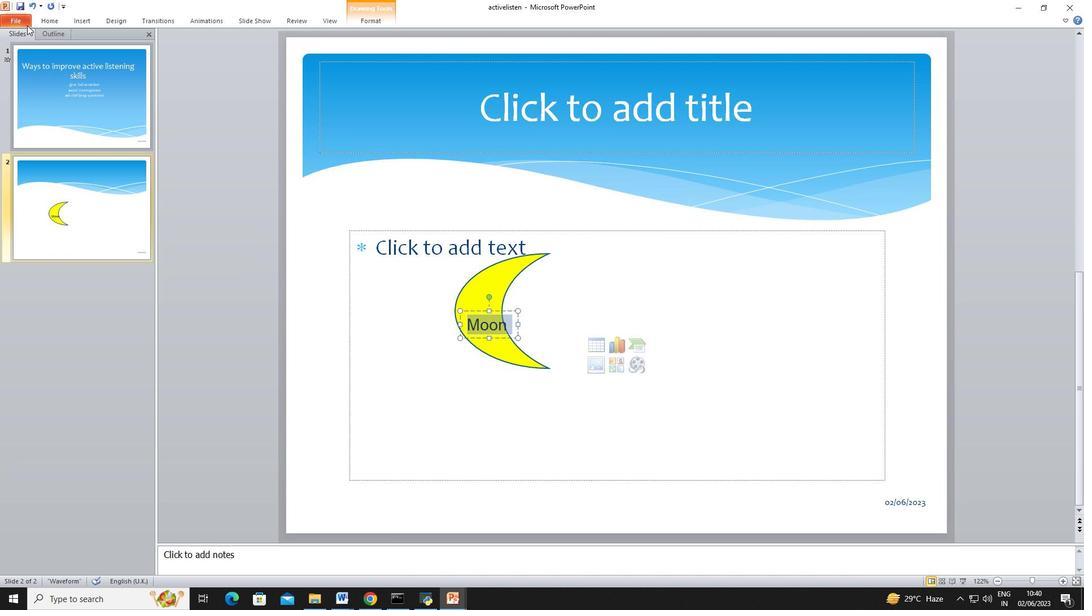
Action: Mouse pressed left at (23, 20)
Screenshot: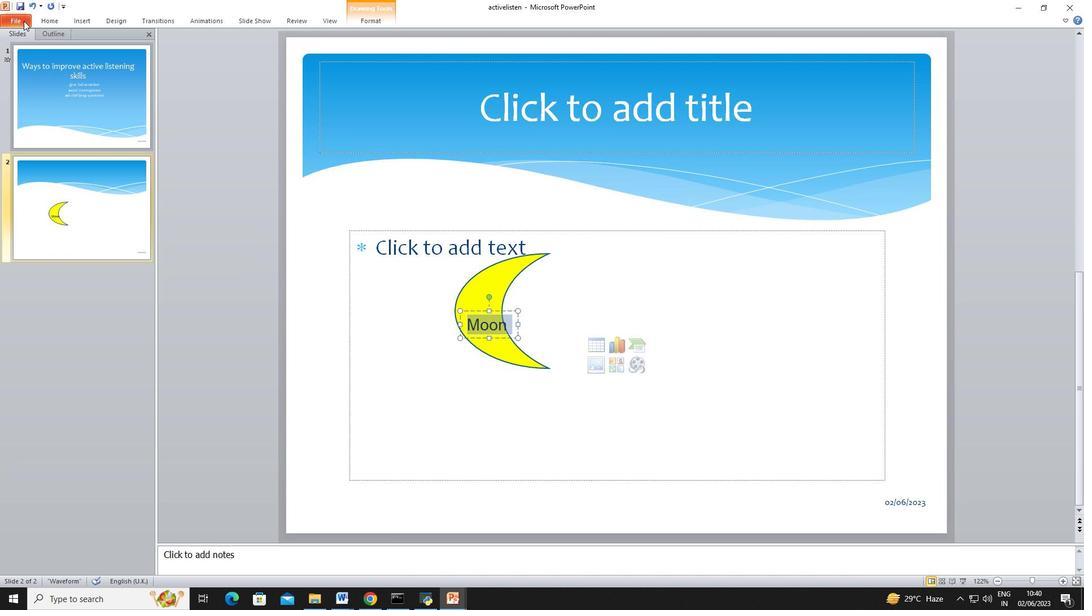 
Action: Mouse moved to (34, 57)
Screenshot: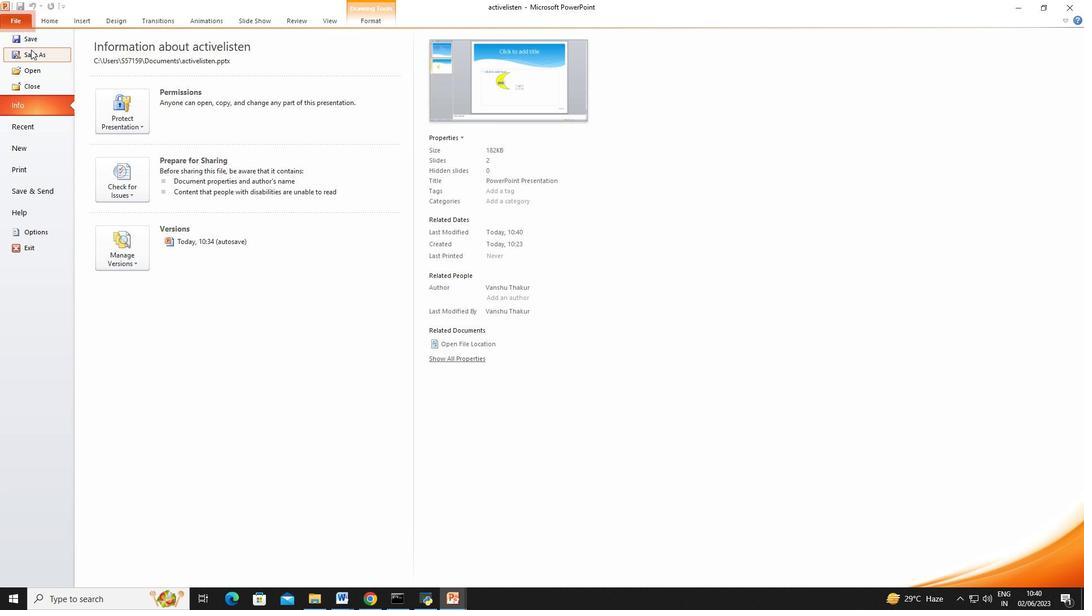 
Action: Mouse pressed left at (34, 57)
Screenshot: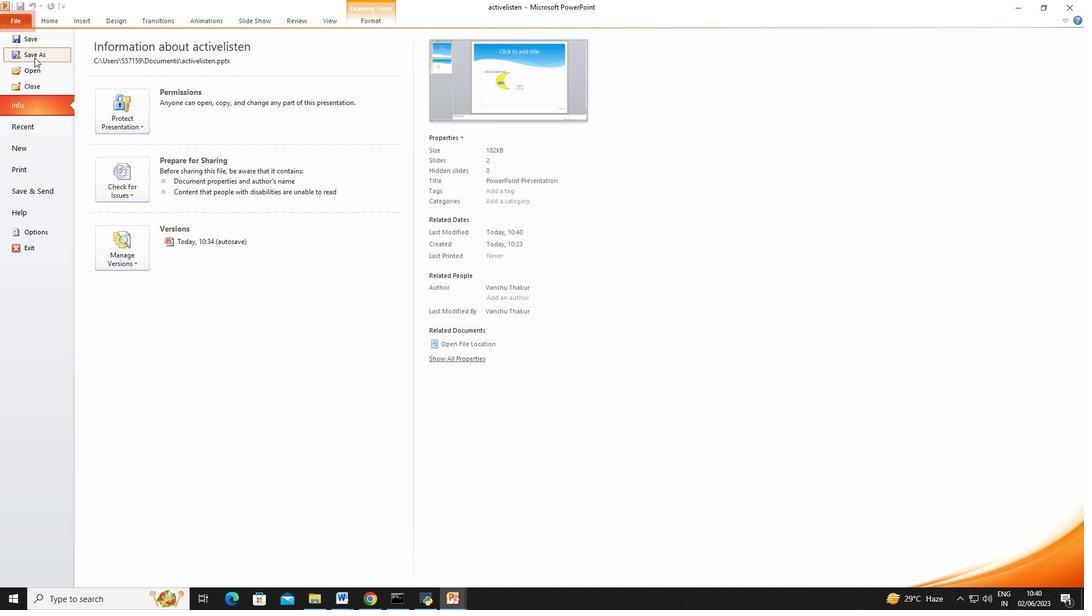 
Action: Mouse moved to (99, 177)
Screenshot: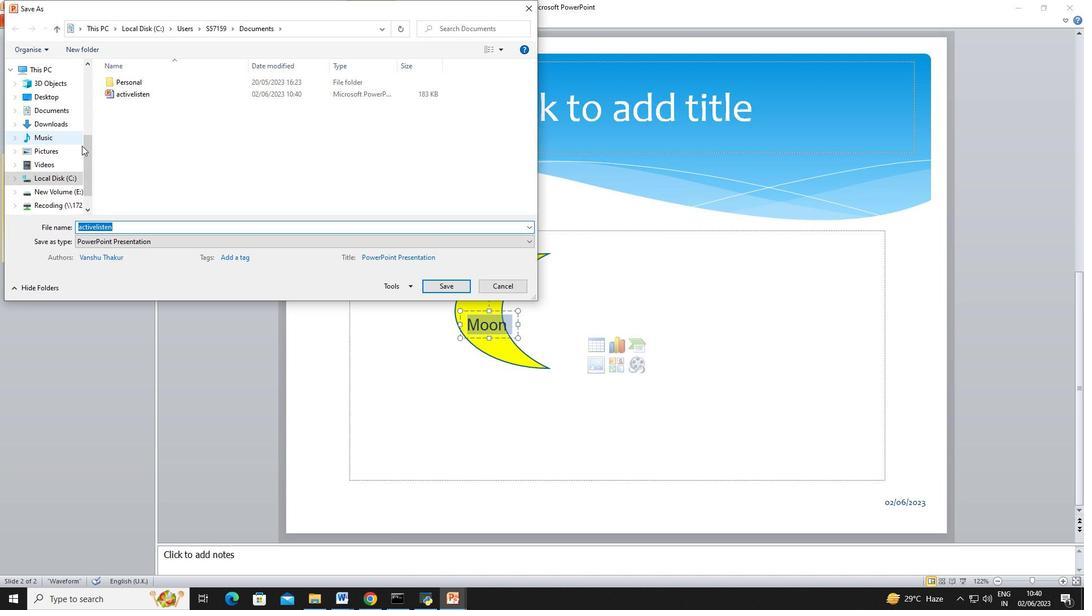 
Action: Key pressed pdf<Key.space>moon
Screenshot: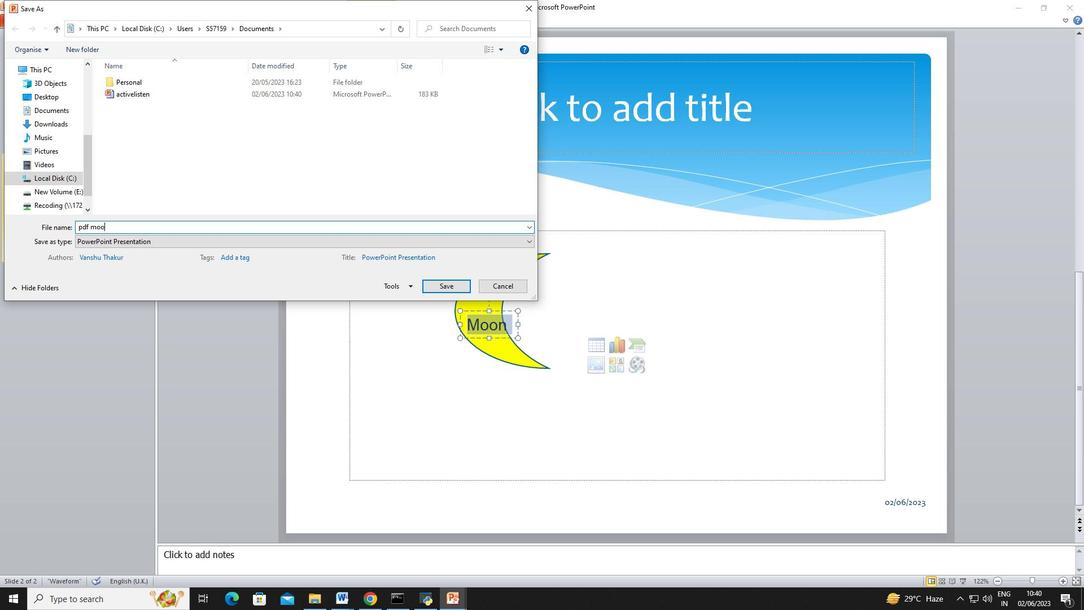 
Action: Mouse moved to (435, 284)
Screenshot: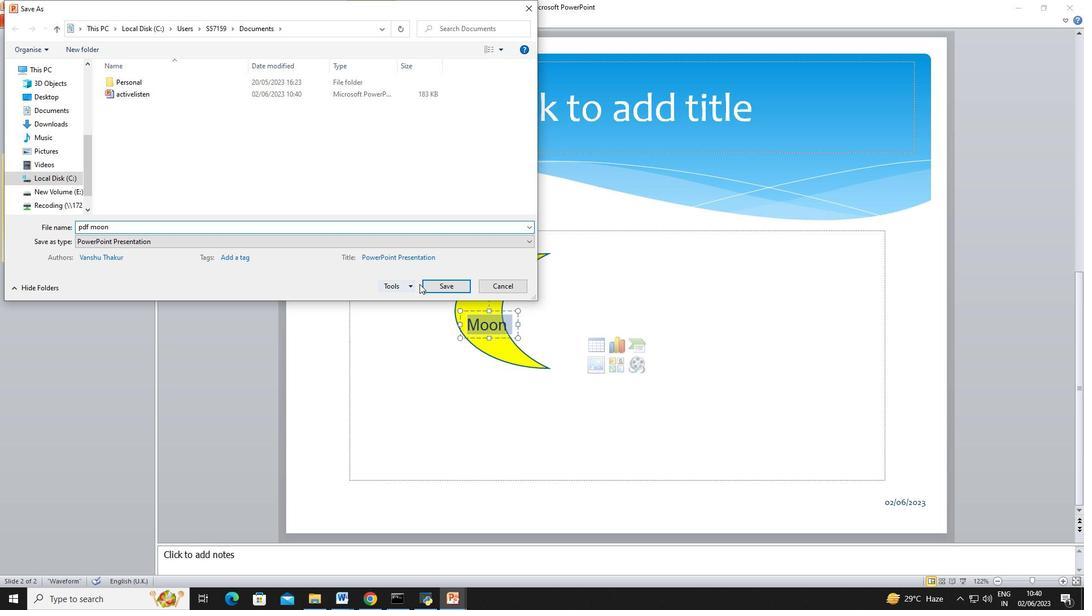 
Action: Mouse pressed left at (435, 284)
Screenshot: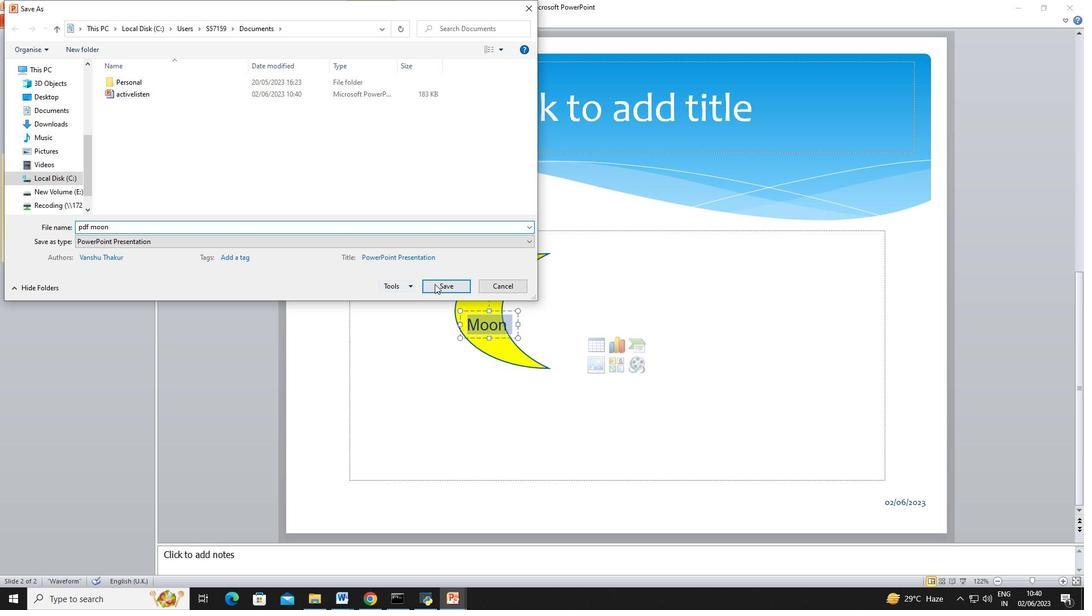 
